 Task: Look for space in La Esperanza, Guatemala from 14th June, 2023 to 30th June, 2023 for 5 adults in price range Rs.8000 to Rs.12000. Place can be entire place or private room with 5 bedrooms having 5 beds and 5 bathrooms. Property type can be house, flat, guest house. Amenities needed are: wifi, TV, free parkinig on premises, gym, breakfast. Booking option can be shelf check-in. Required host language is English.
Action: Mouse pressed left at (494, 127)
Screenshot: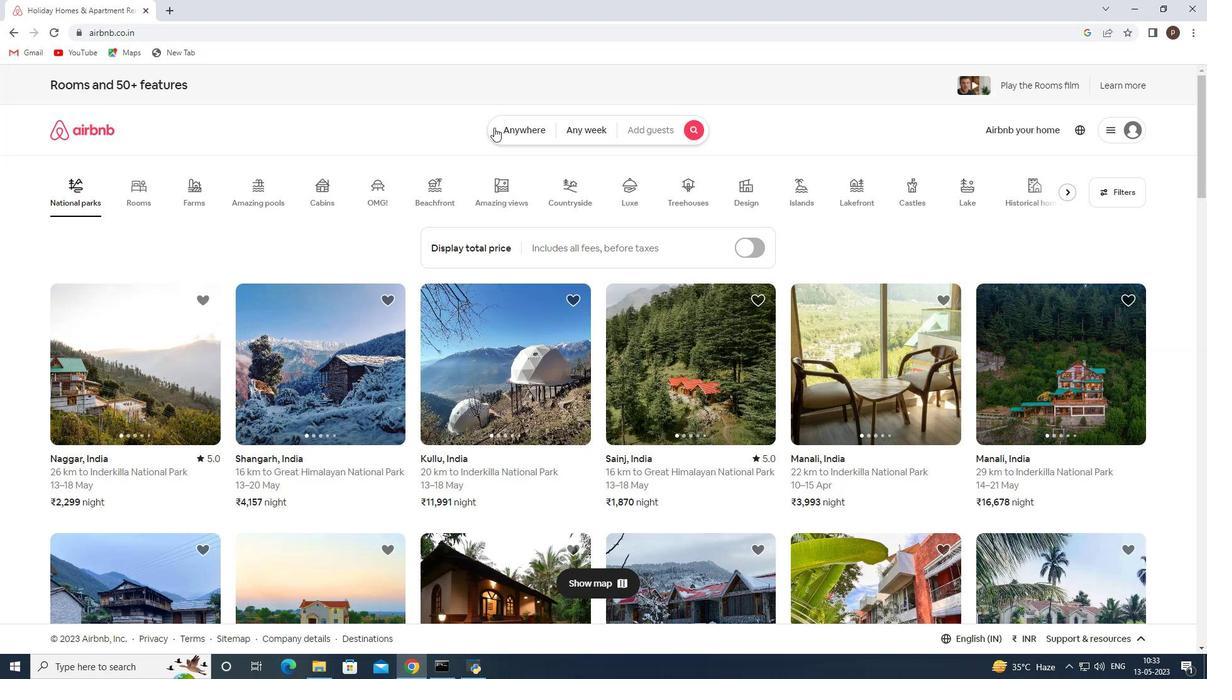 
Action: Mouse moved to (418, 181)
Screenshot: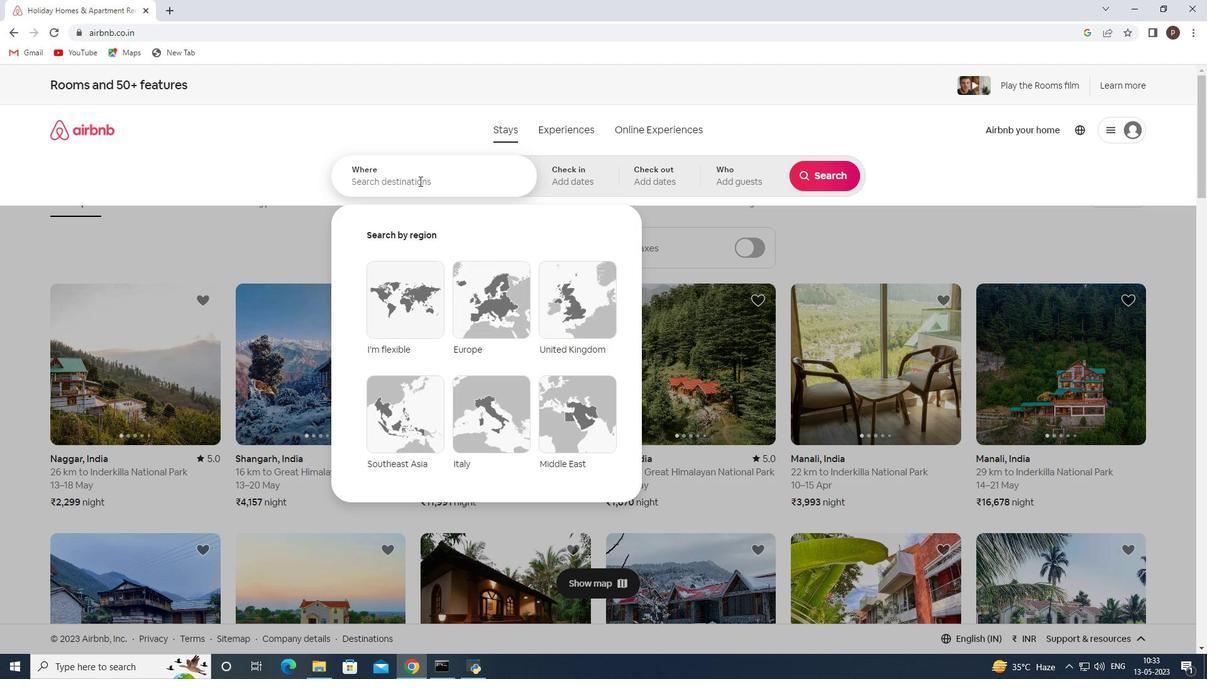 
Action: Mouse pressed left at (418, 181)
Screenshot: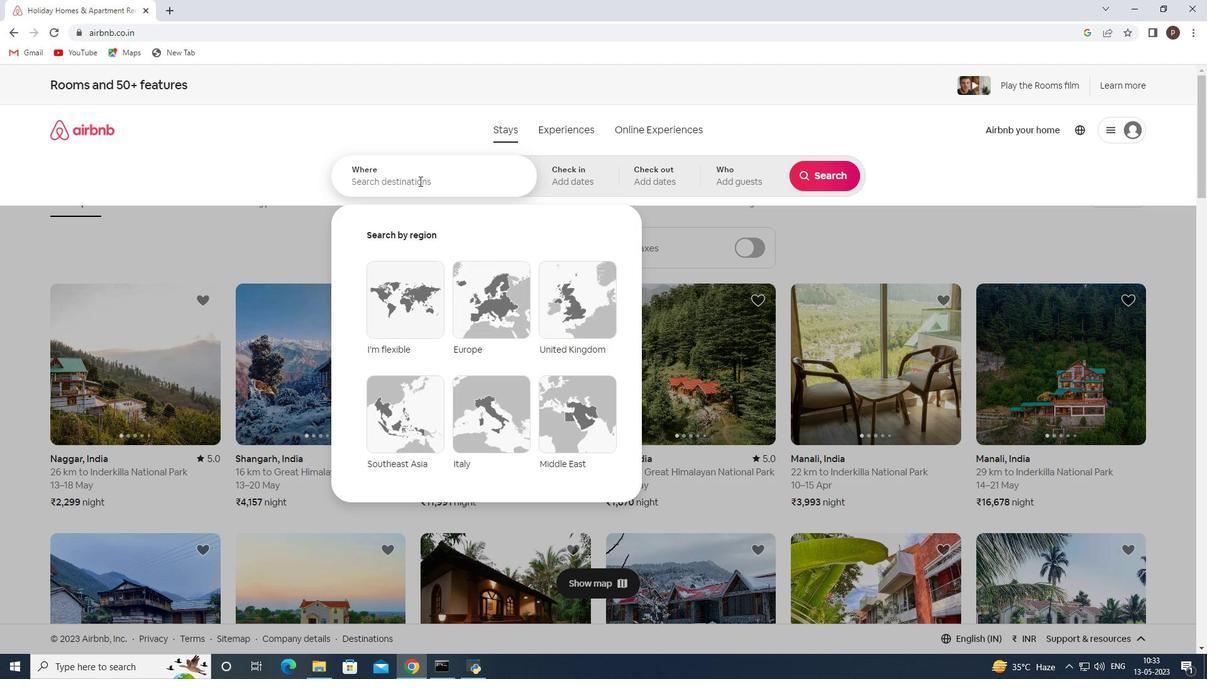 
Action: Key pressed <Key.caps_lock>L<Key.caps_lock>a<Key.space><Key.caps_lock>E<Key.caps_lock>speranza,<Key.space><Key.caps_lock>G<Key.caps_lock>uatemalaa
Screenshot: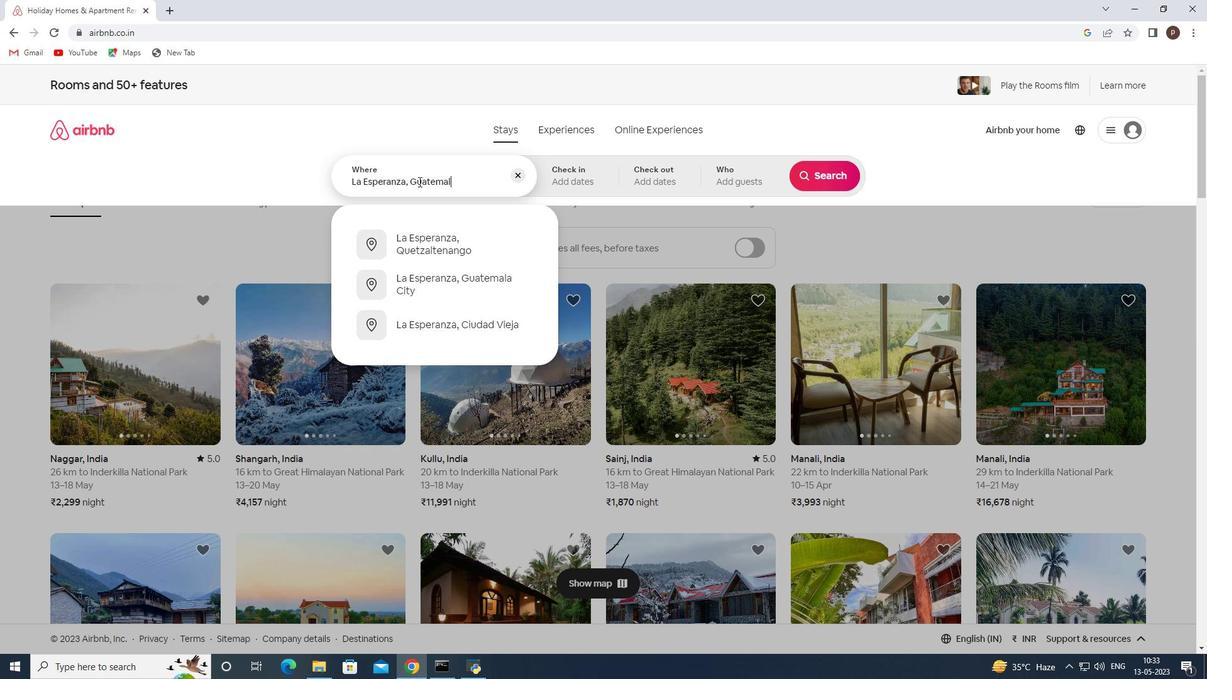 
Action: Mouse moved to (414, 284)
Screenshot: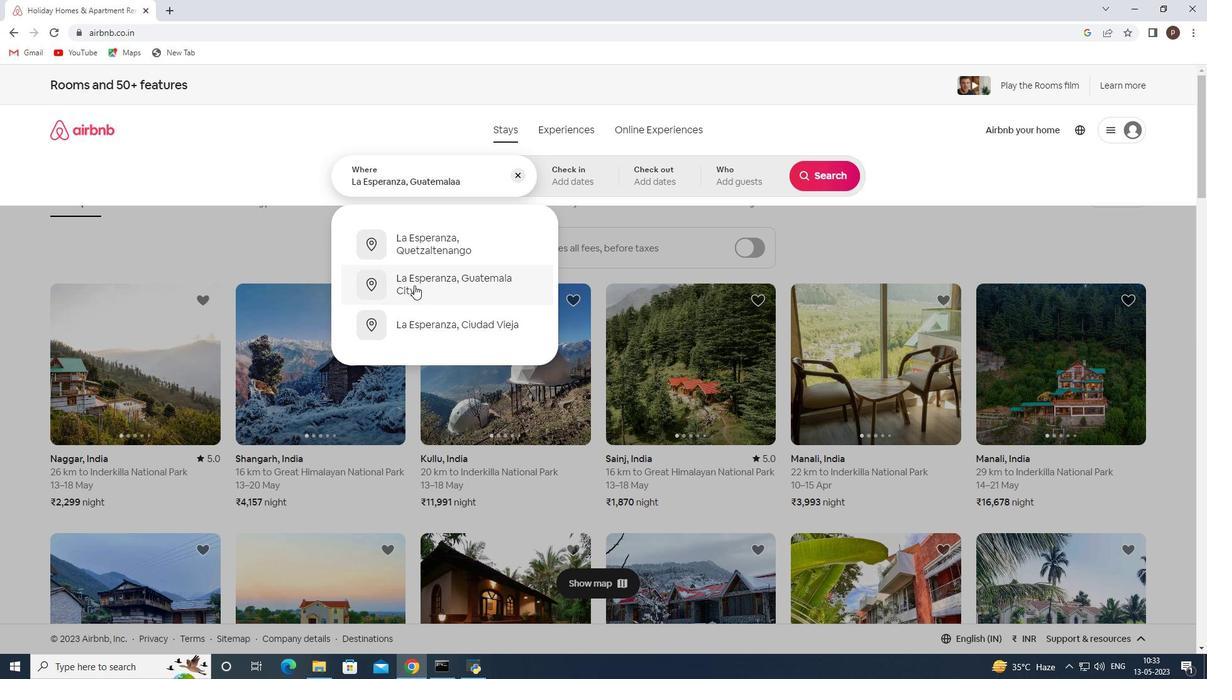 
Action: Mouse pressed left at (414, 284)
Screenshot: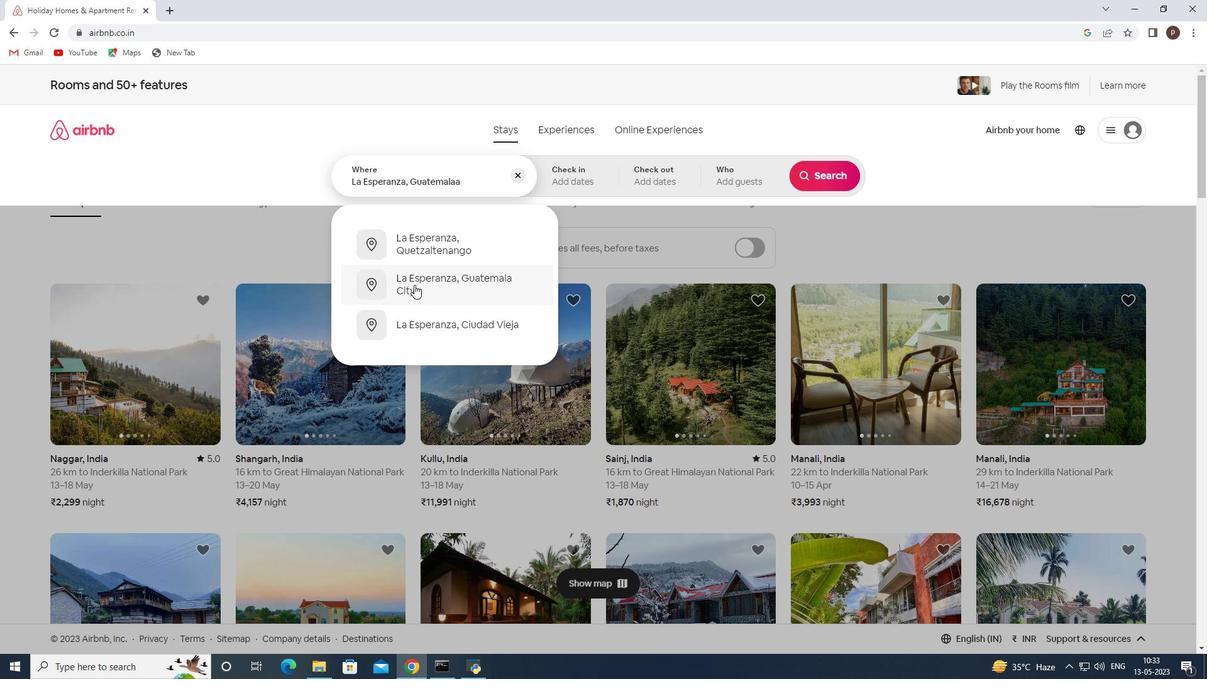 
Action: Mouse moved to (717, 389)
Screenshot: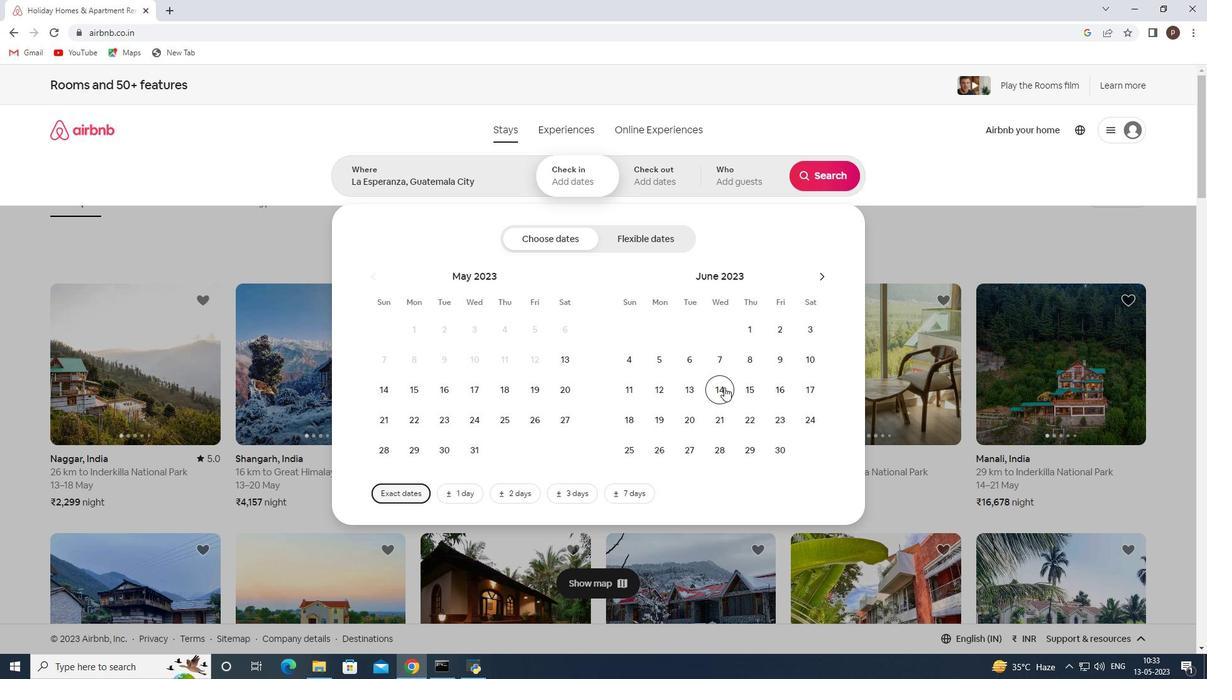 
Action: Mouse pressed left at (717, 389)
Screenshot: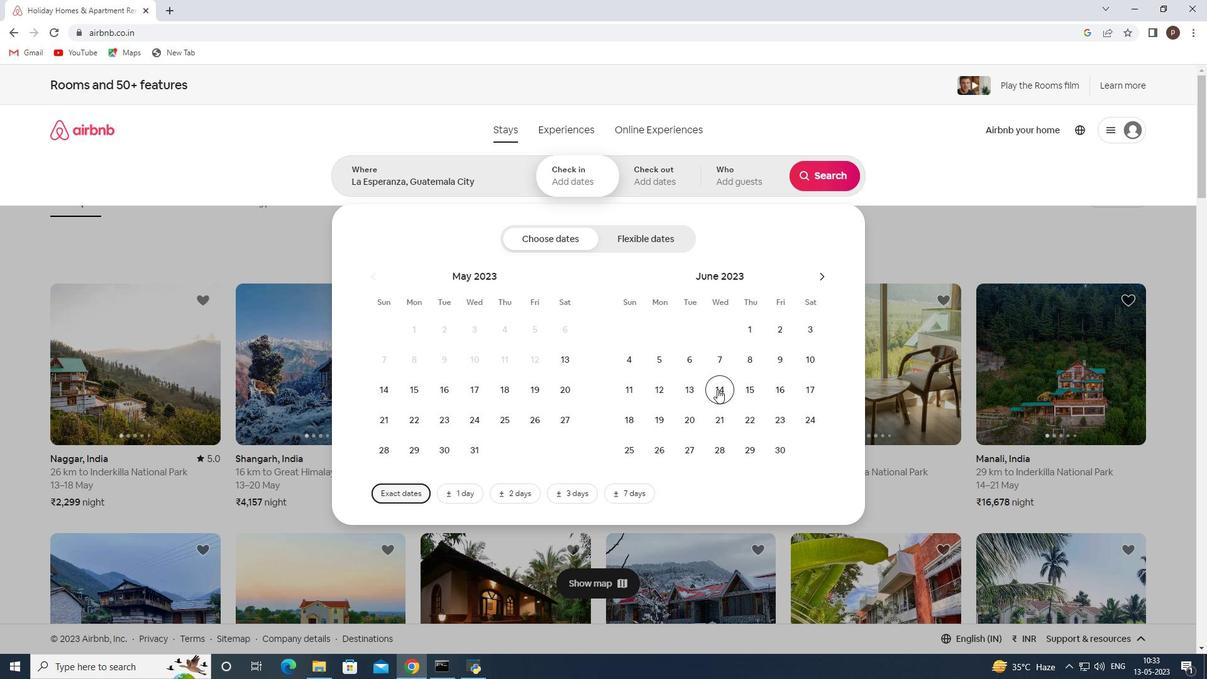 
Action: Mouse moved to (782, 451)
Screenshot: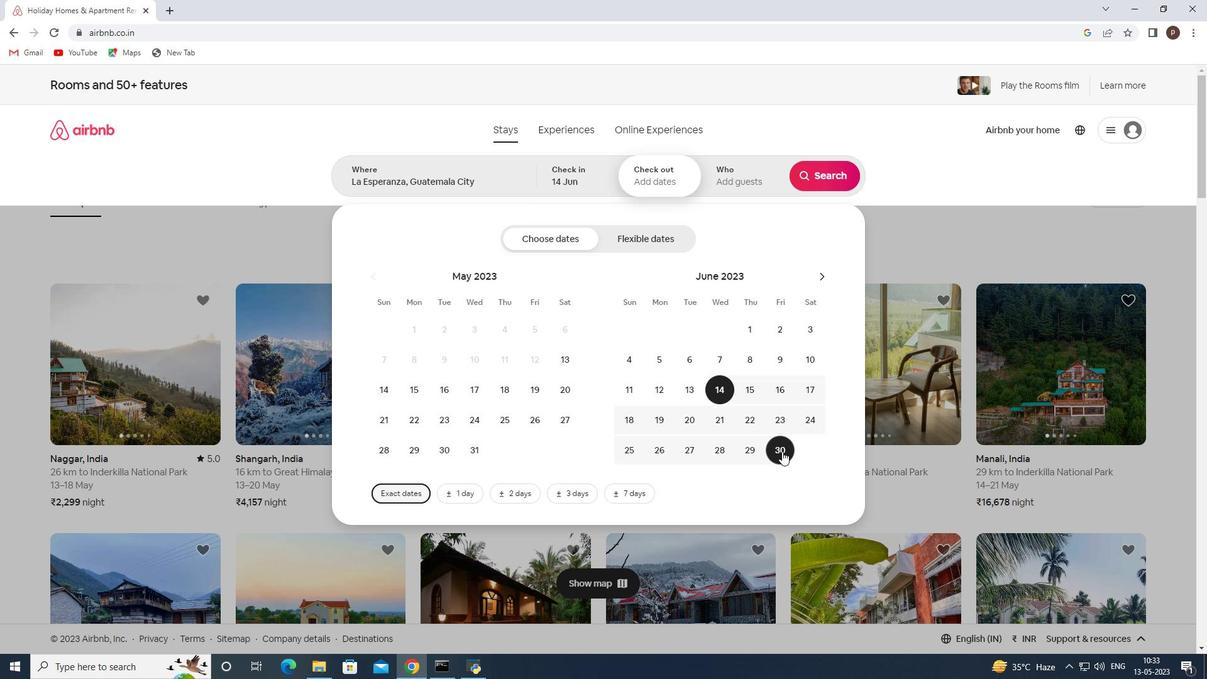 
Action: Mouse pressed left at (782, 451)
Screenshot: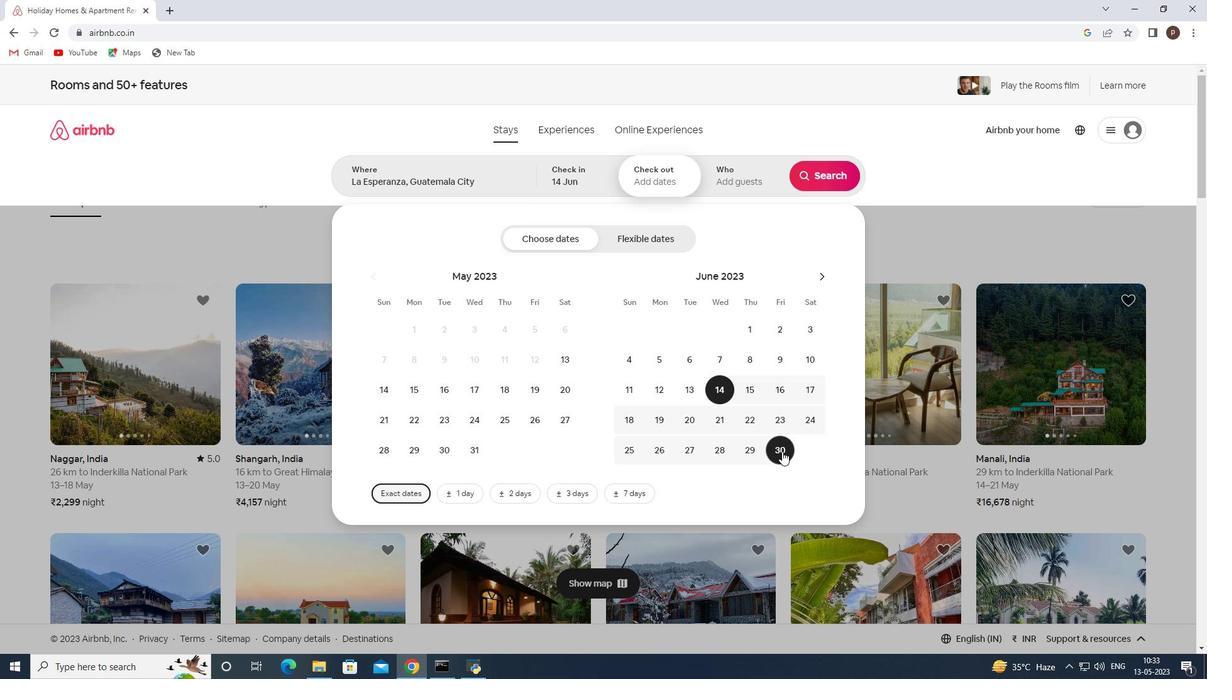 
Action: Mouse moved to (736, 174)
Screenshot: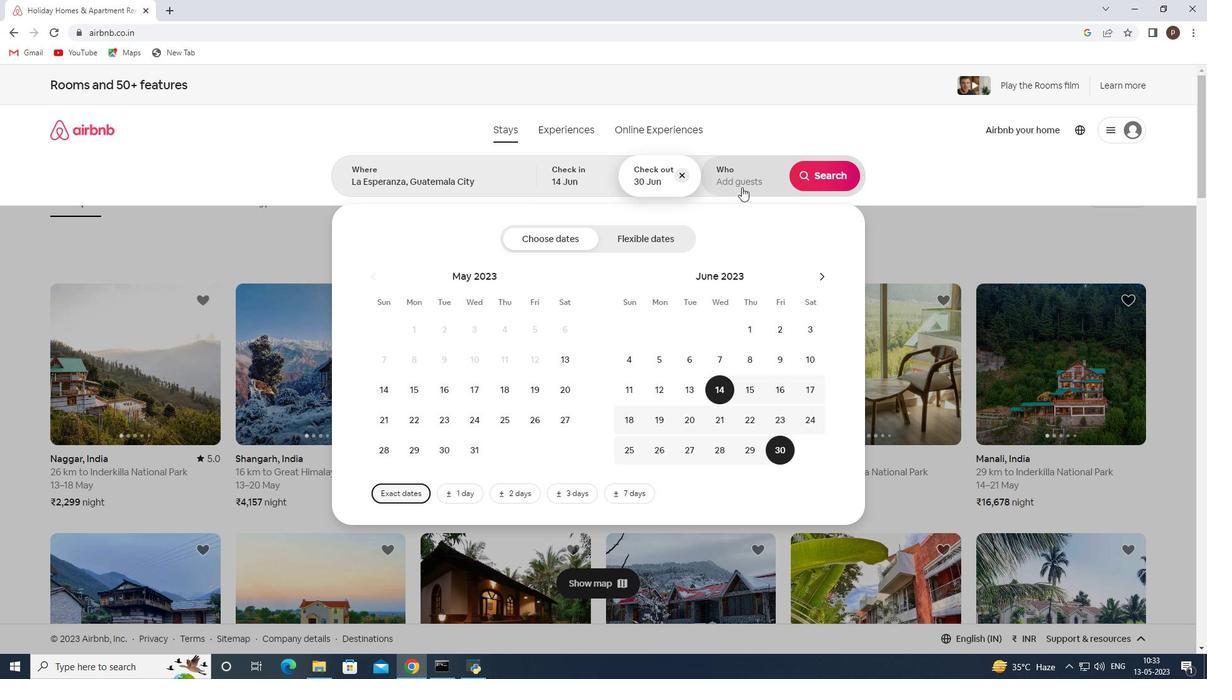 
Action: Mouse pressed left at (736, 174)
Screenshot: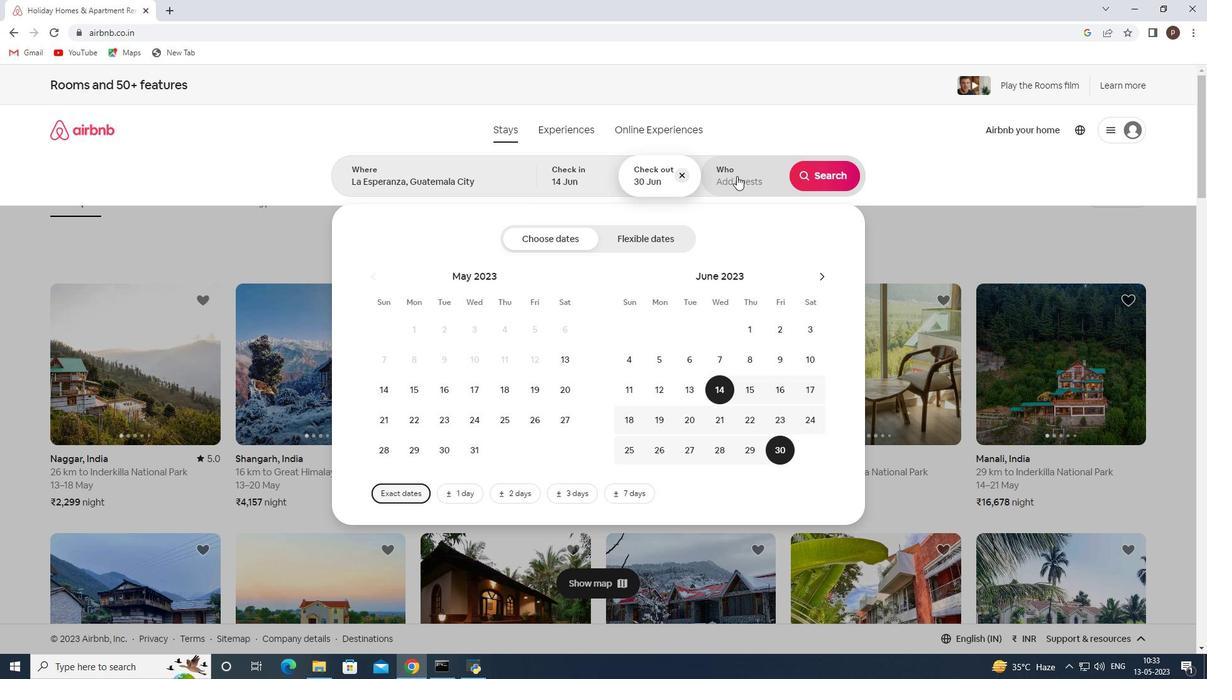 
Action: Mouse moved to (823, 242)
Screenshot: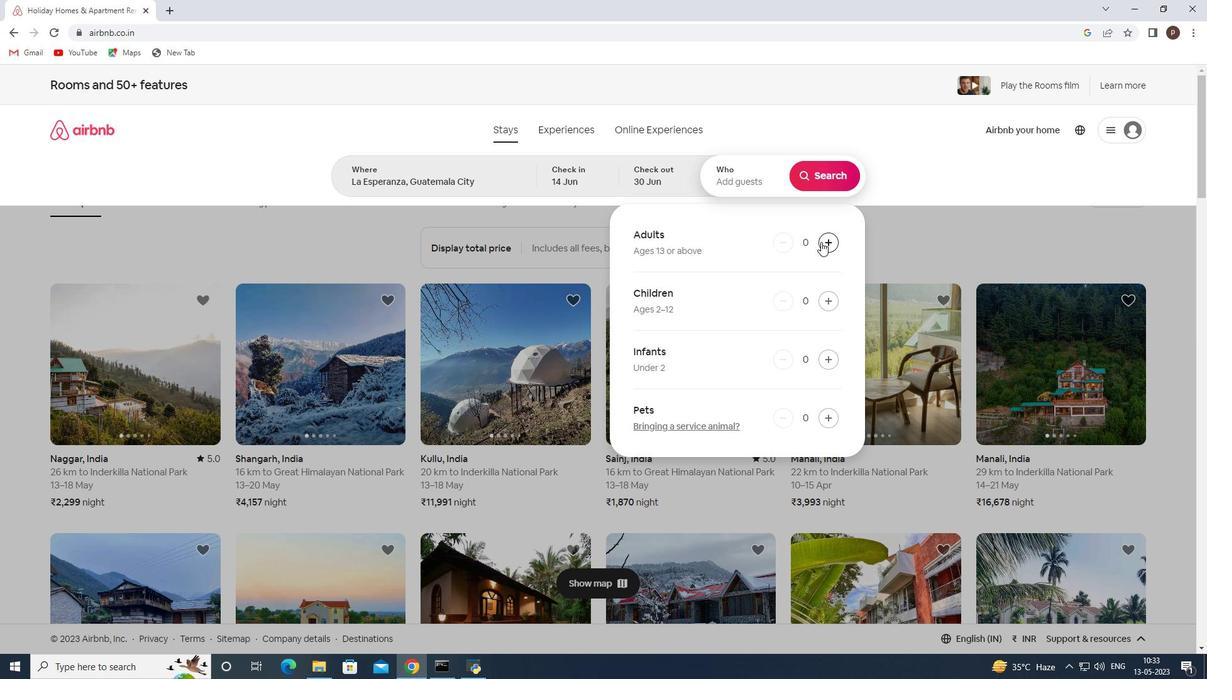 
Action: Mouse pressed left at (823, 242)
Screenshot: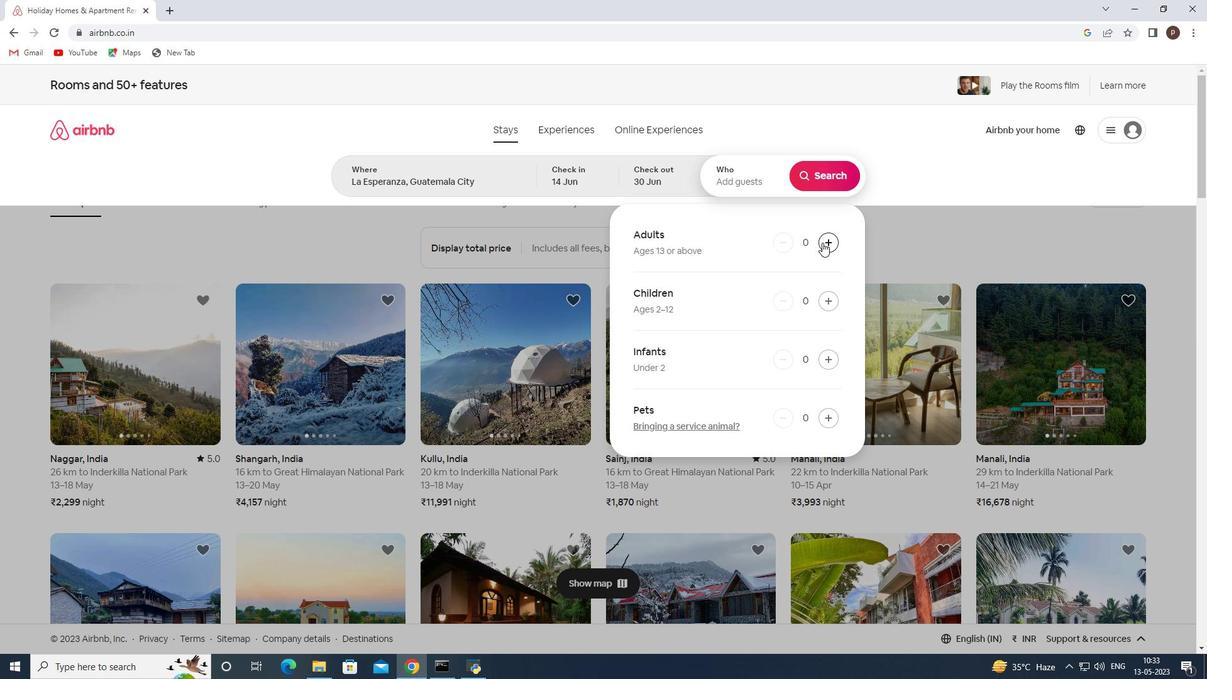 
Action: Mouse pressed left at (823, 242)
Screenshot: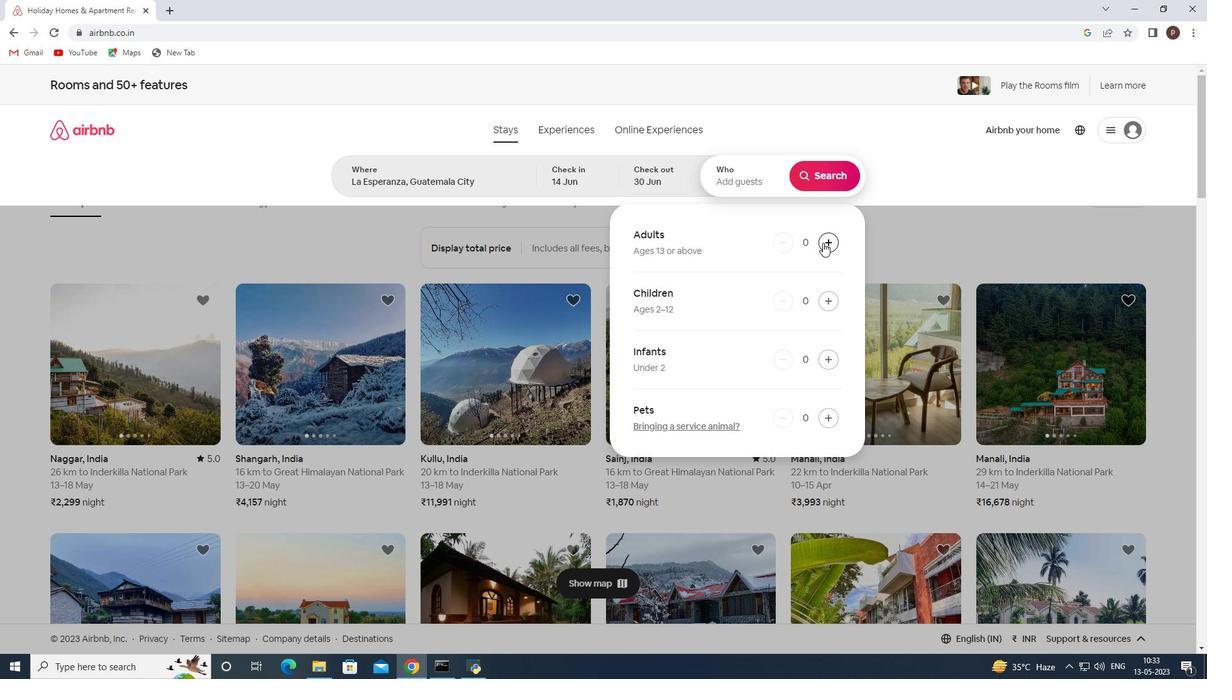 
Action: Mouse pressed left at (823, 242)
Screenshot: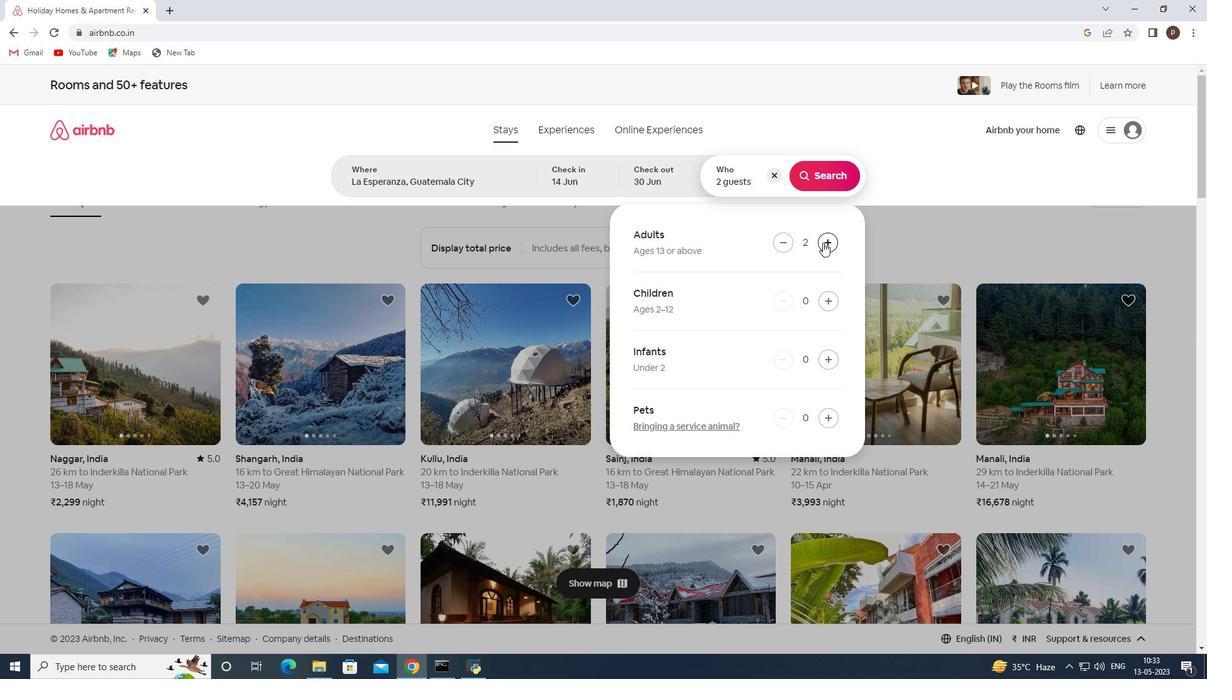 
Action: Mouse pressed left at (823, 242)
Screenshot: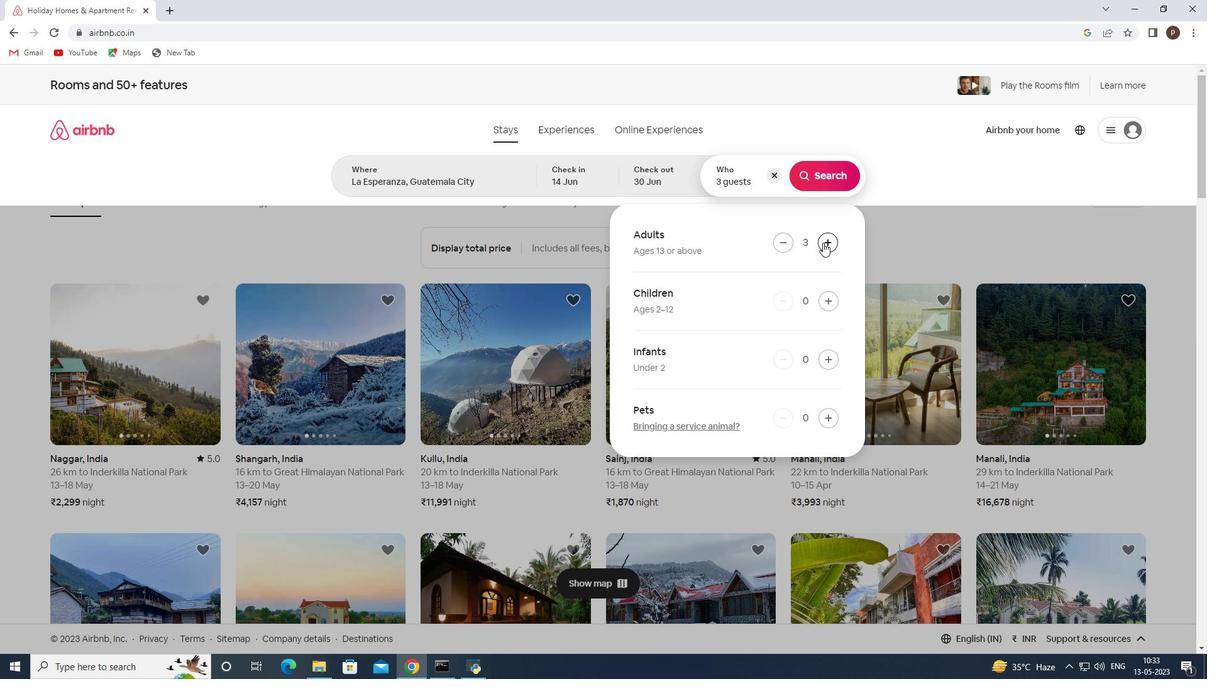 
Action: Mouse pressed left at (823, 242)
Screenshot: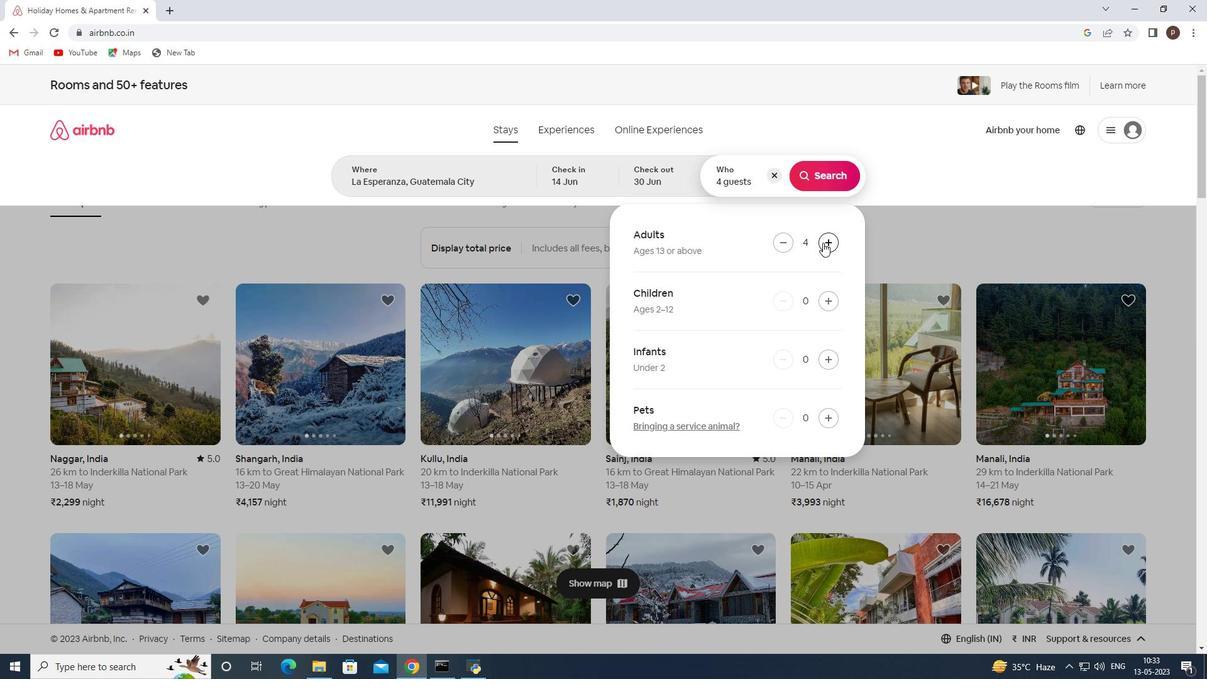 
Action: Mouse moved to (839, 175)
Screenshot: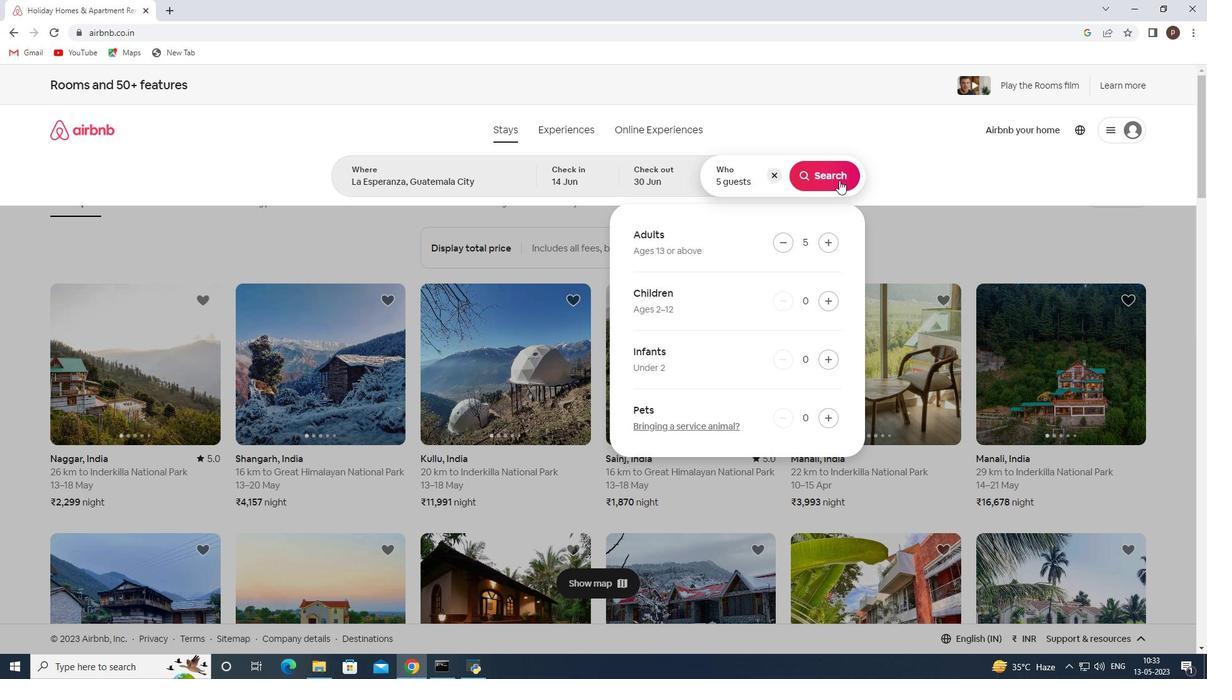 
Action: Mouse pressed left at (839, 175)
Screenshot: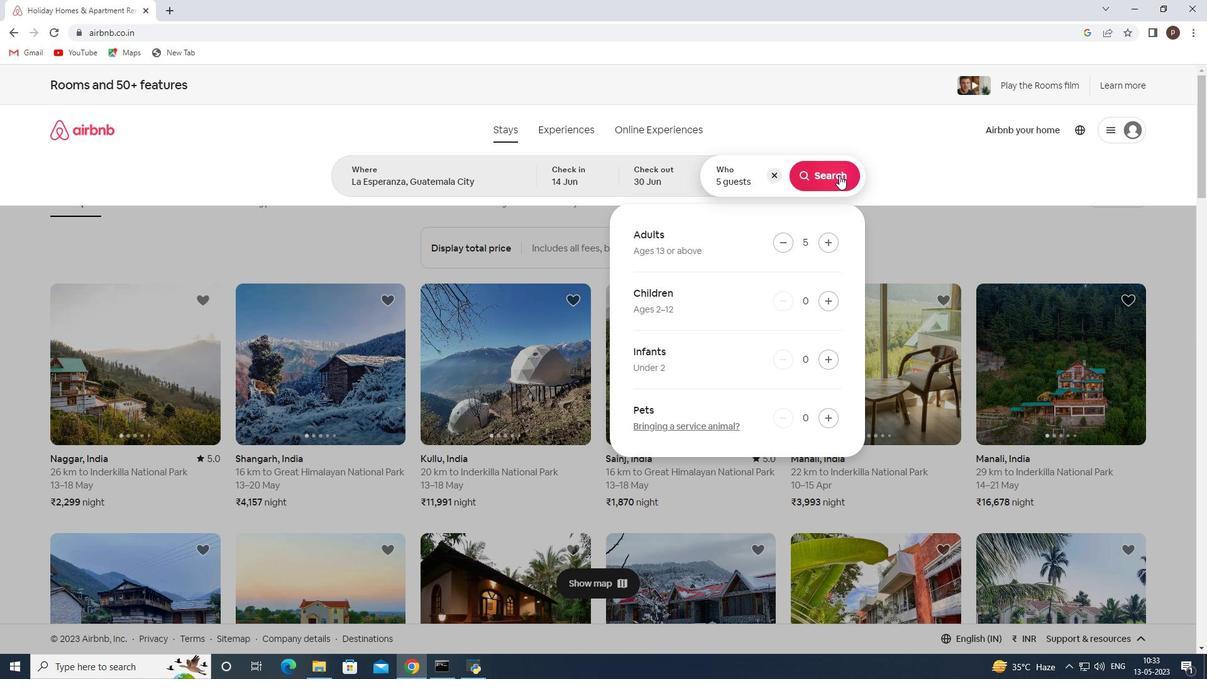 
Action: Mouse moved to (1137, 135)
Screenshot: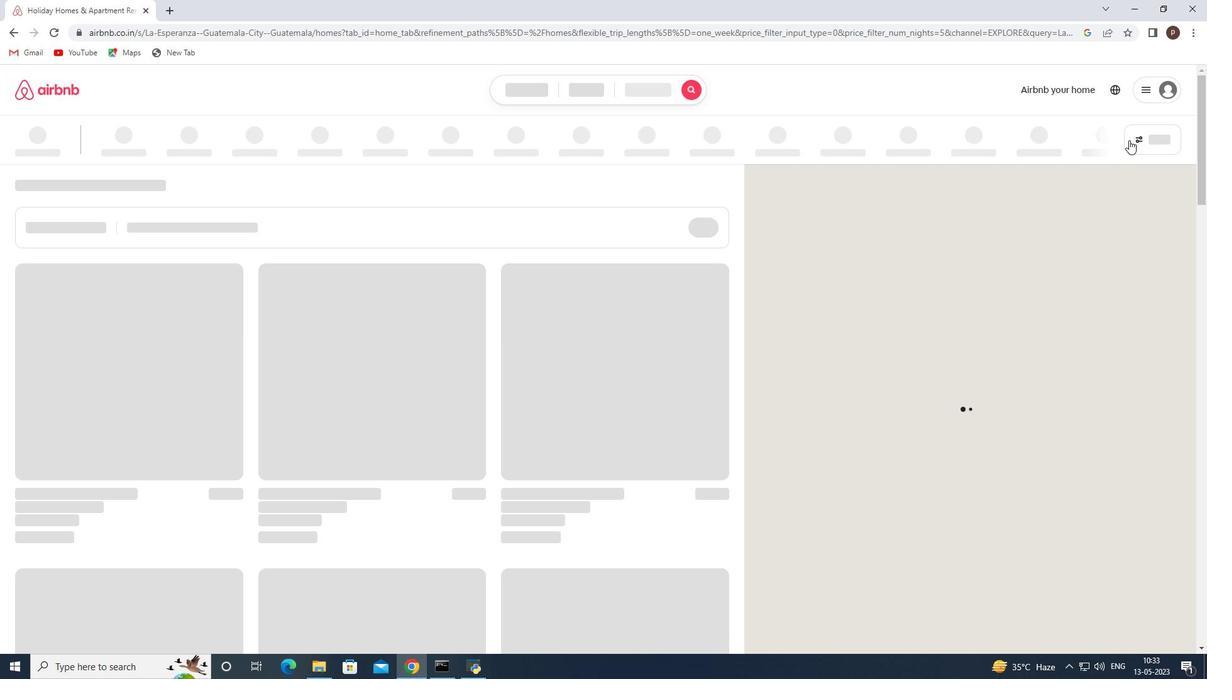 
Action: Mouse pressed left at (1137, 135)
Screenshot: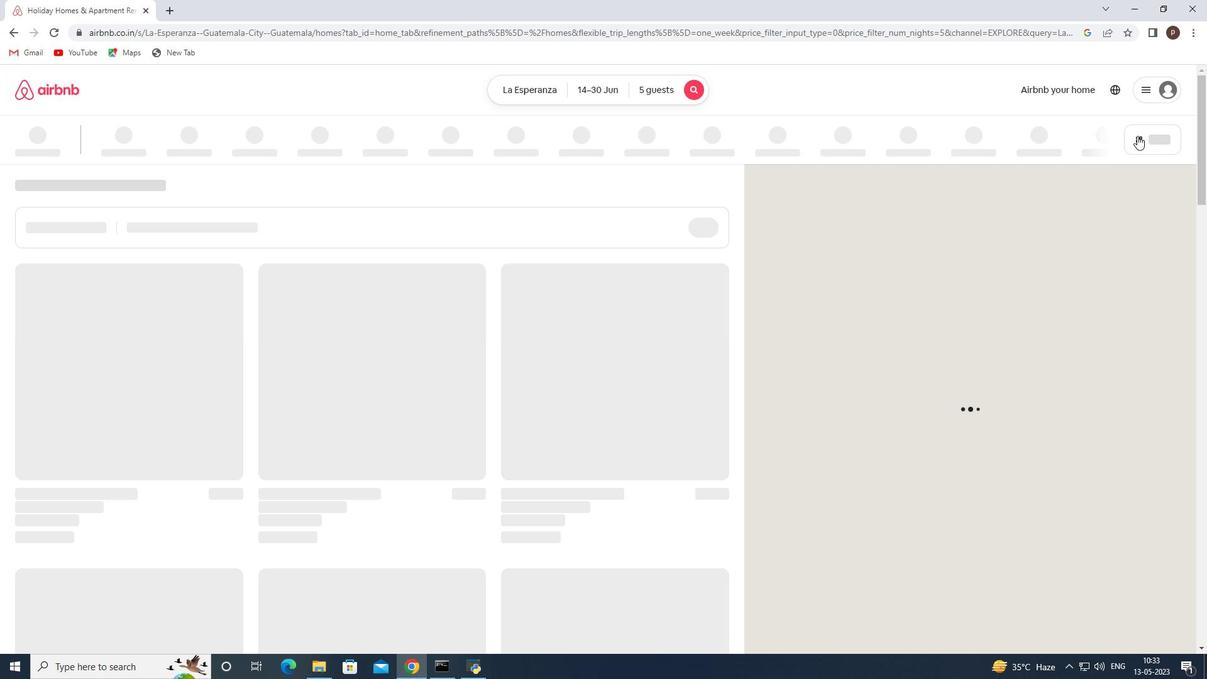 
Action: Mouse moved to (424, 440)
Screenshot: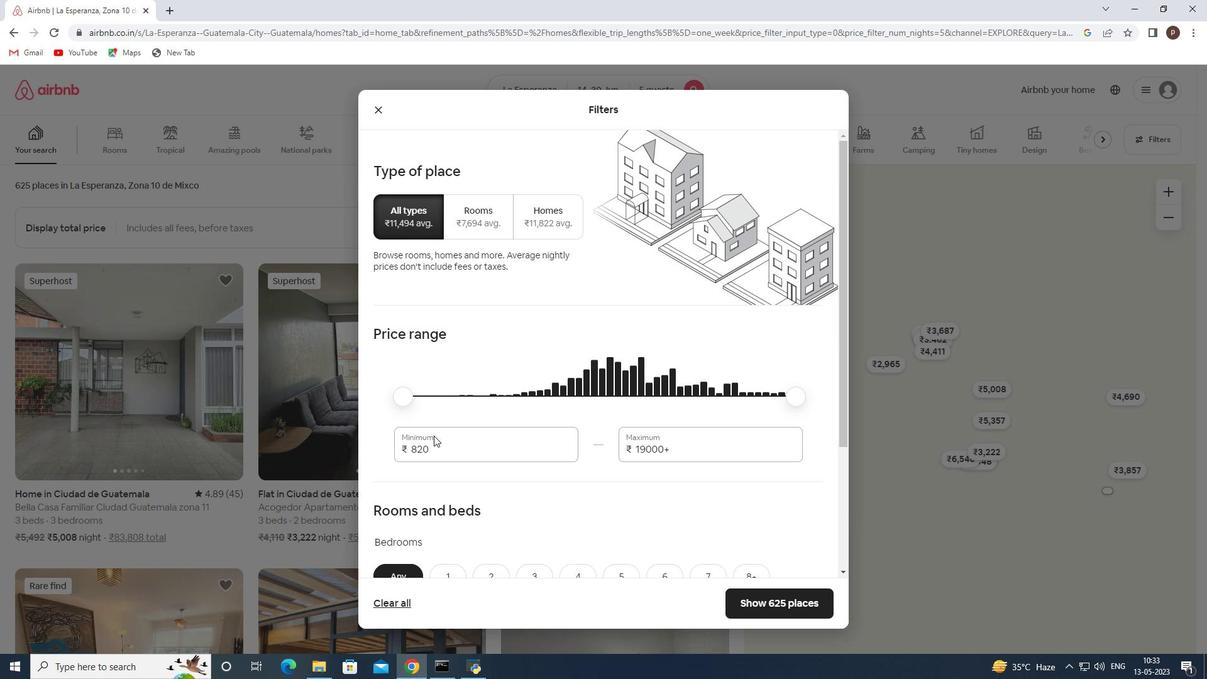 
Action: Mouse pressed left at (424, 440)
Screenshot: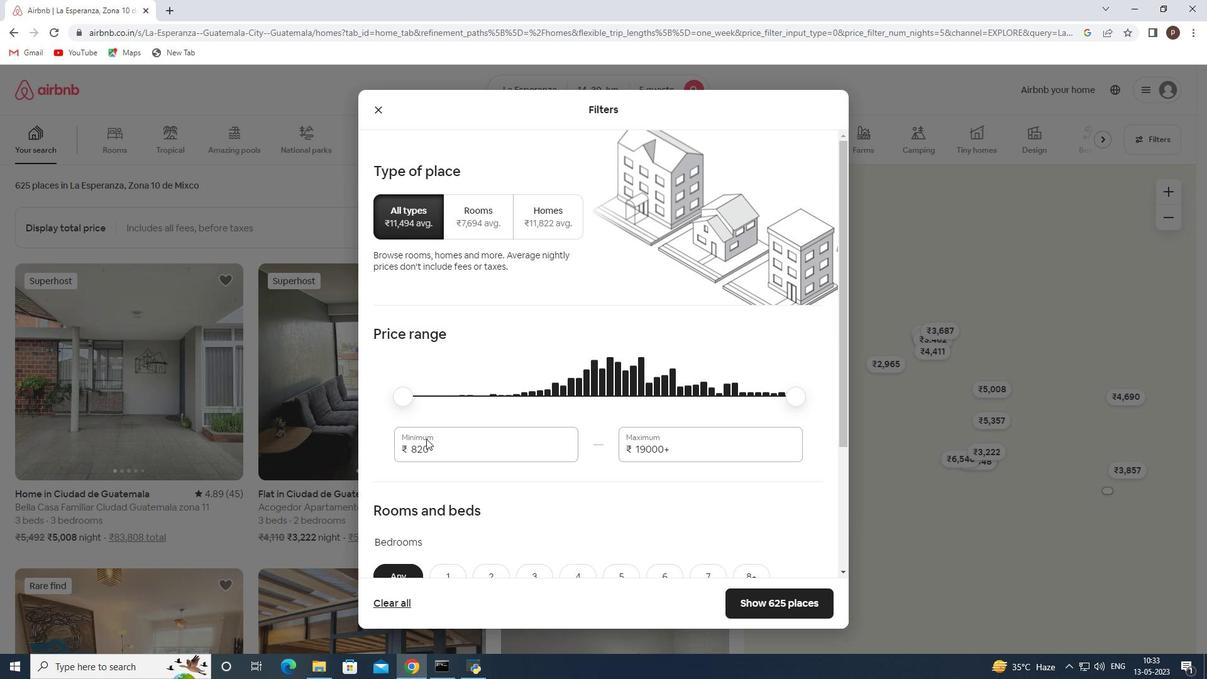 
Action: Mouse pressed left at (424, 440)
Screenshot: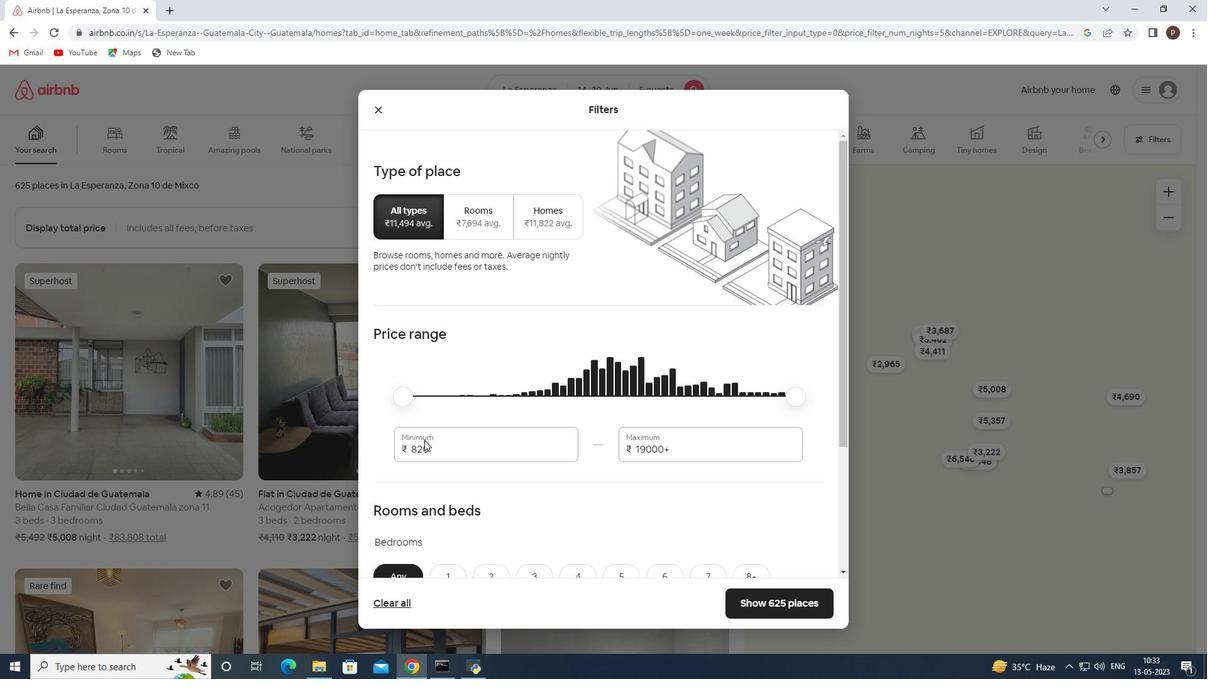 
Action: Mouse moved to (420, 454)
Screenshot: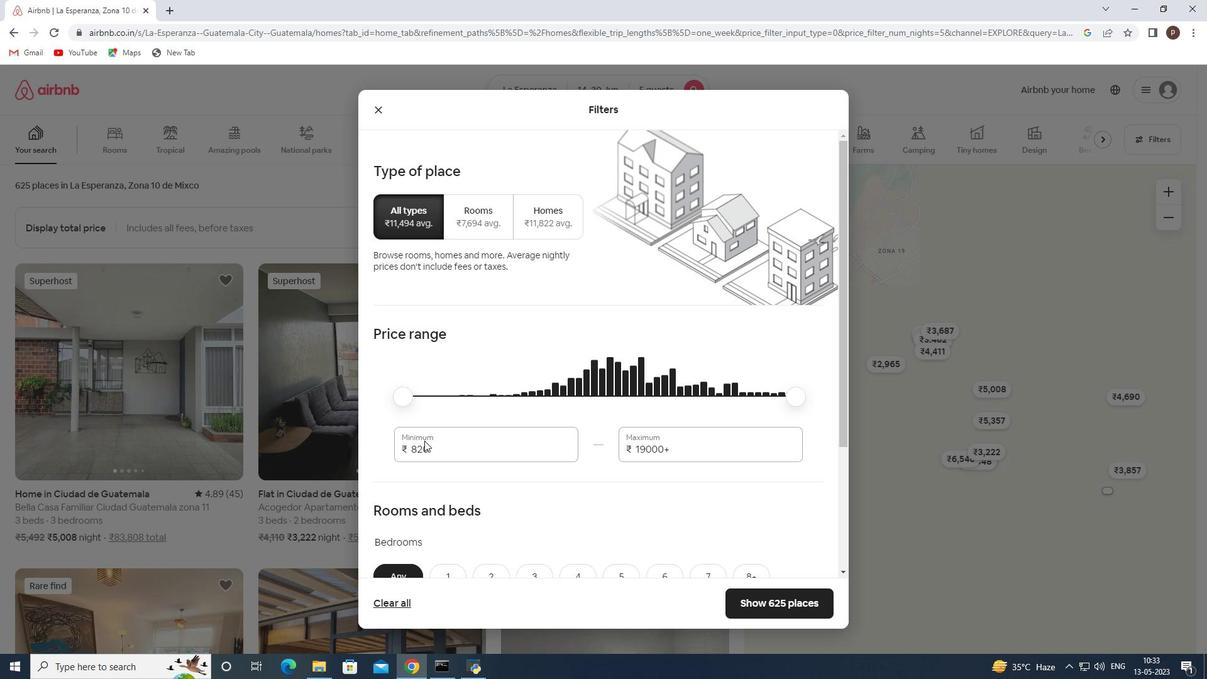 
Action: Mouse pressed left at (420, 454)
Screenshot: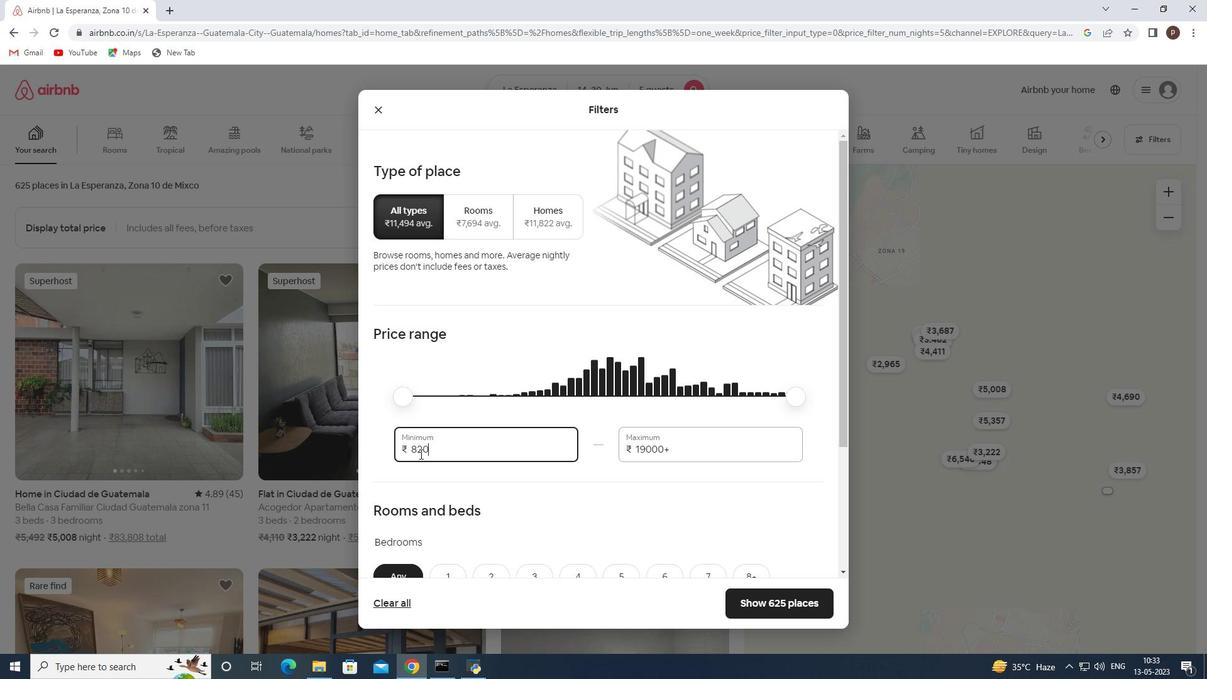 
Action: Mouse pressed left at (420, 454)
Screenshot: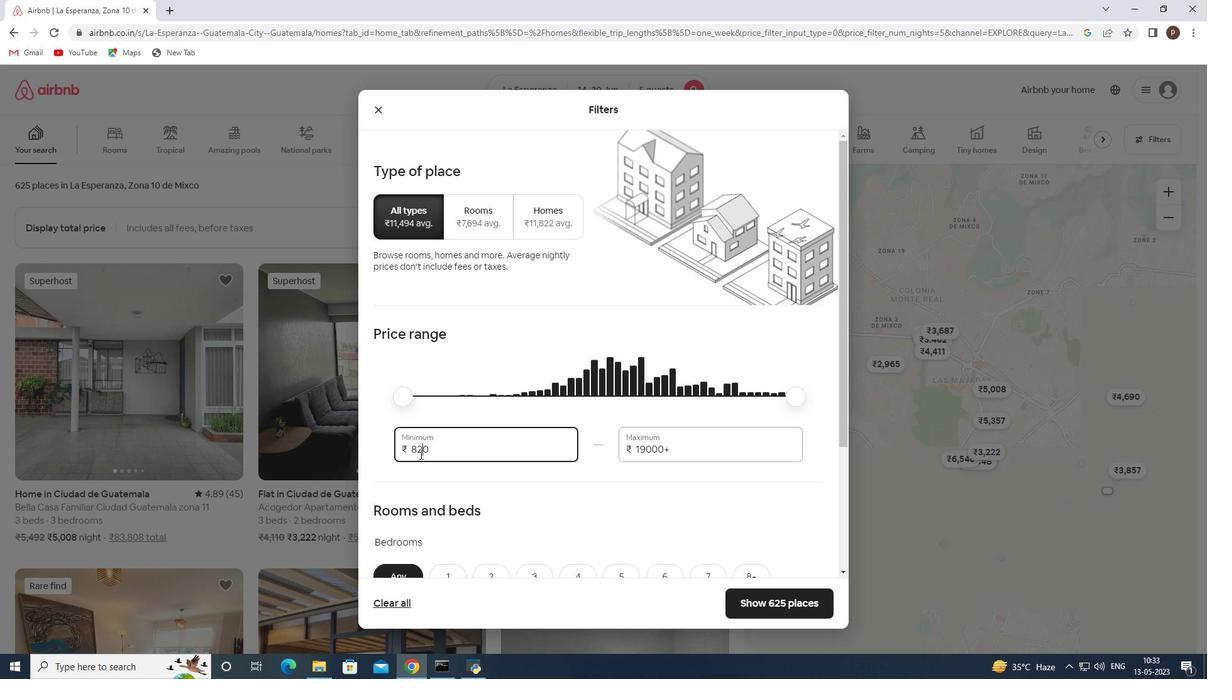 
Action: Mouse moved to (420, 454)
Screenshot: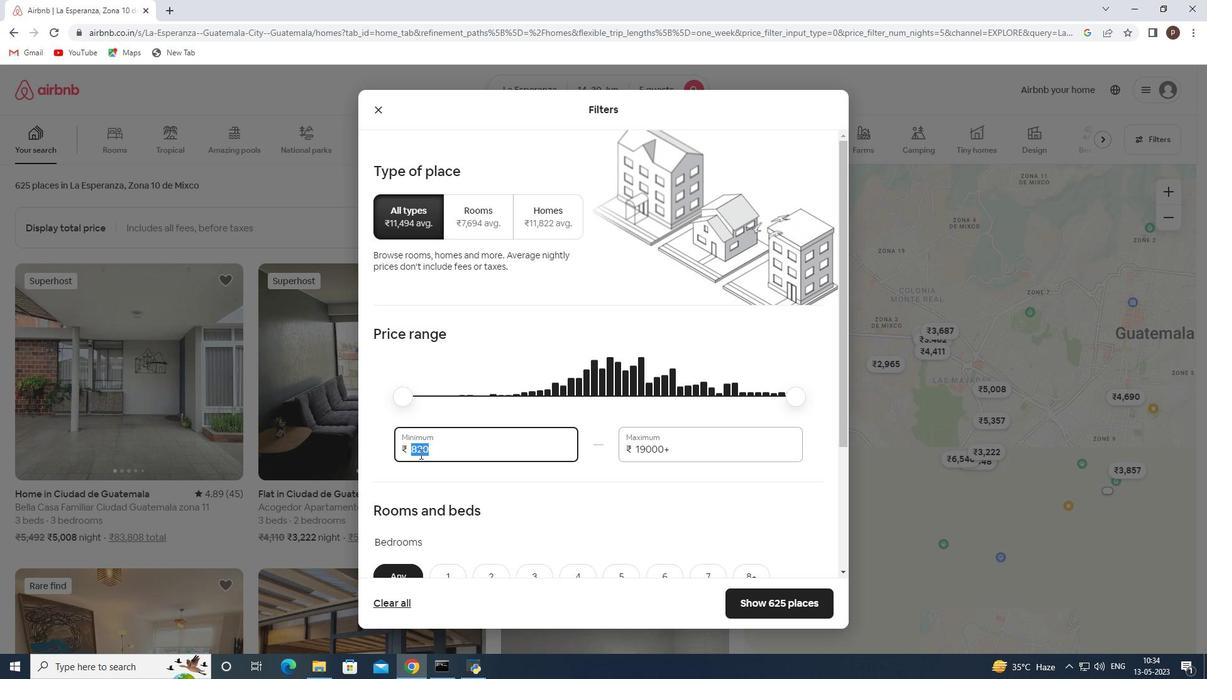
Action: Key pressed 8000<Key.tab>12000
Screenshot: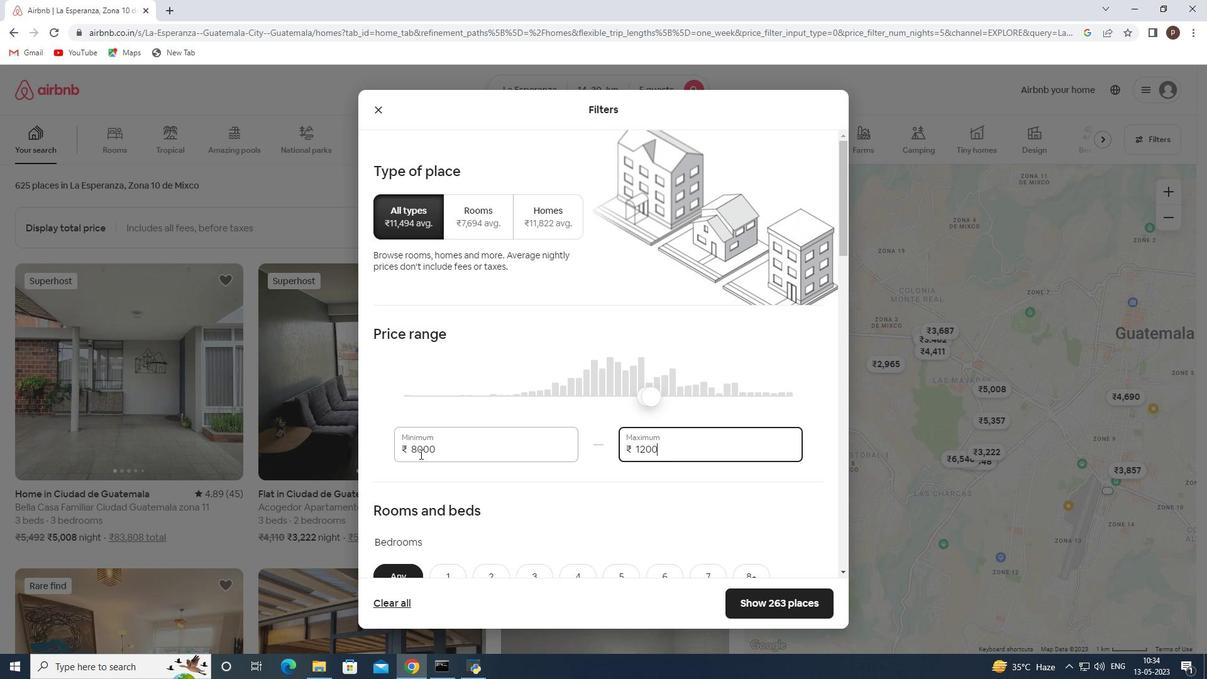 
Action: Mouse moved to (420, 454)
Screenshot: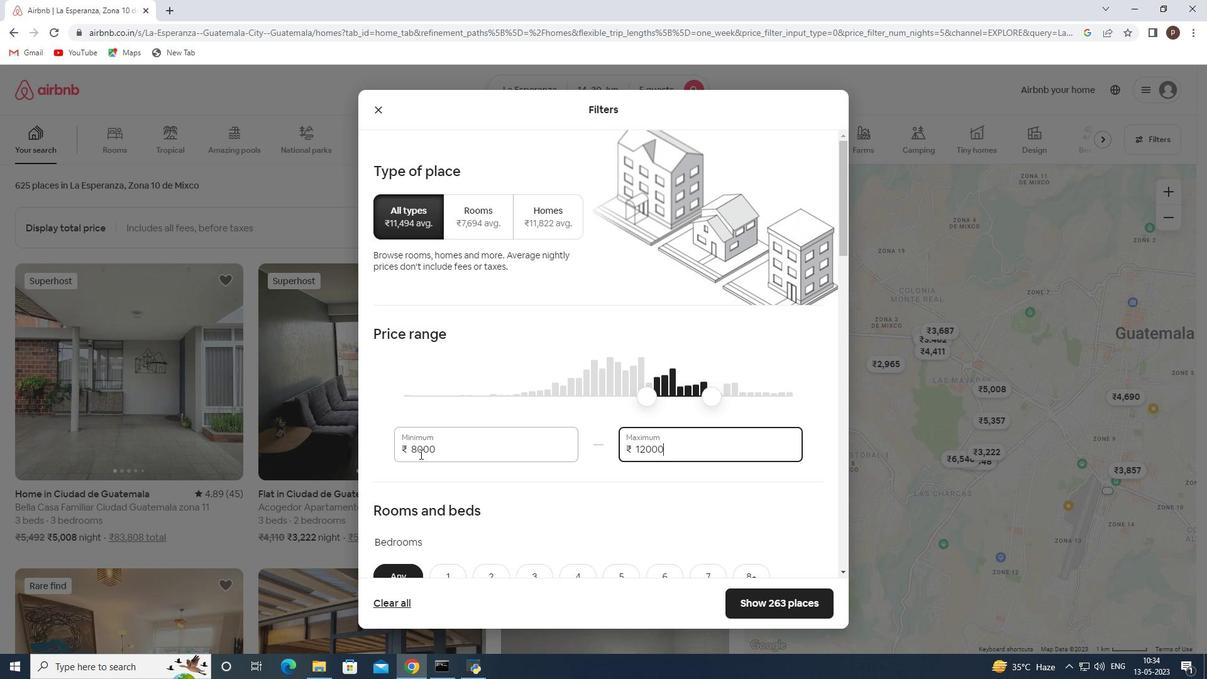 
Action: Mouse scrolled (420, 453) with delta (0, 0)
Screenshot: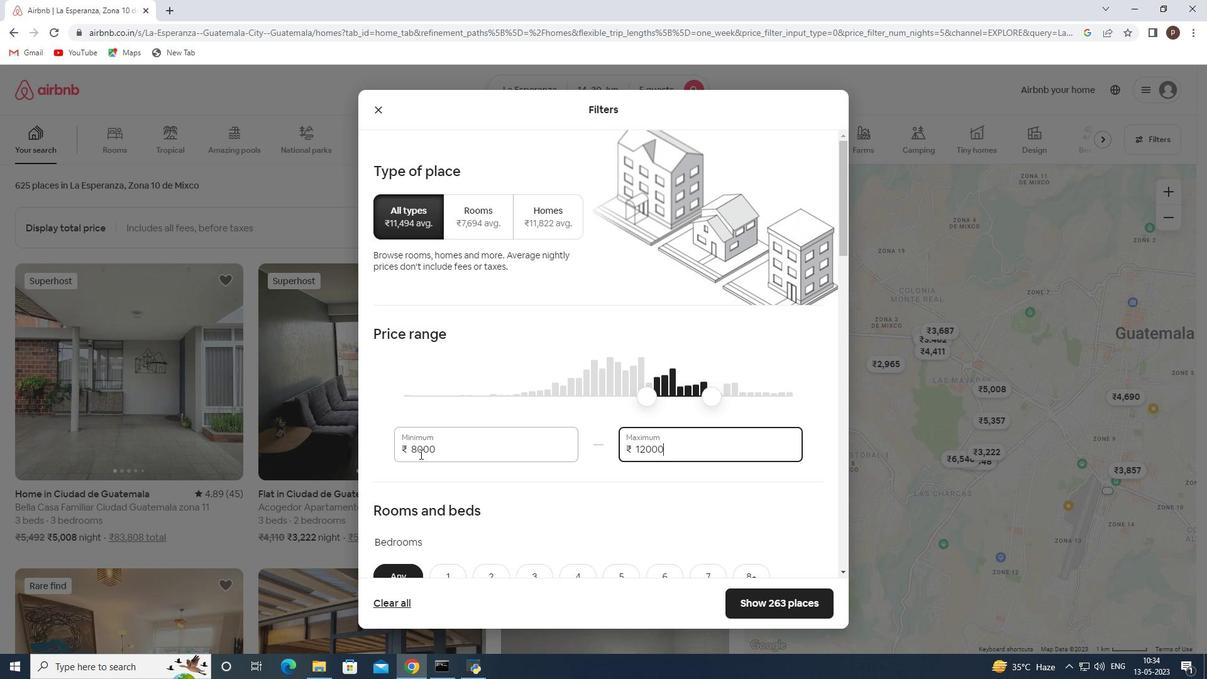 
Action: Mouse moved to (420, 454)
Screenshot: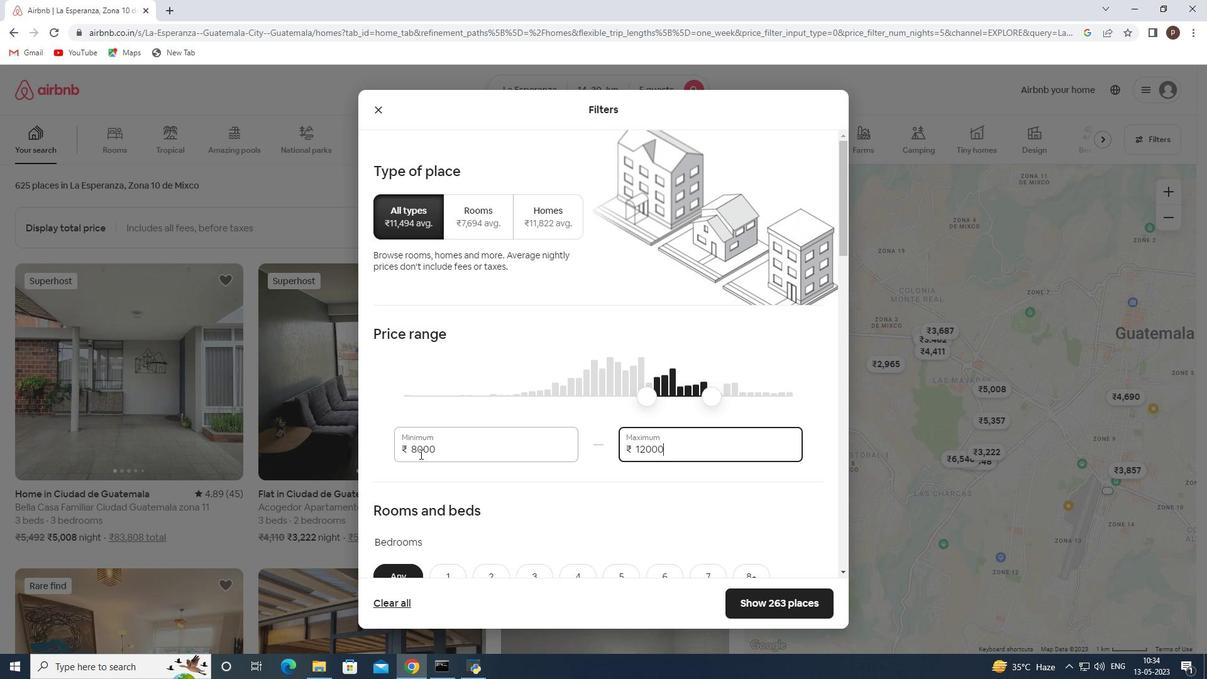 
Action: Mouse scrolled (420, 453) with delta (0, 0)
Screenshot: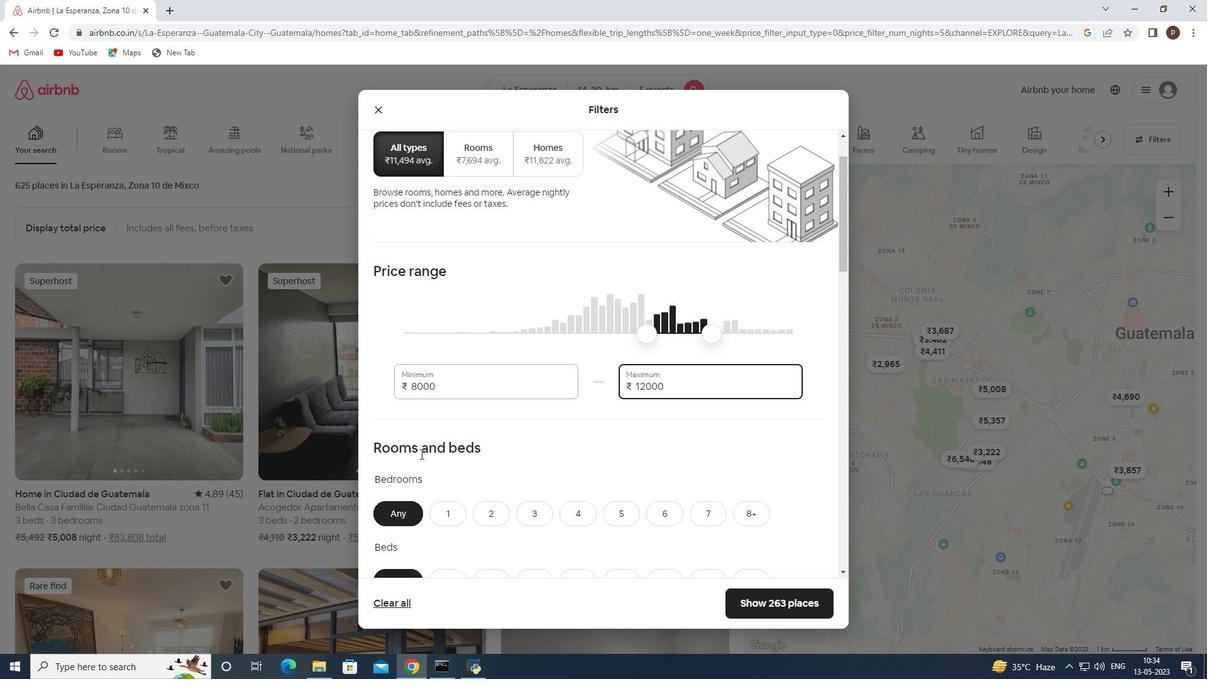 
Action: Mouse moved to (611, 444)
Screenshot: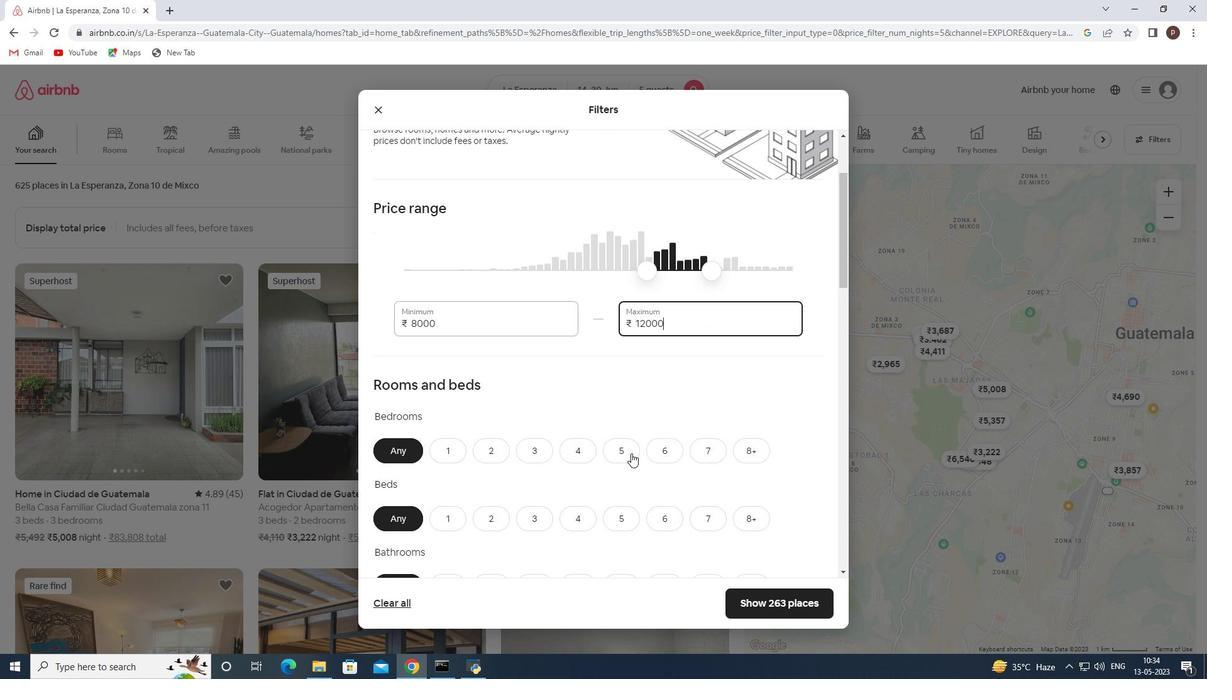 
Action: Mouse pressed left at (611, 444)
Screenshot: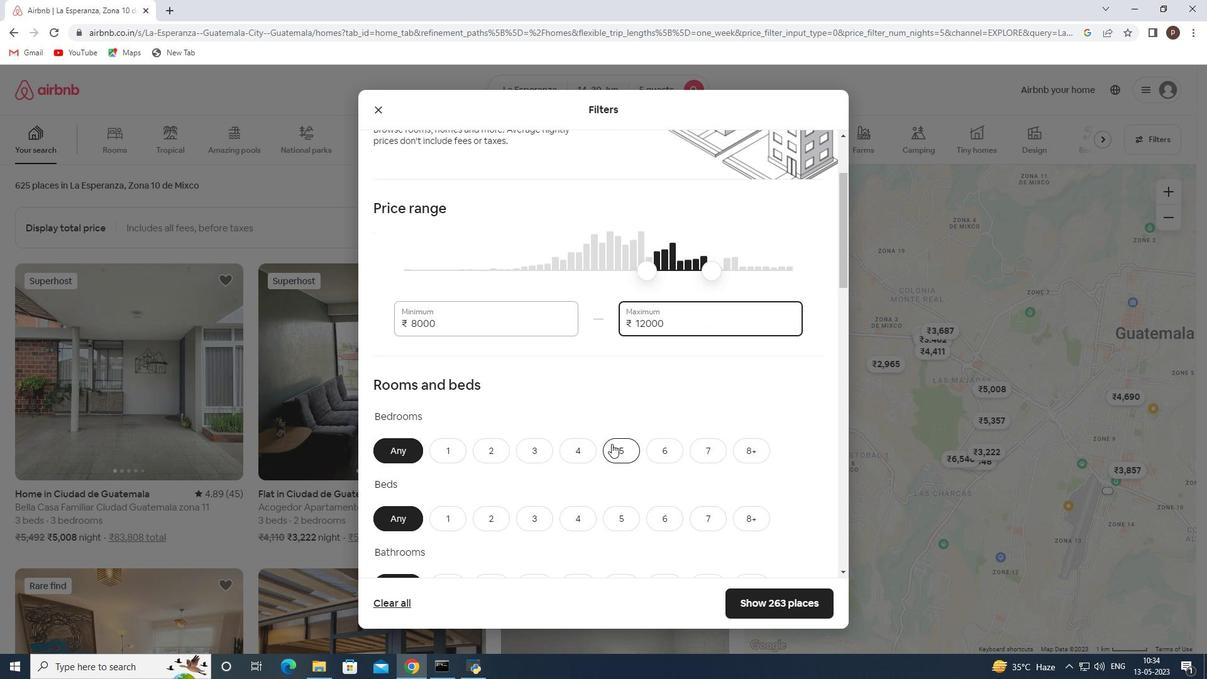 
Action: Mouse scrolled (611, 443) with delta (0, 0)
Screenshot: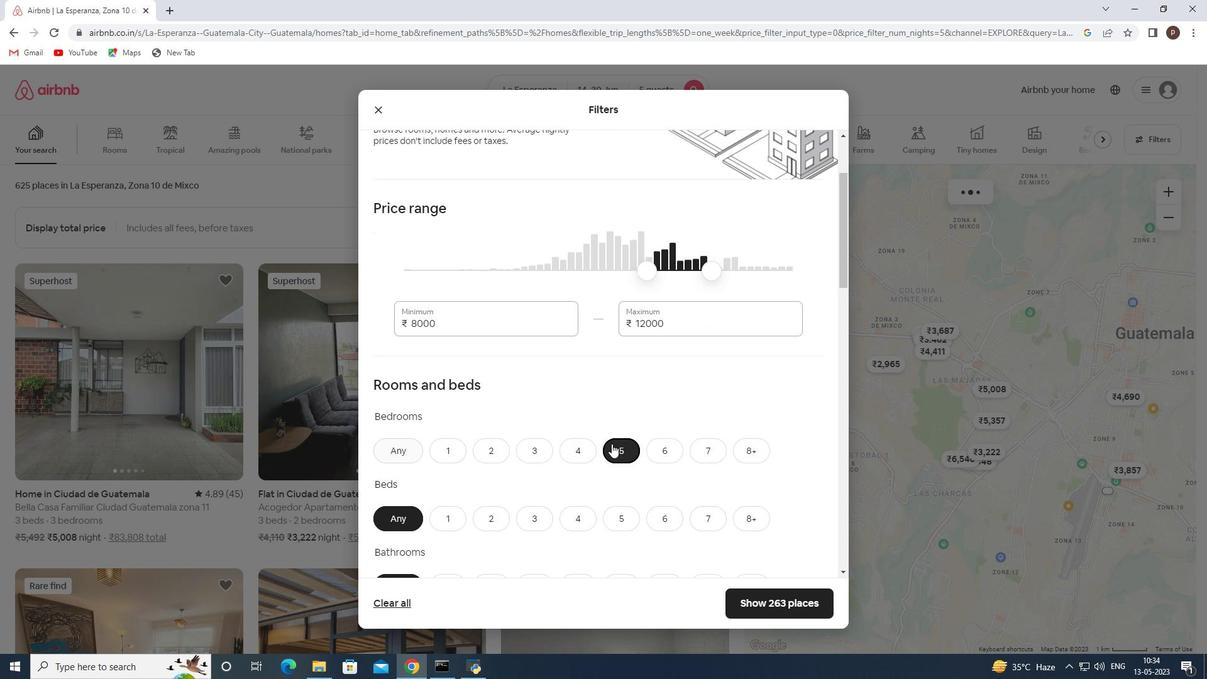 
Action: Mouse scrolled (611, 443) with delta (0, 0)
Screenshot: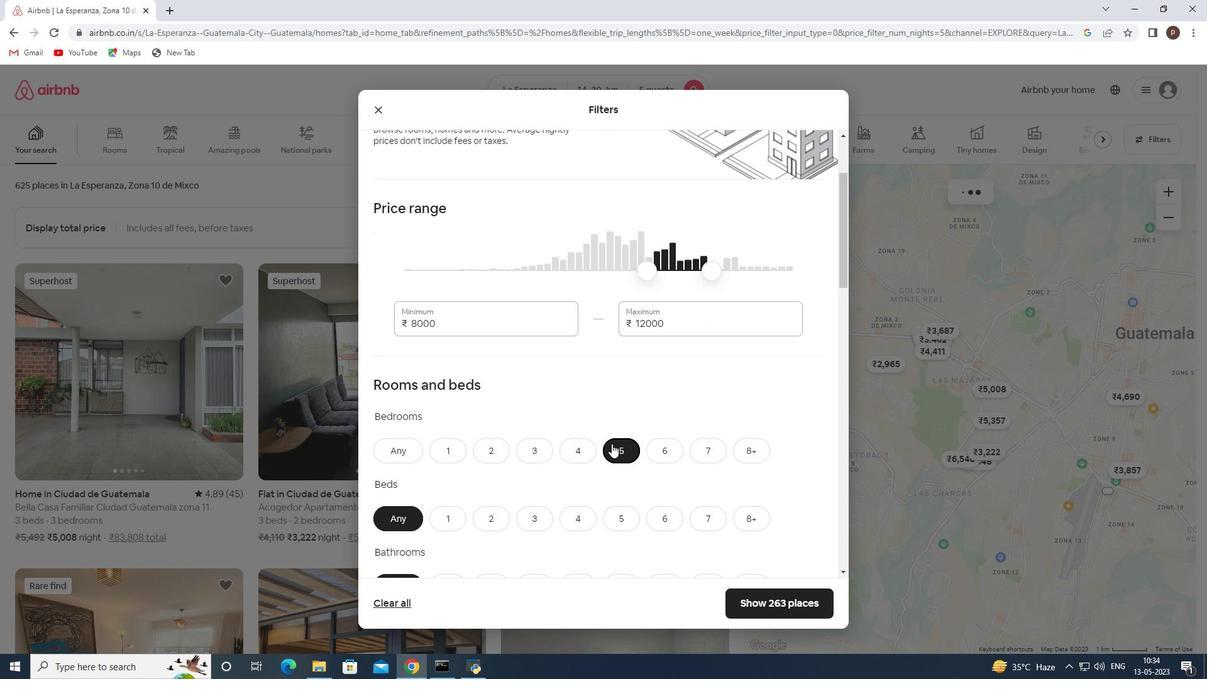 
Action: Mouse moved to (620, 398)
Screenshot: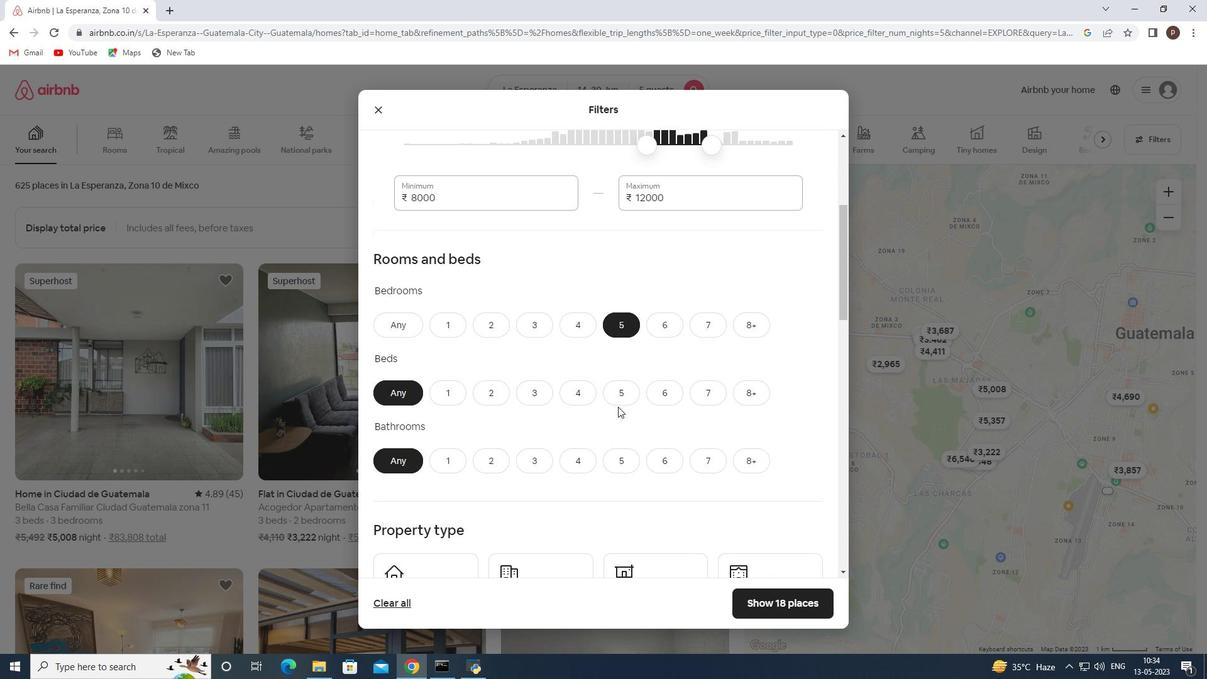 
Action: Mouse pressed left at (620, 398)
Screenshot: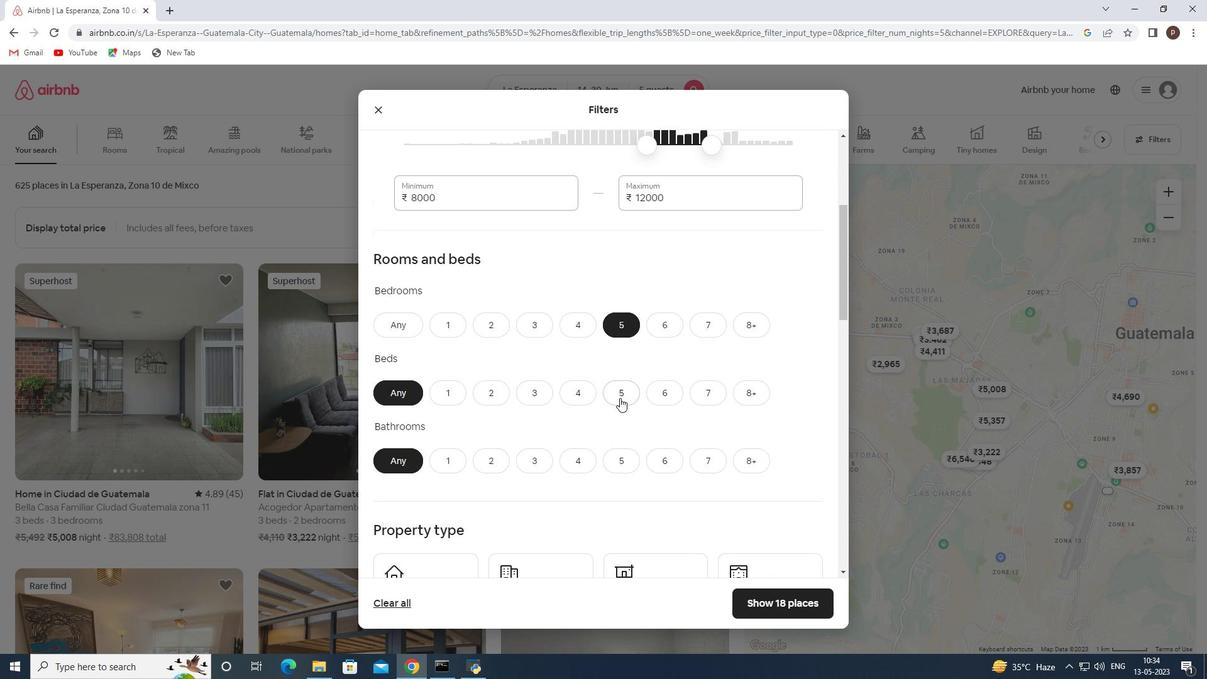 
Action: Mouse moved to (611, 461)
Screenshot: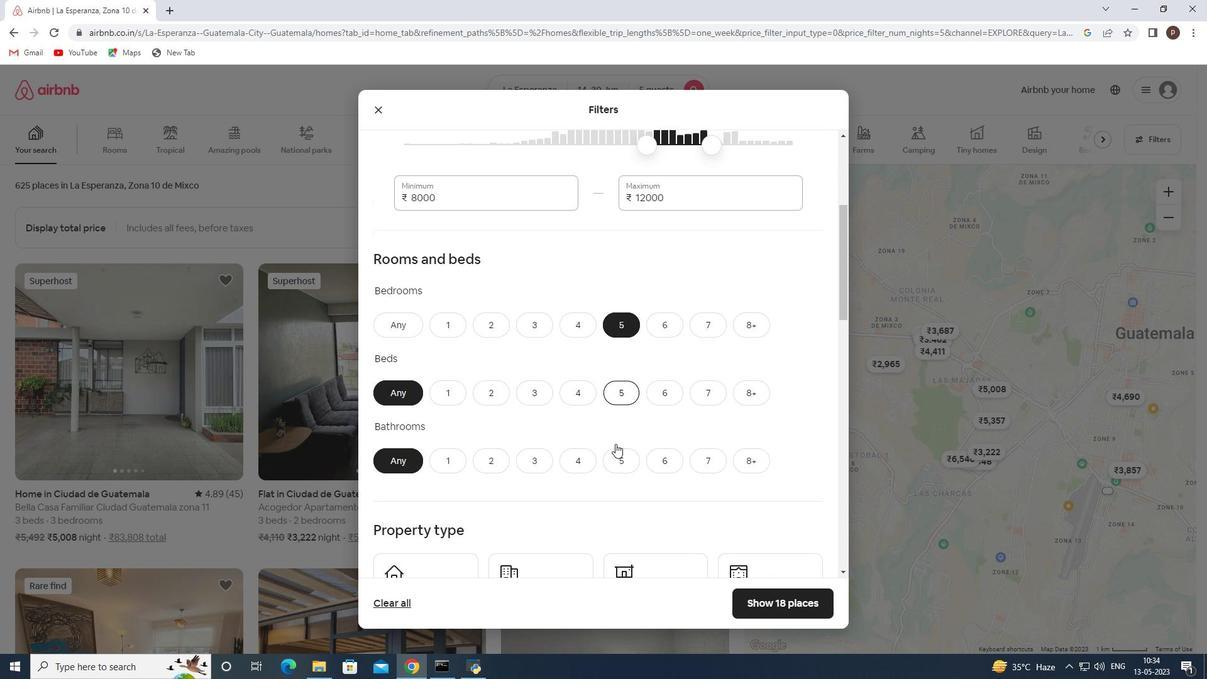 
Action: Mouse pressed left at (611, 461)
Screenshot: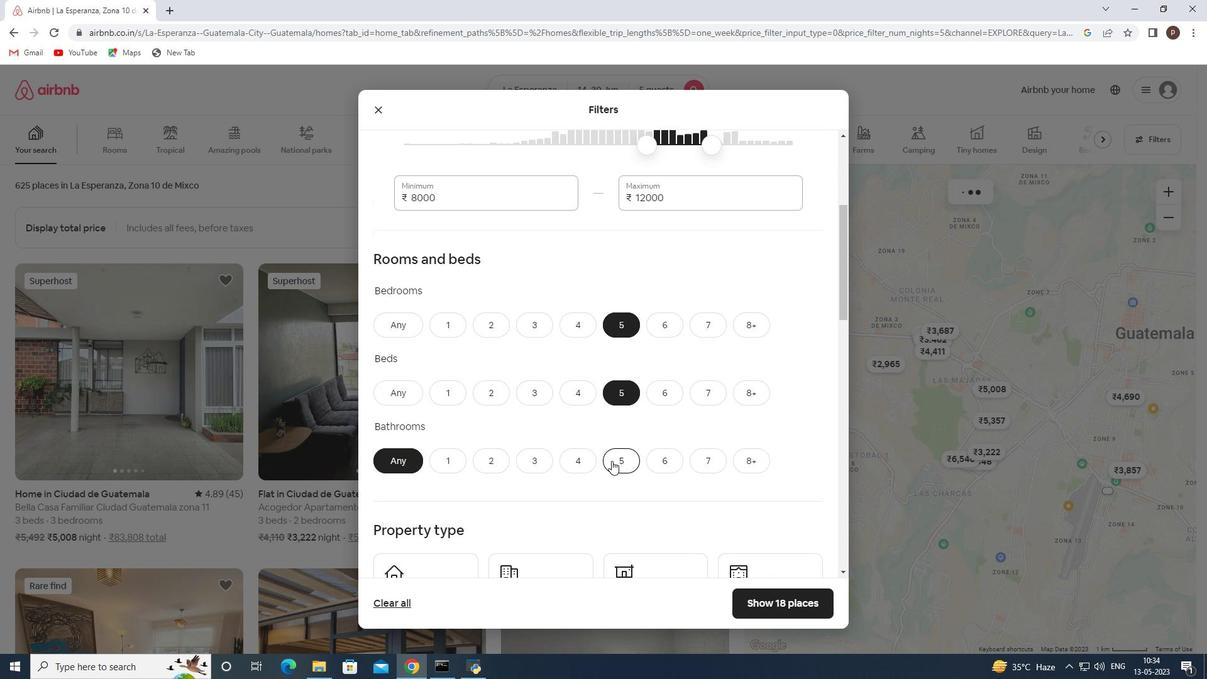
Action: Mouse scrolled (611, 460) with delta (0, 0)
Screenshot: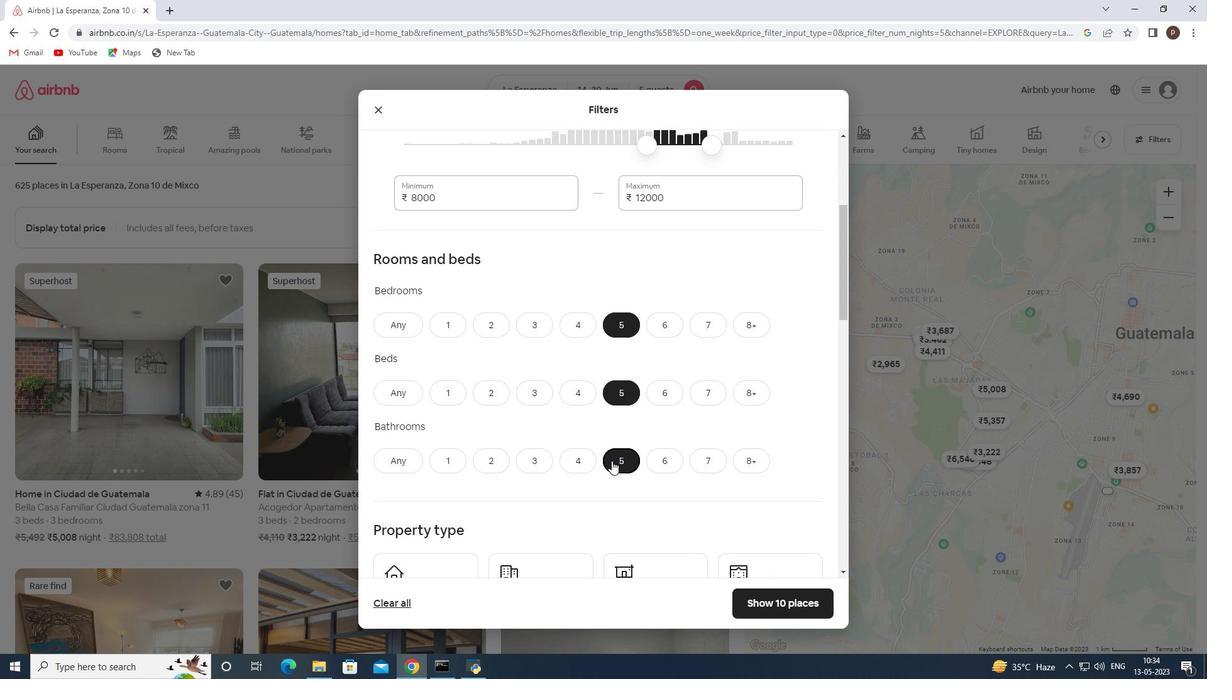 
Action: Mouse moved to (606, 449)
Screenshot: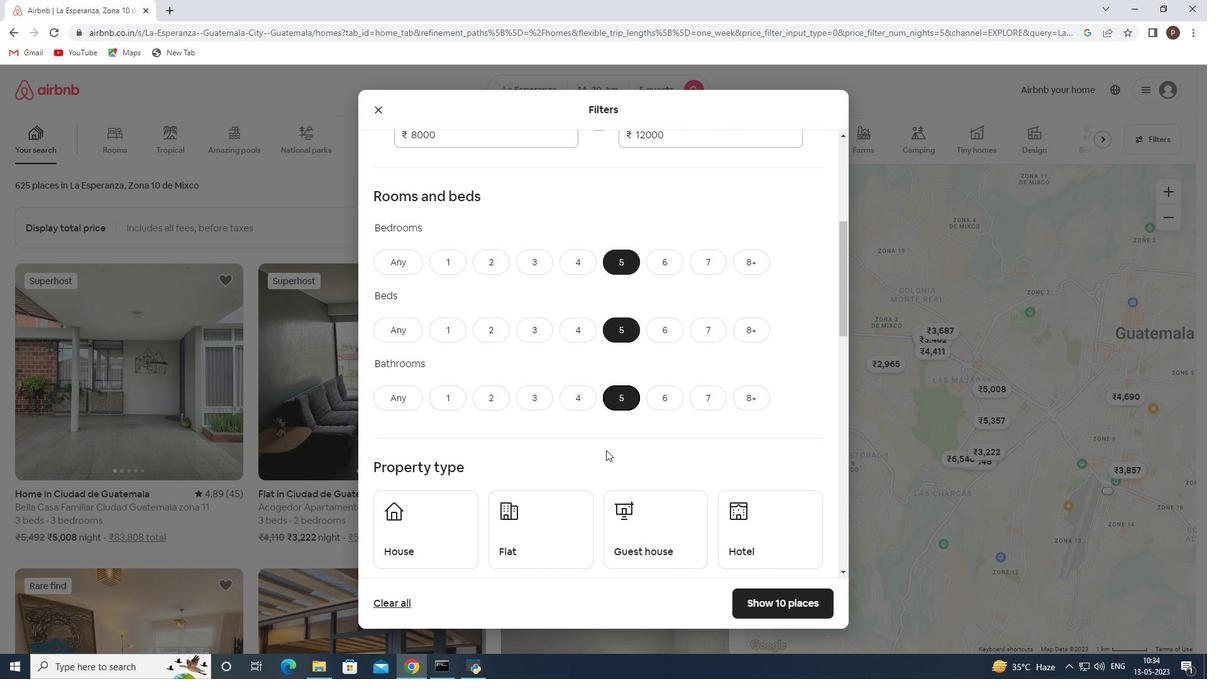 
Action: Mouse scrolled (606, 448) with delta (0, 0)
Screenshot: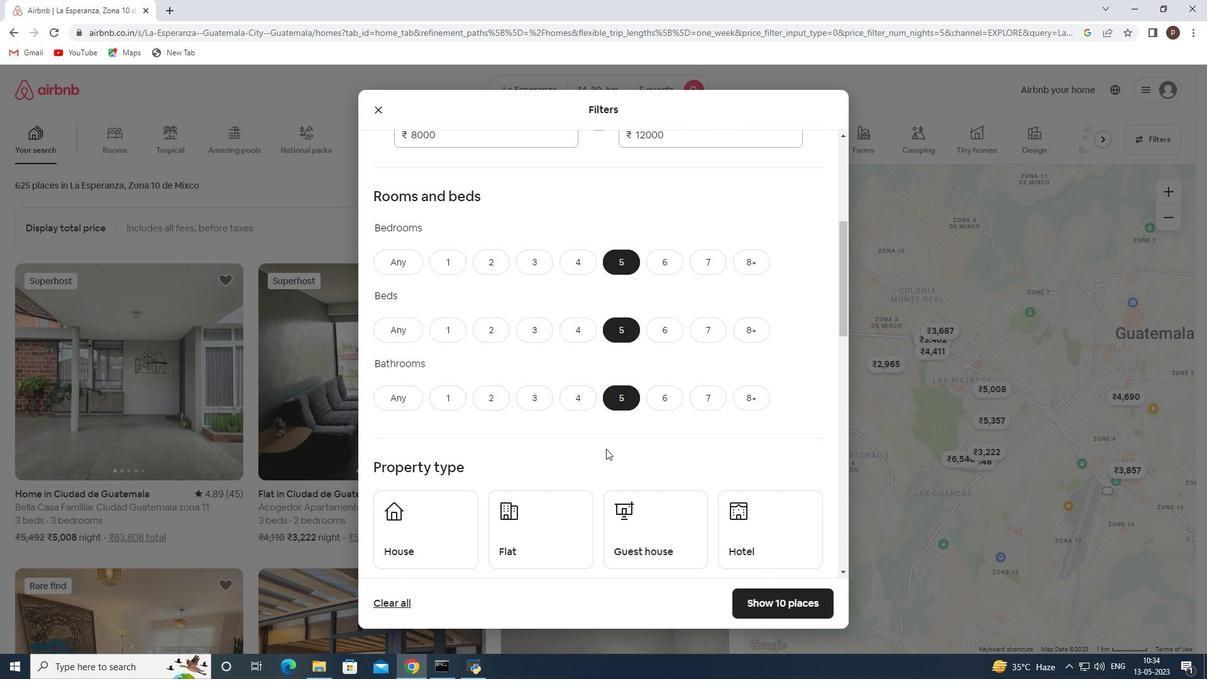 
Action: Mouse moved to (459, 467)
Screenshot: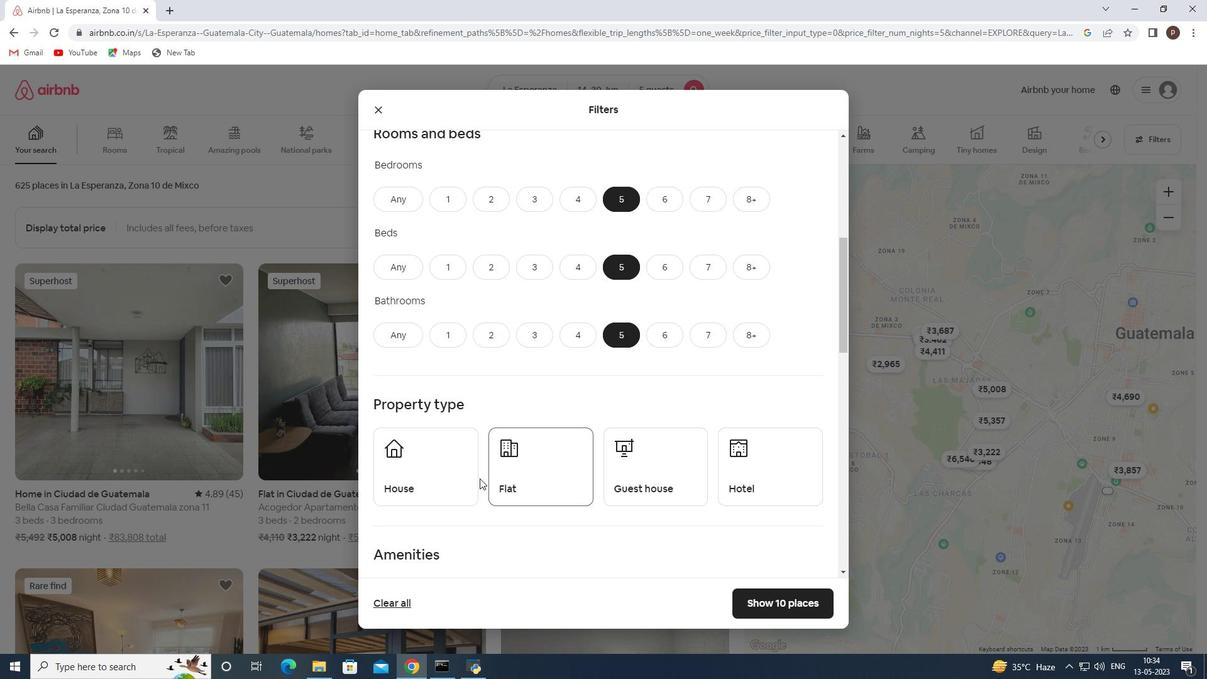 
Action: Mouse pressed left at (459, 467)
Screenshot: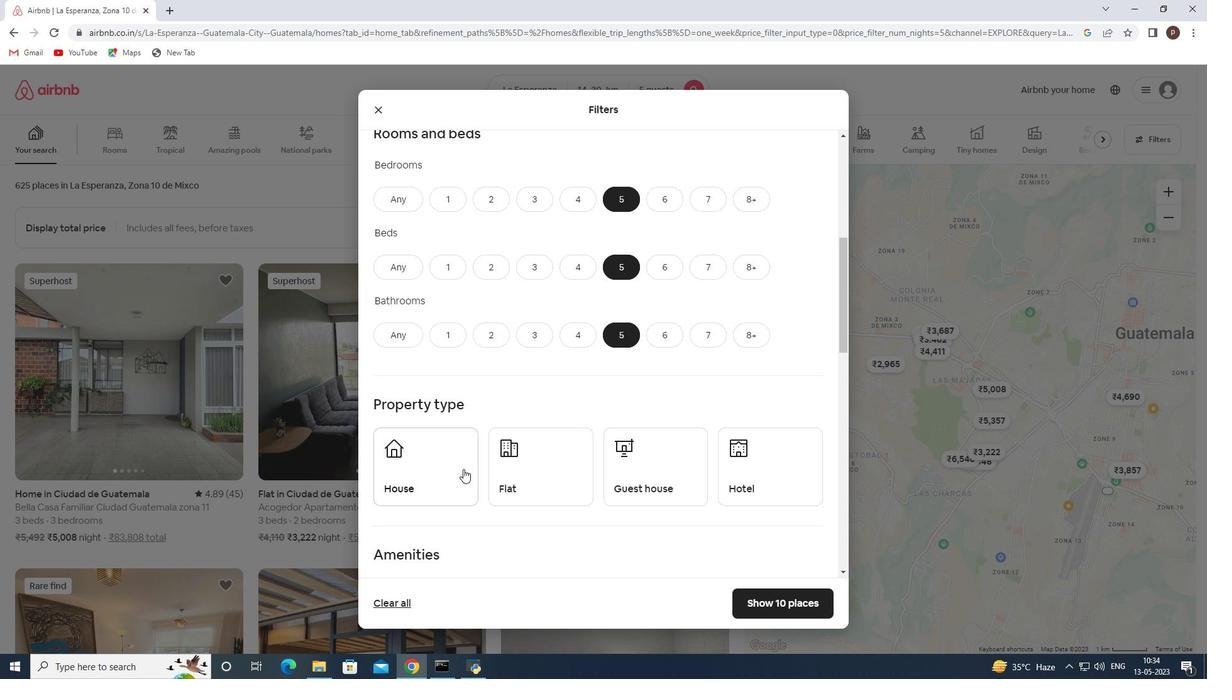 
Action: Mouse moved to (537, 469)
Screenshot: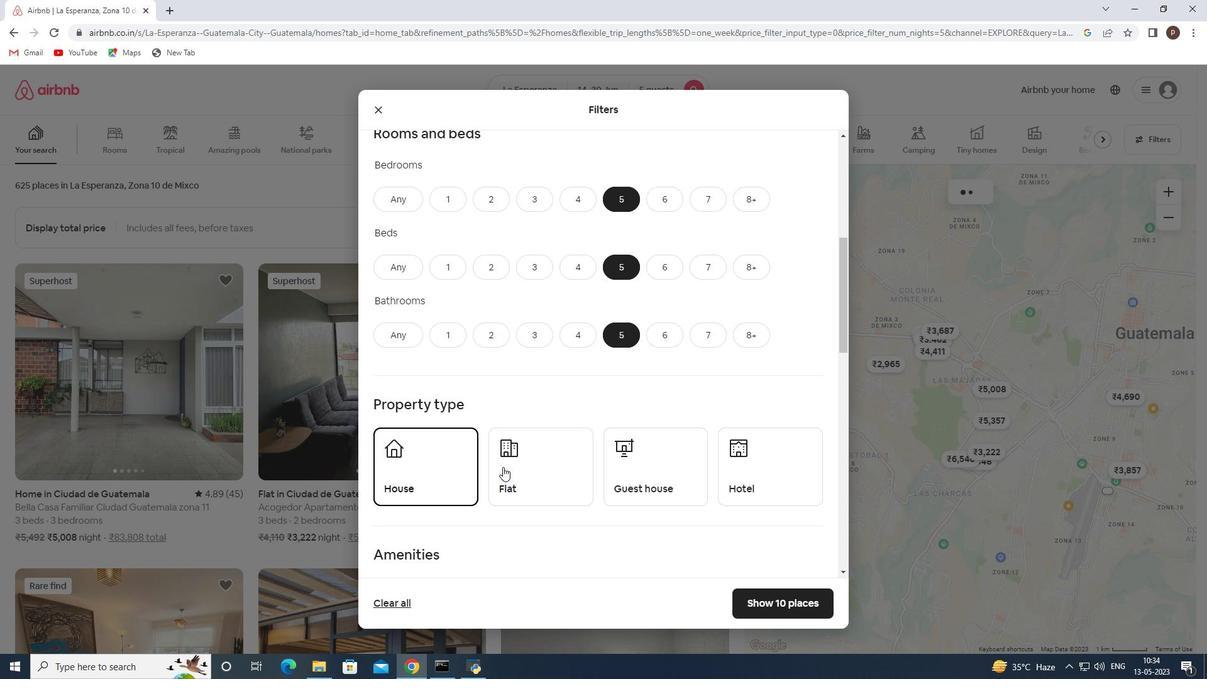 
Action: Mouse pressed left at (537, 469)
Screenshot: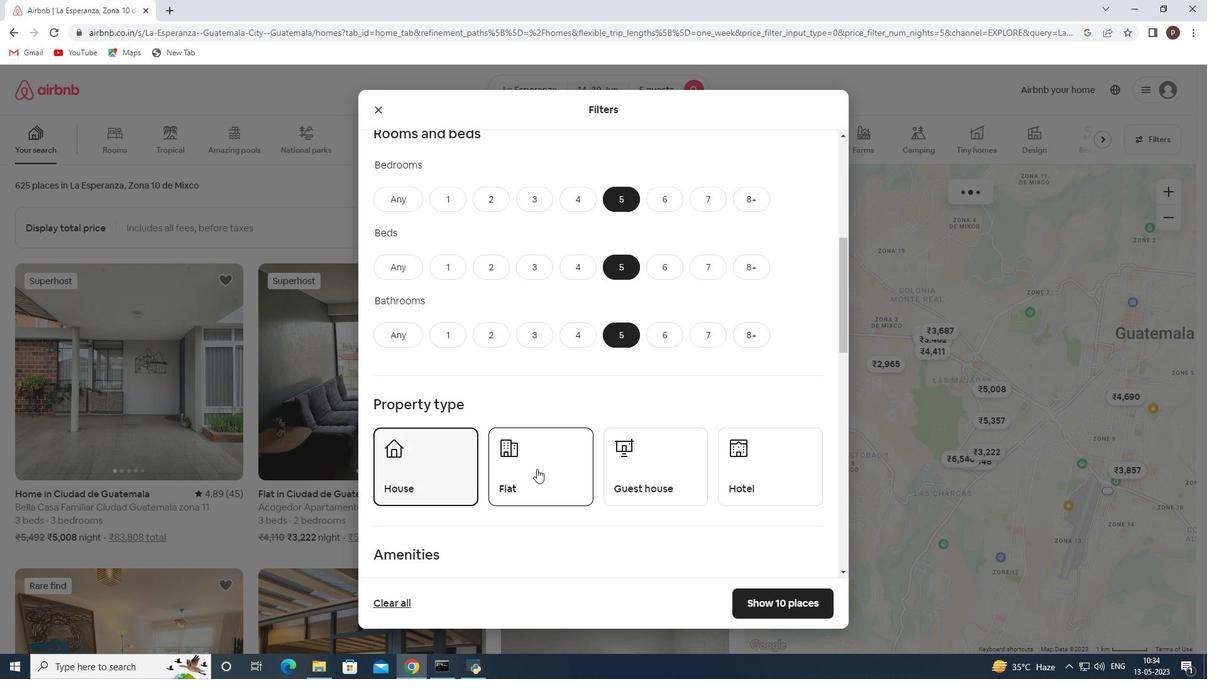 
Action: Mouse moved to (657, 472)
Screenshot: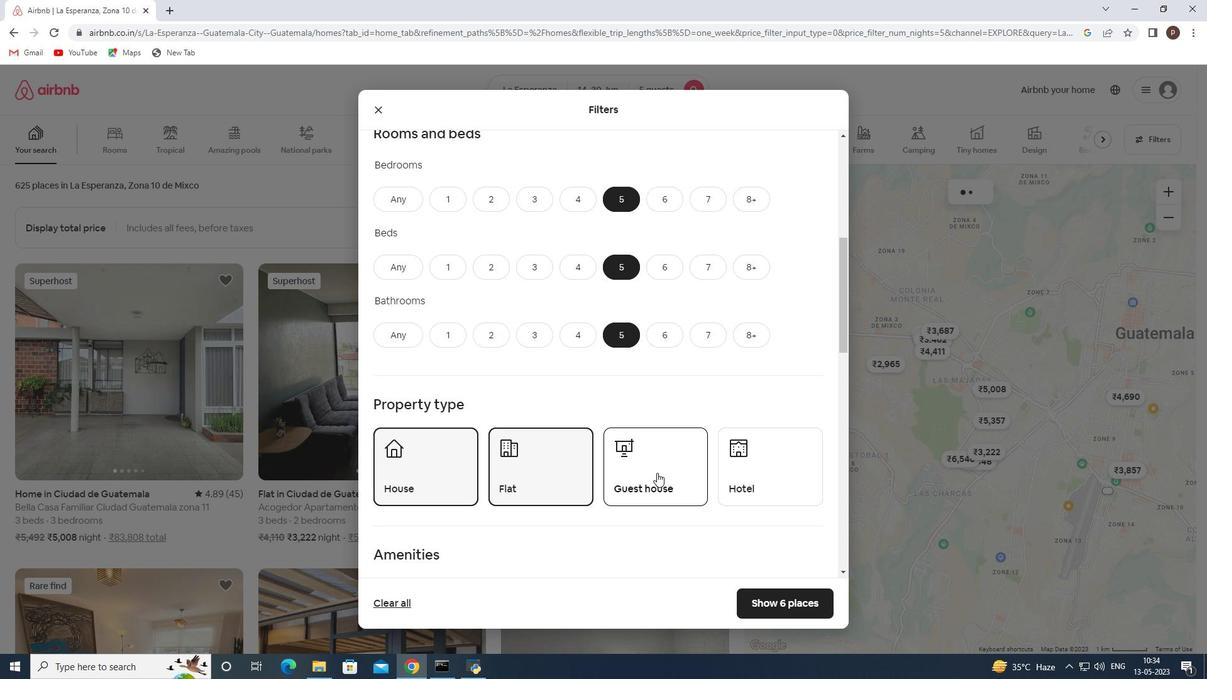 
Action: Mouse pressed left at (657, 472)
Screenshot: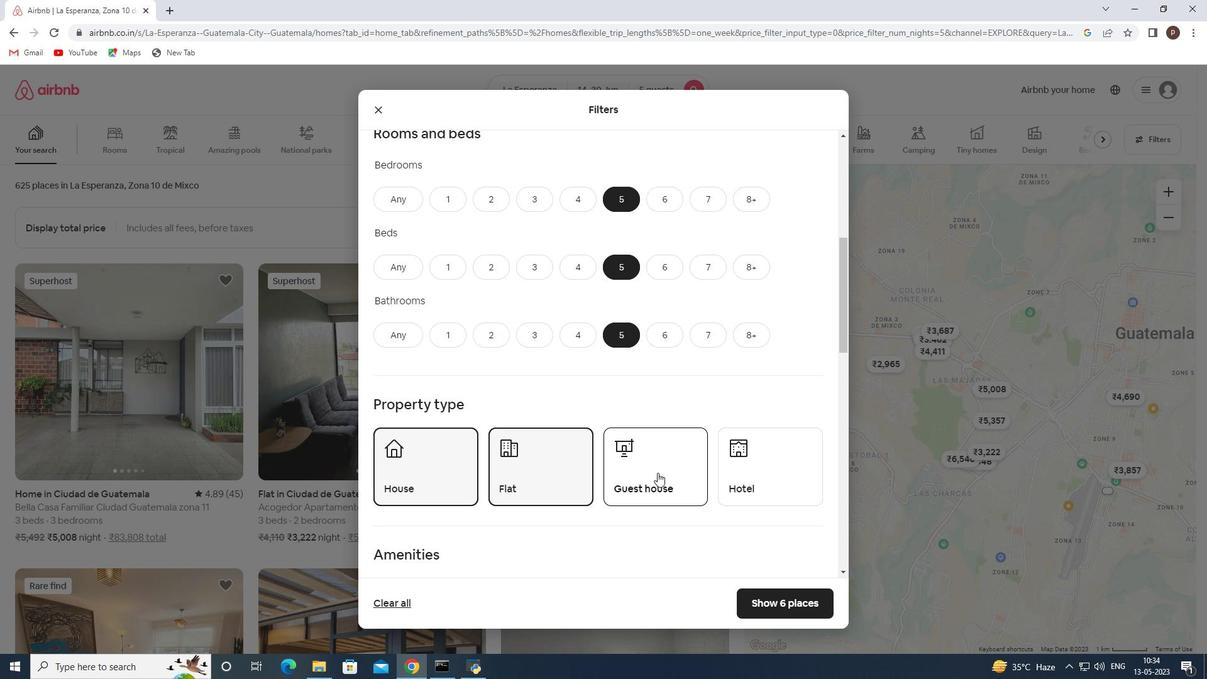 
Action: Mouse moved to (637, 469)
Screenshot: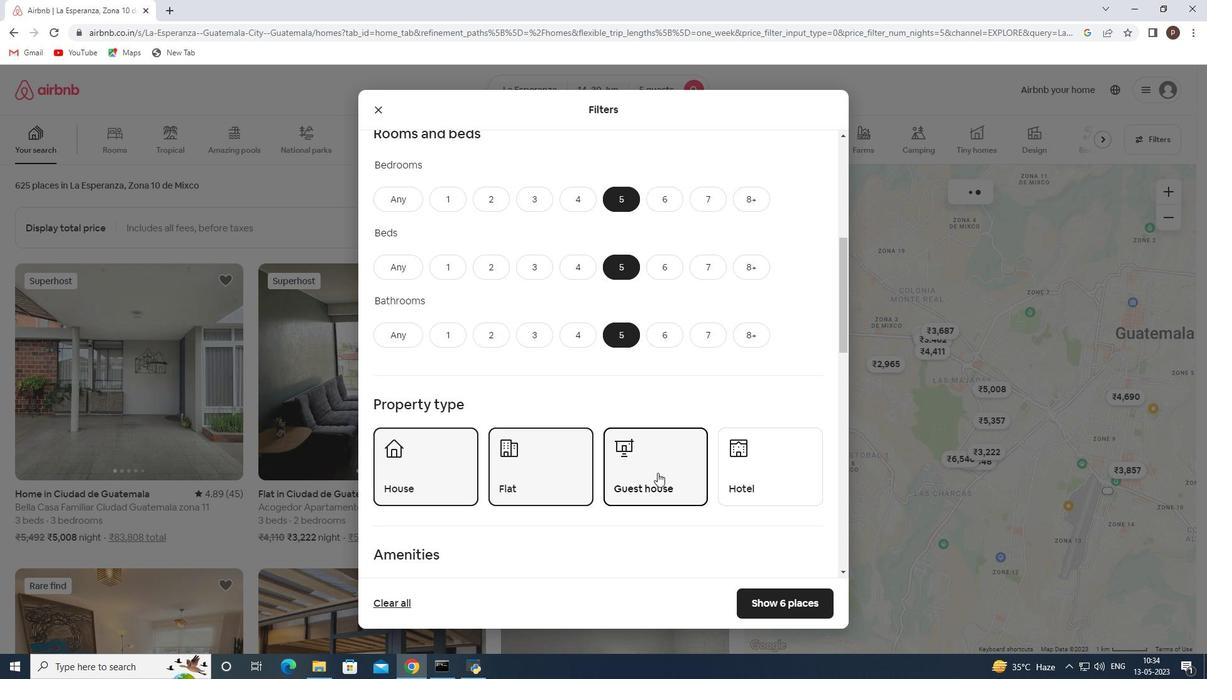 
Action: Mouse scrolled (637, 469) with delta (0, 0)
Screenshot: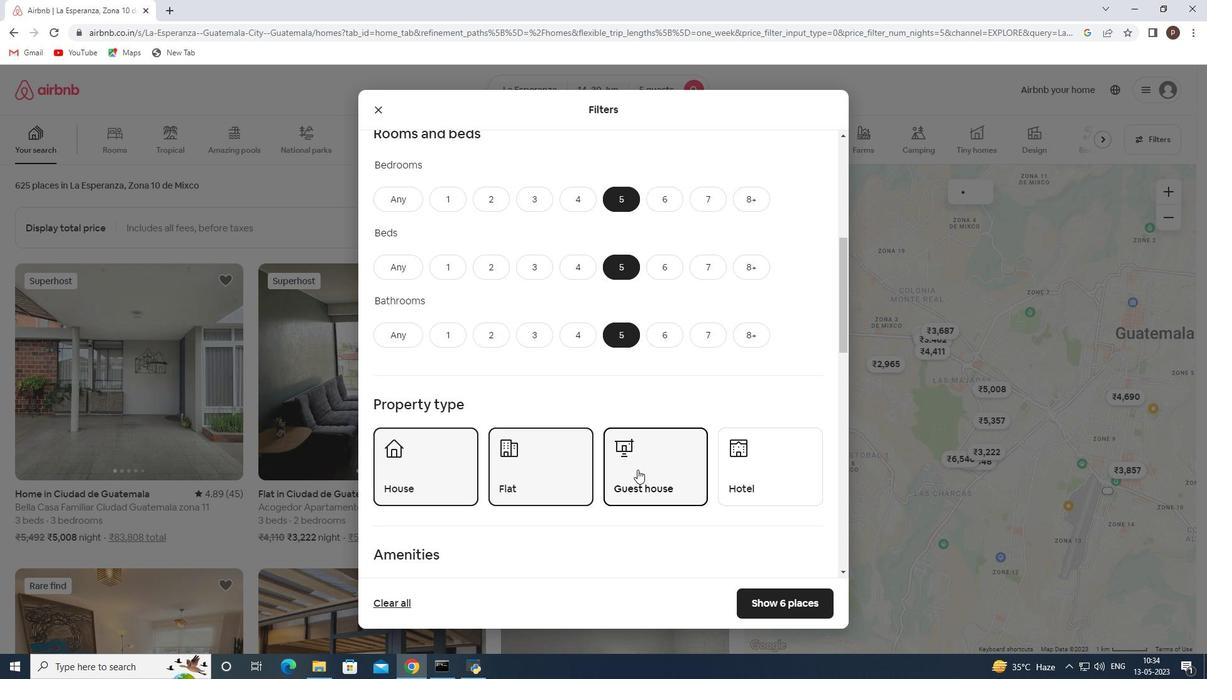 
Action: Mouse scrolled (637, 469) with delta (0, 0)
Screenshot: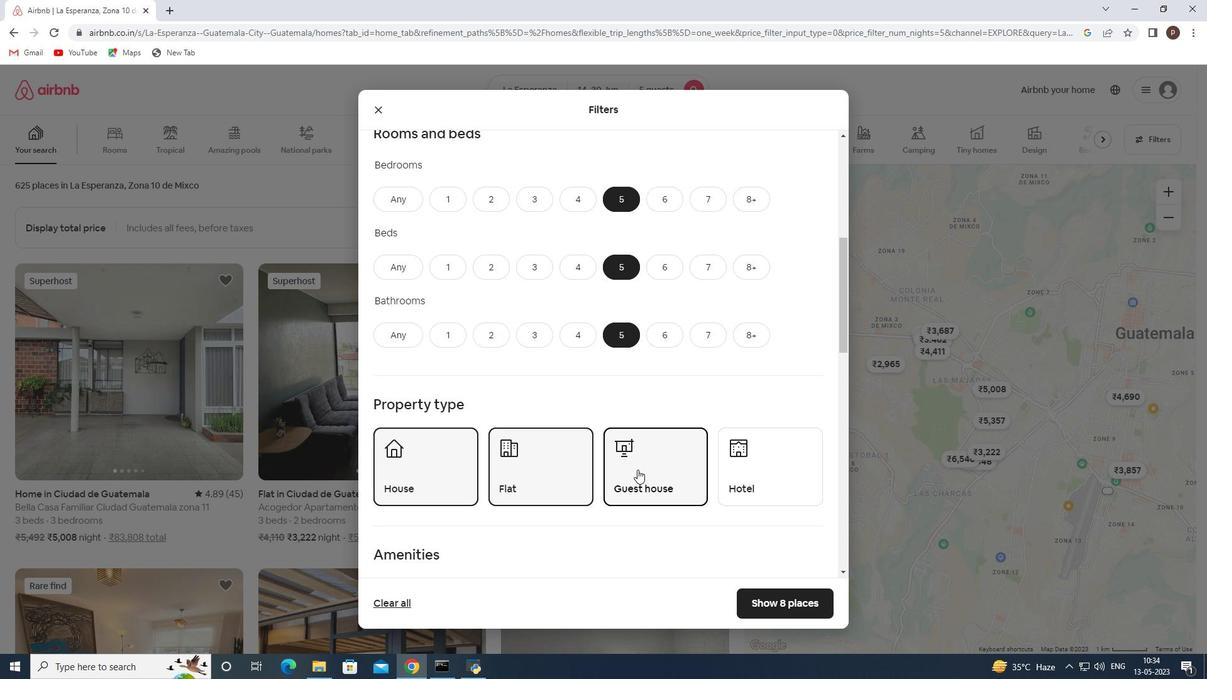 
Action: Mouse moved to (607, 459)
Screenshot: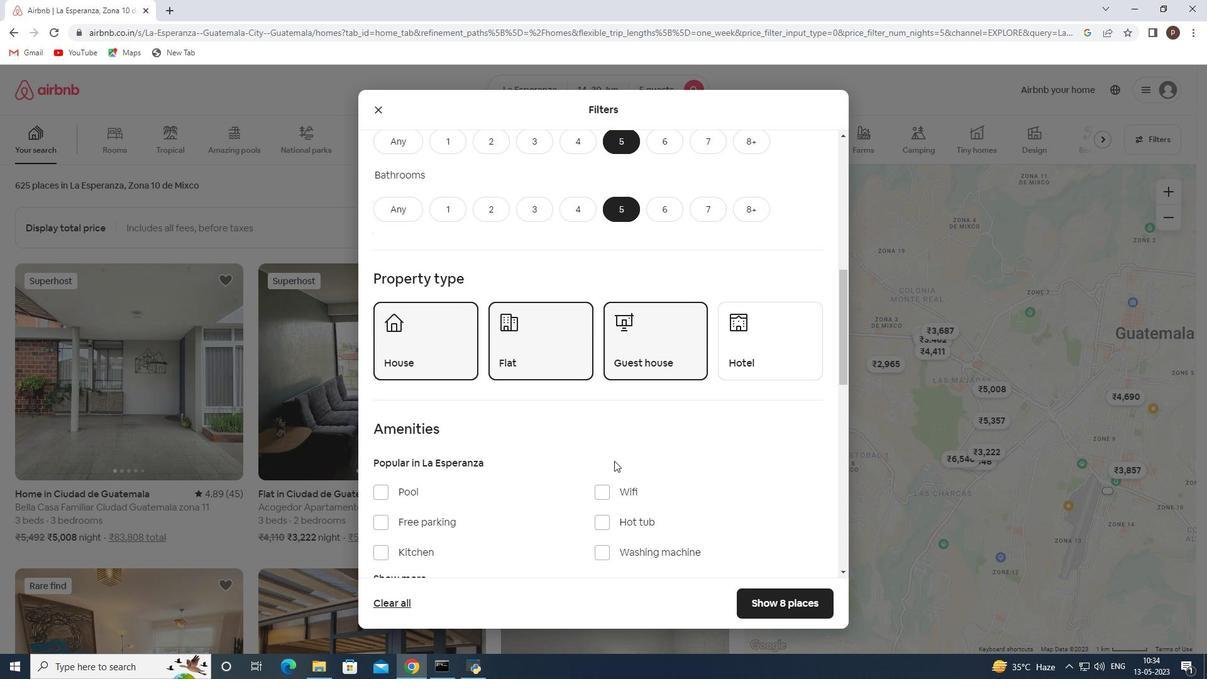 
Action: Mouse scrolled (607, 459) with delta (0, 0)
Screenshot: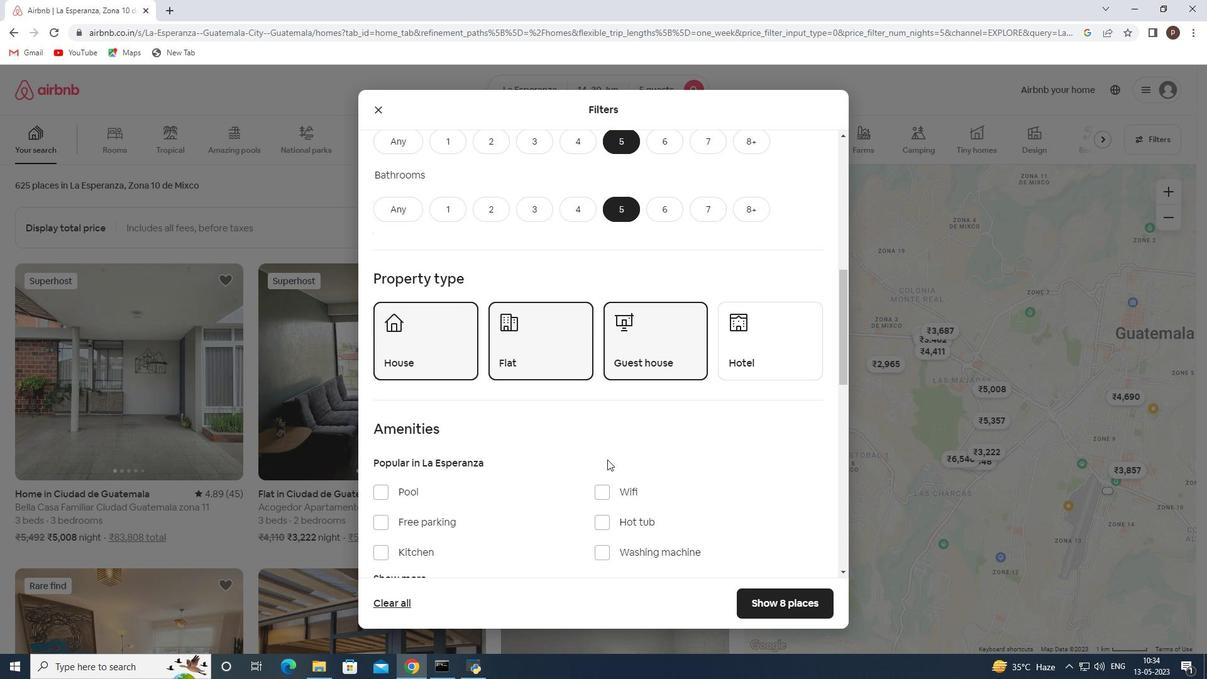 
Action: Mouse moved to (606, 430)
Screenshot: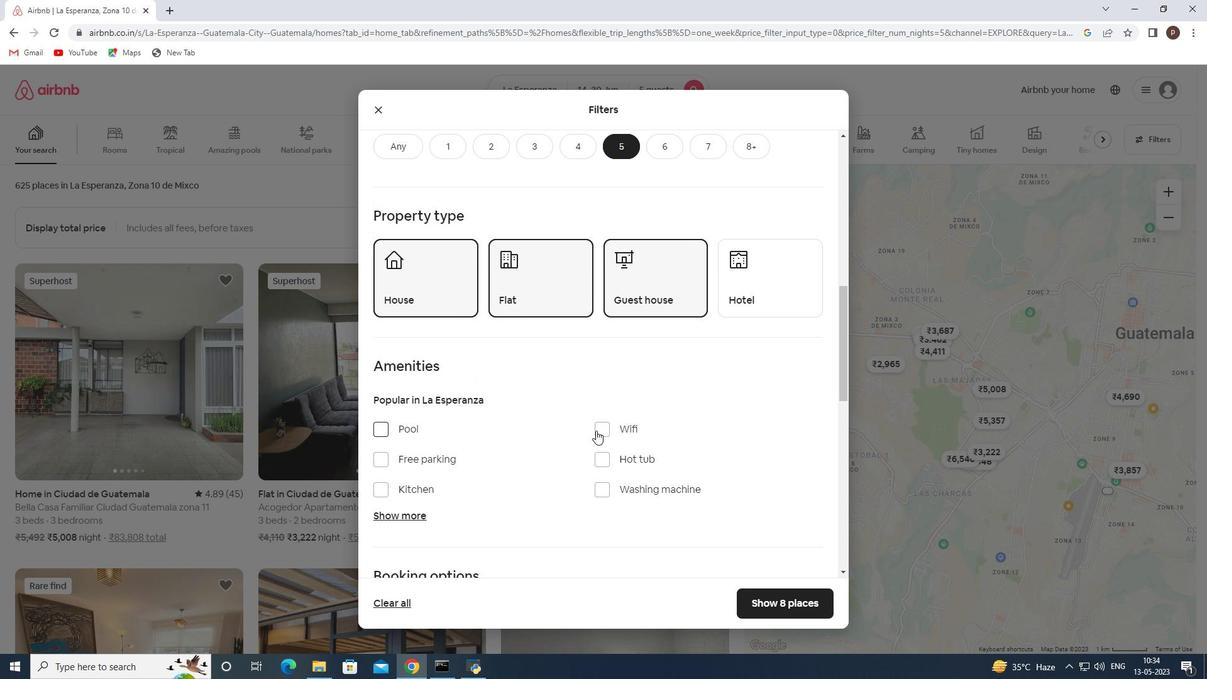 
Action: Mouse pressed left at (606, 430)
Screenshot: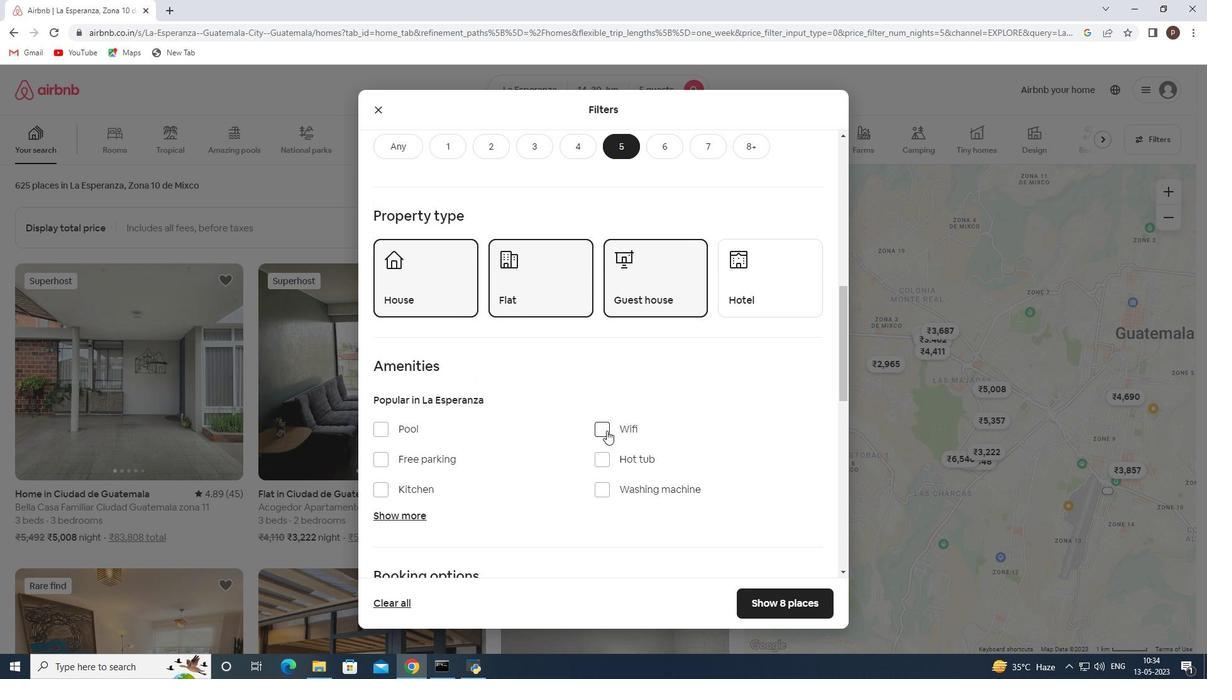 
Action: Mouse moved to (388, 460)
Screenshot: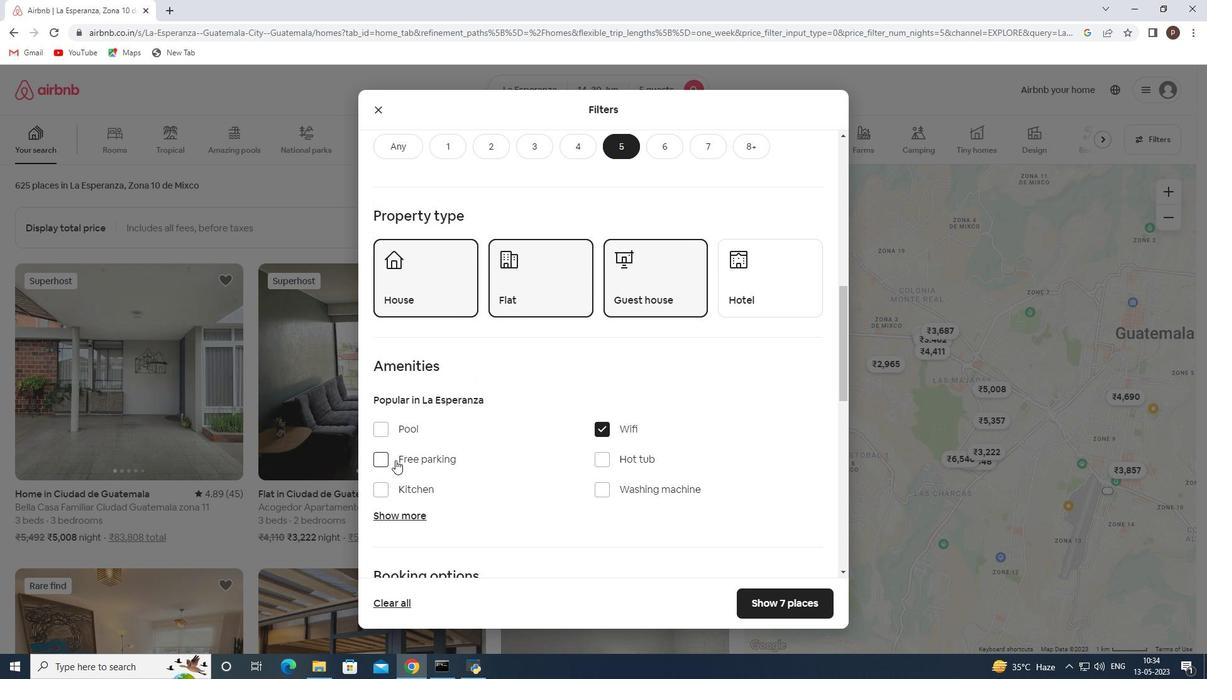 
Action: Mouse pressed left at (388, 460)
Screenshot: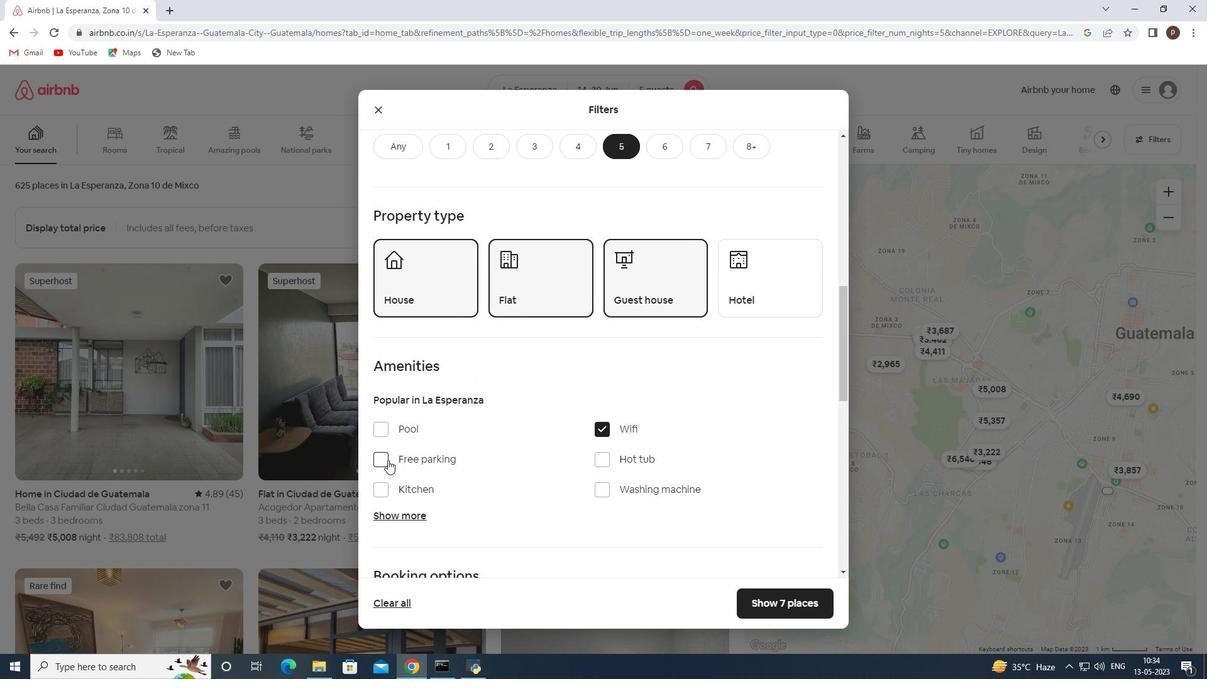 
Action: Mouse moved to (391, 513)
Screenshot: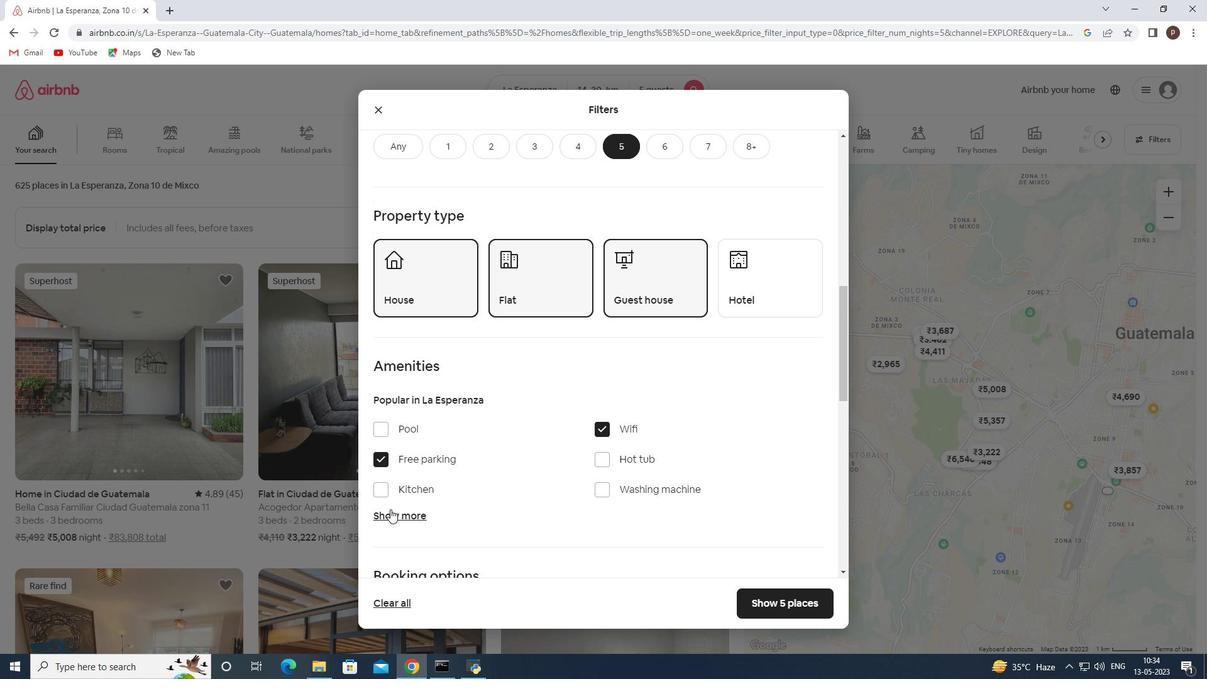 
Action: Mouse pressed left at (391, 513)
Screenshot: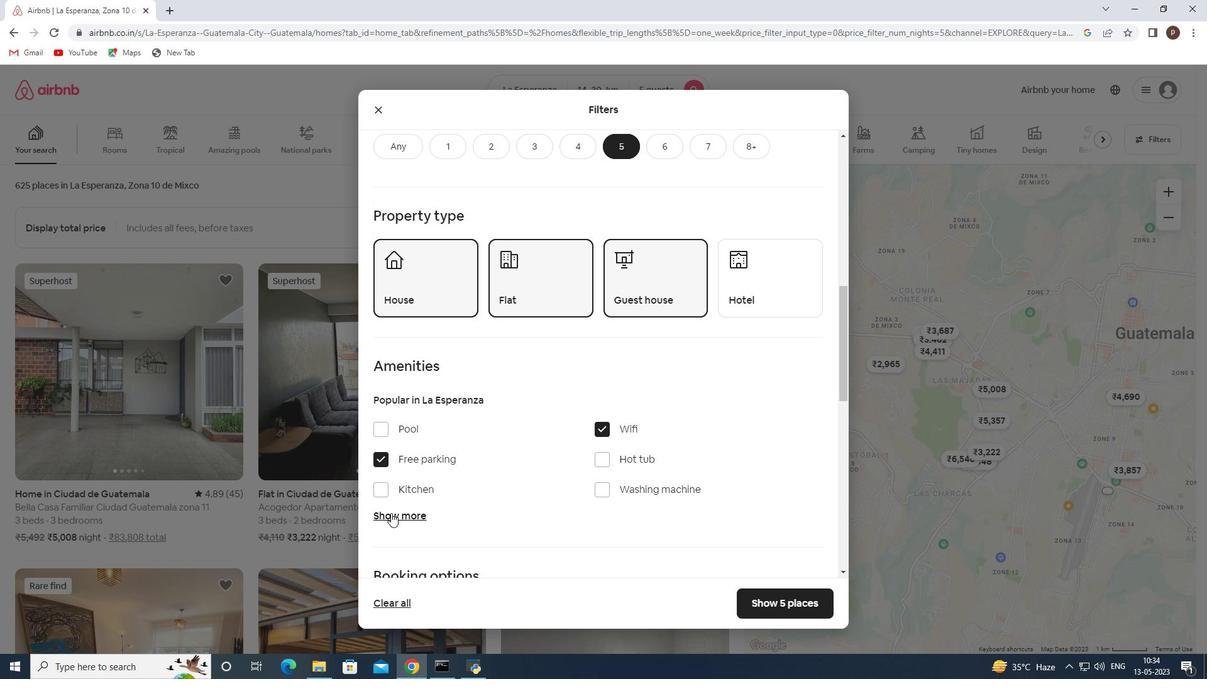 
Action: Mouse moved to (452, 510)
Screenshot: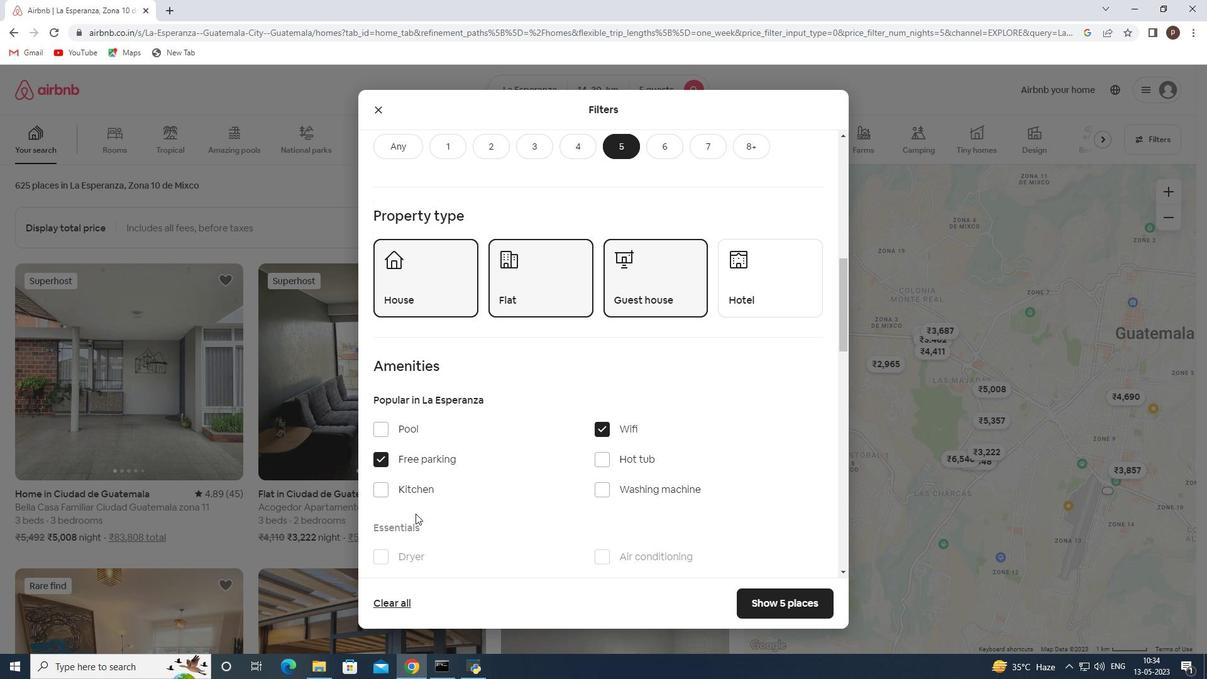 
Action: Mouse scrolled (452, 509) with delta (0, 0)
Screenshot: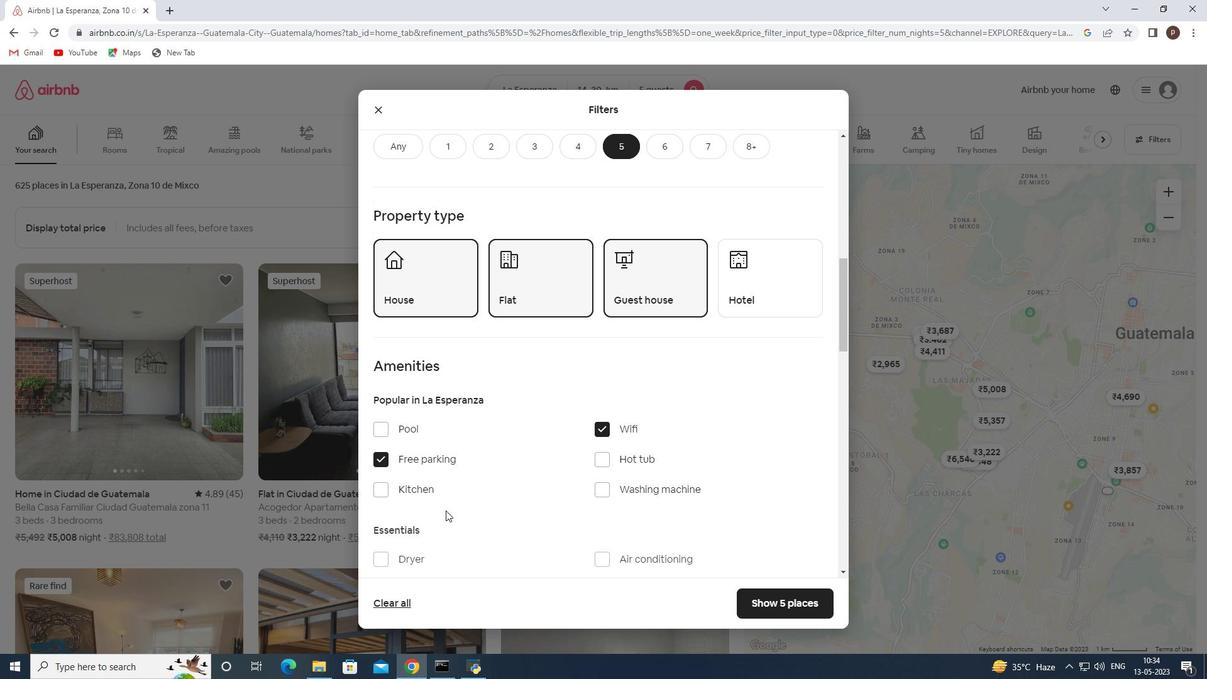 
Action: Mouse scrolled (452, 509) with delta (0, 0)
Screenshot: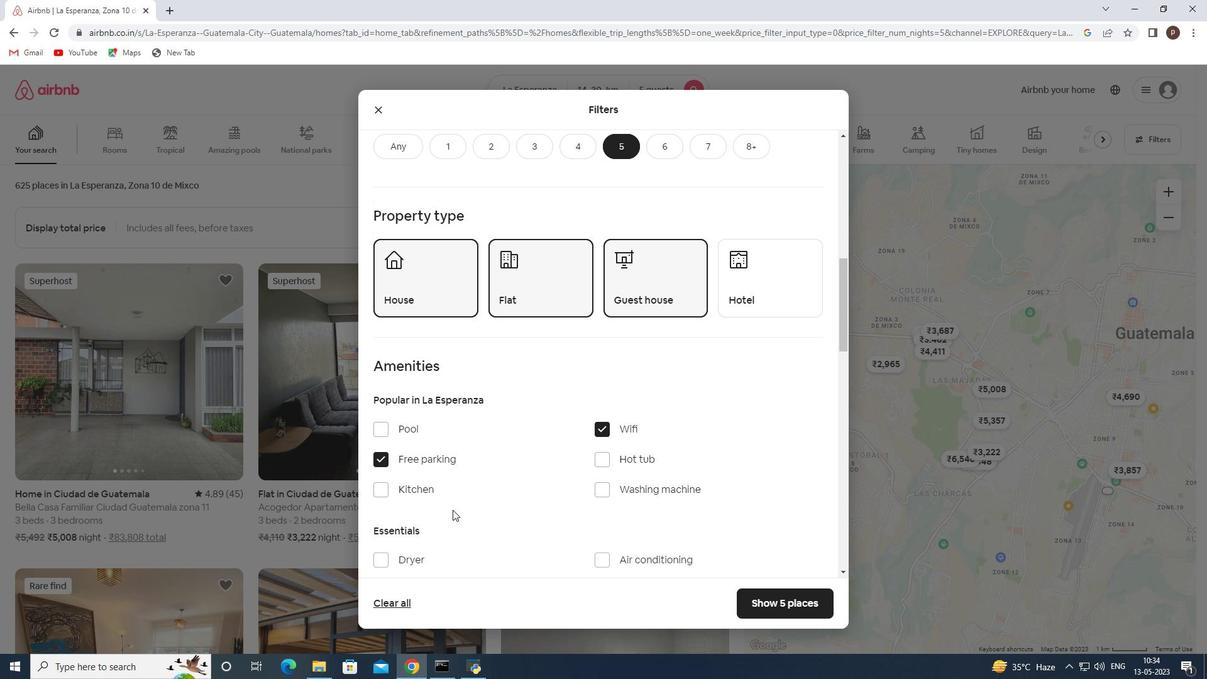 
Action: Mouse scrolled (452, 509) with delta (0, 0)
Screenshot: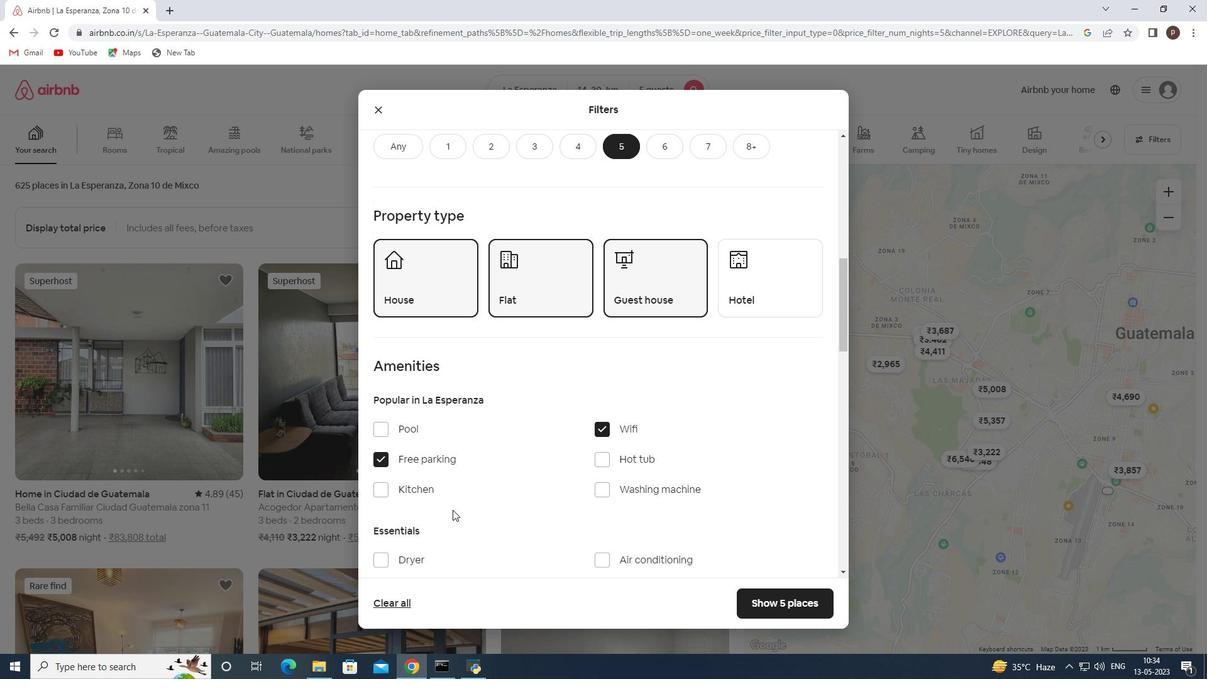 
Action: Mouse moved to (378, 430)
Screenshot: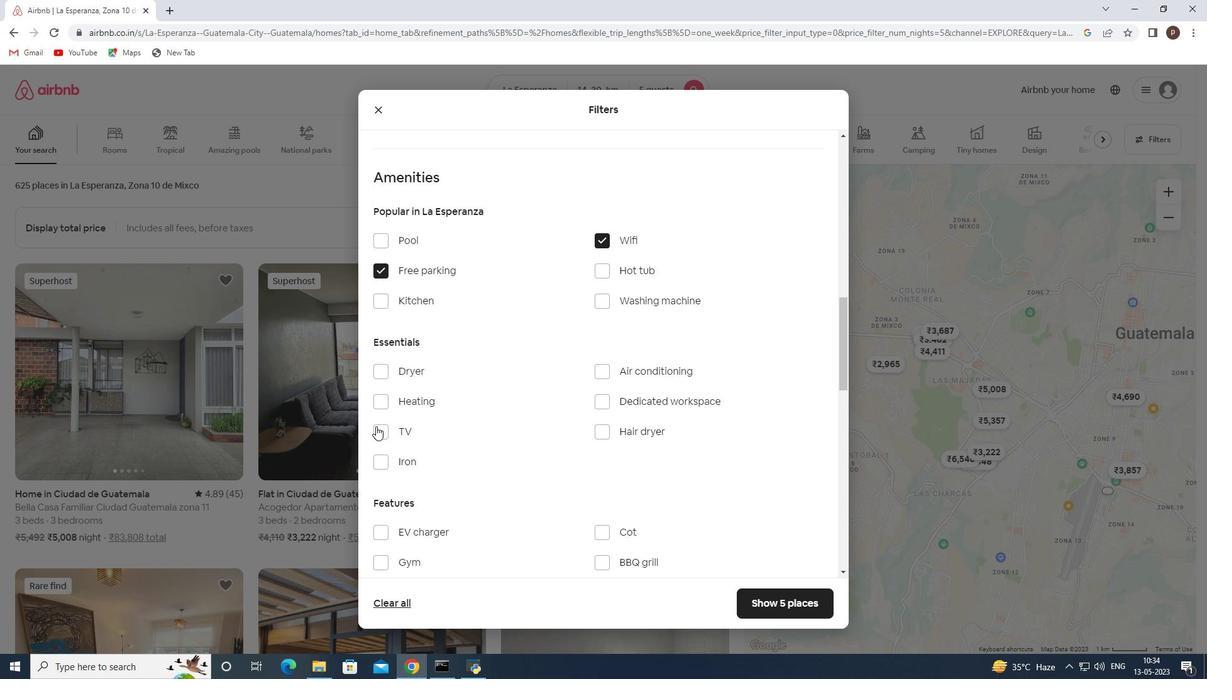 
Action: Mouse pressed left at (378, 430)
Screenshot: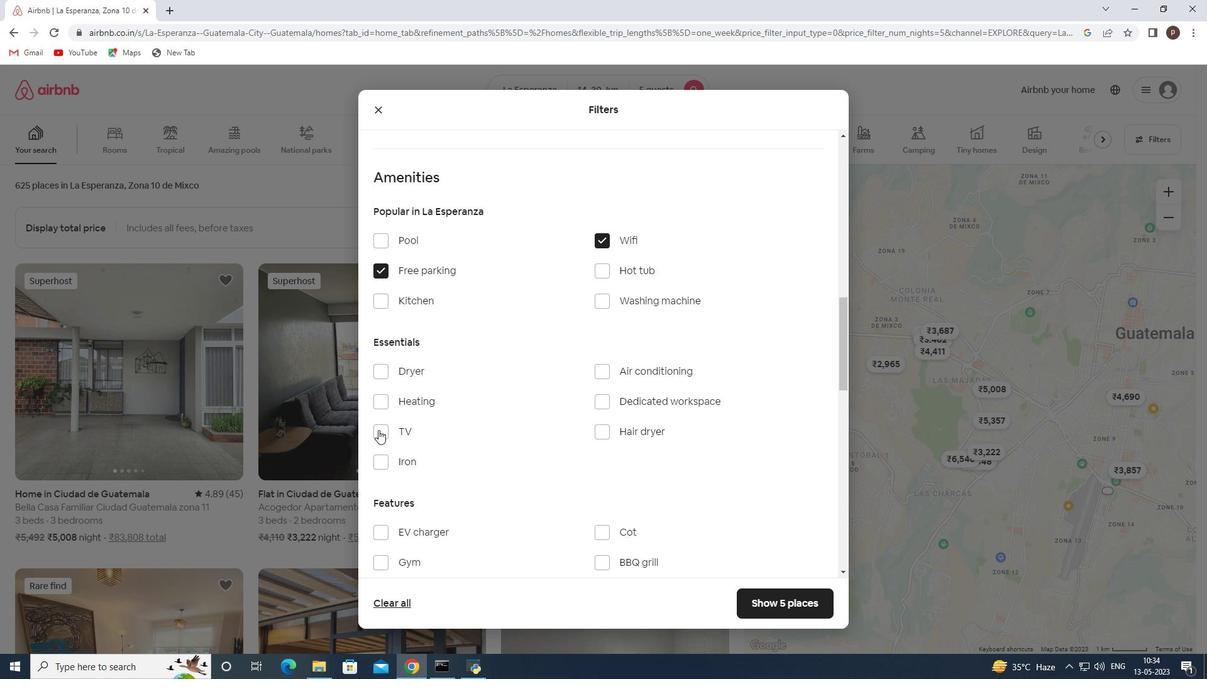 
Action: Mouse moved to (431, 440)
Screenshot: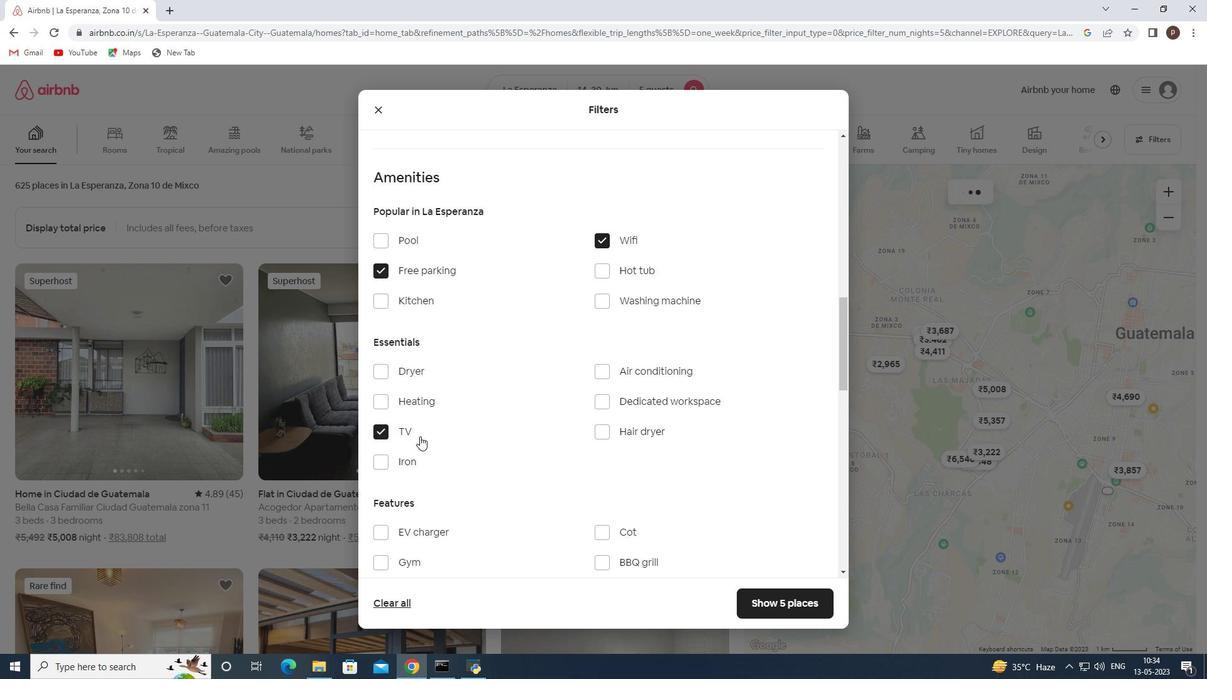 
Action: Mouse scrolled (431, 440) with delta (0, 0)
Screenshot: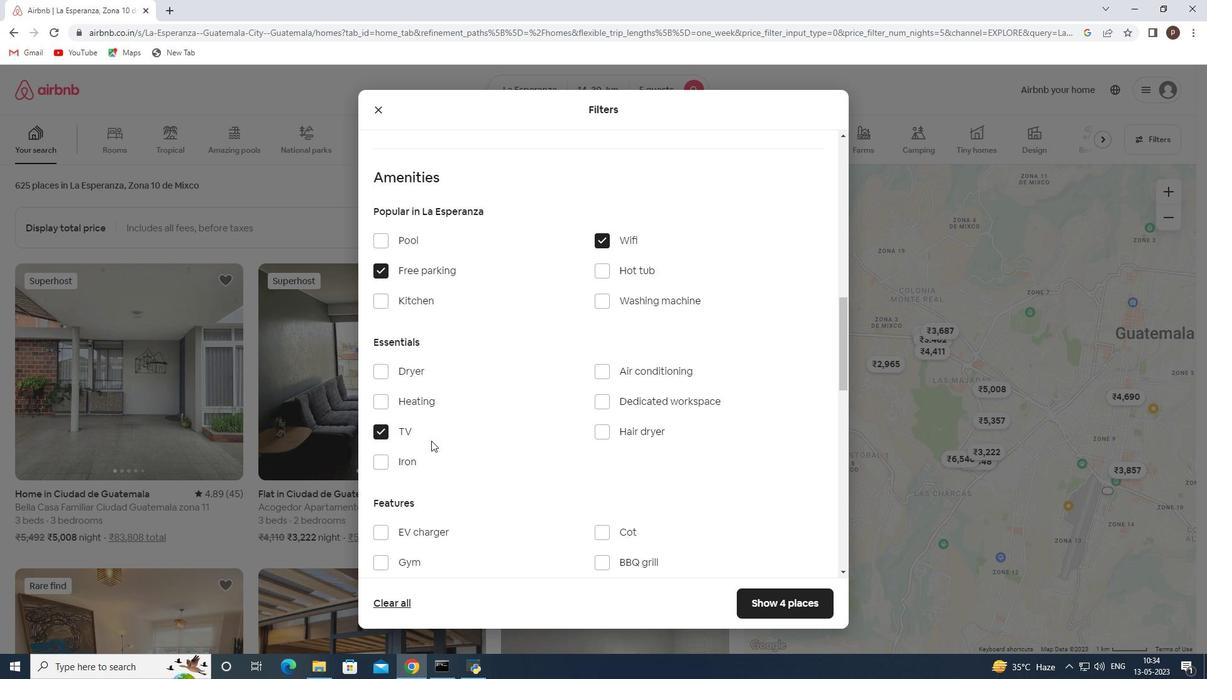 
Action: Mouse scrolled (431, 440) with delta (0, 0)
Screenshot: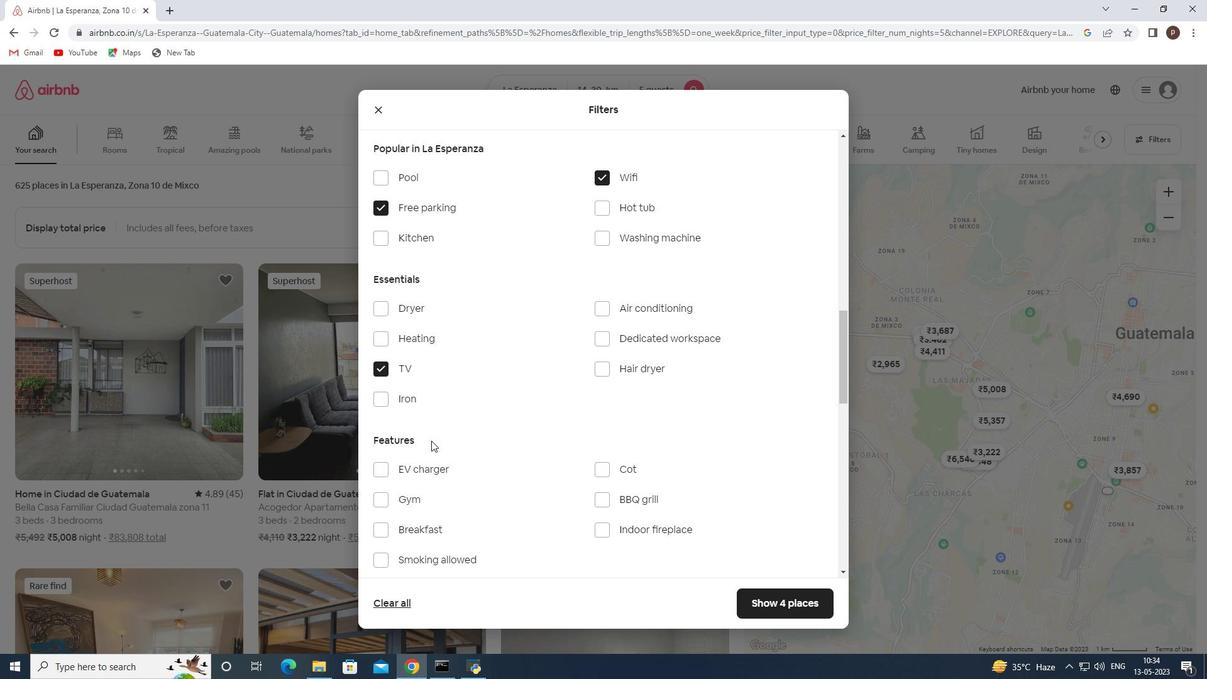 
Action: Mouse moved to (378, 438)
Screenshot: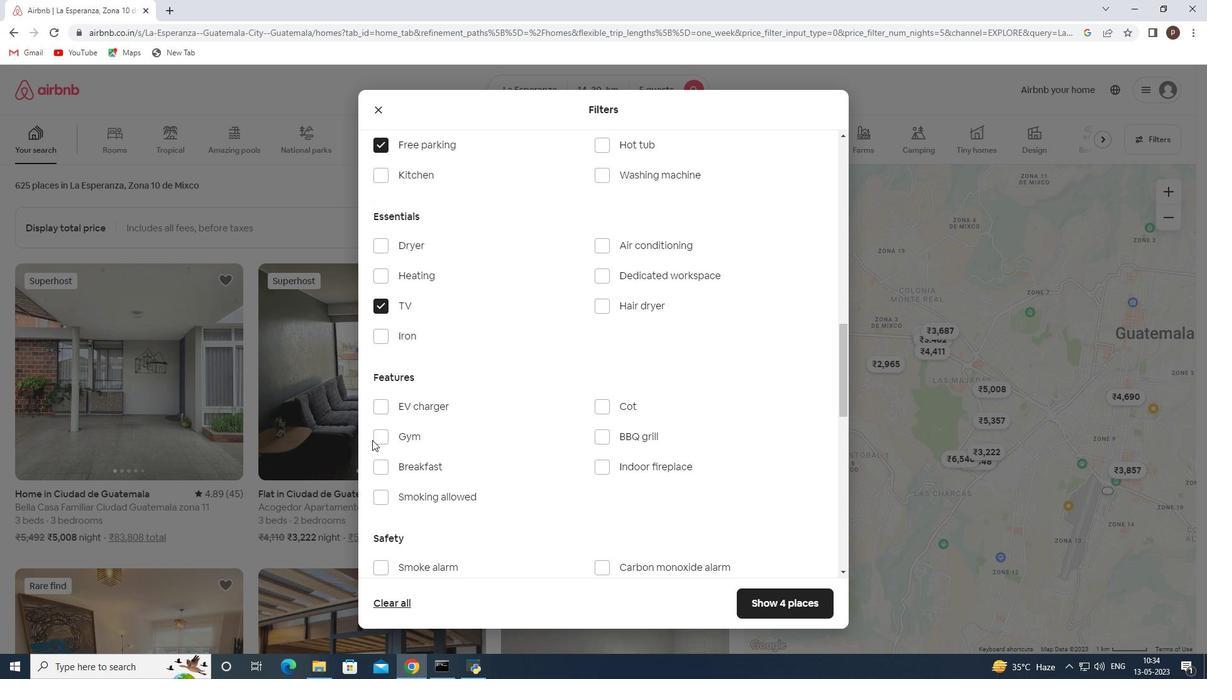 
Action: Mouse pressed left at (378, 438)
Screenshot: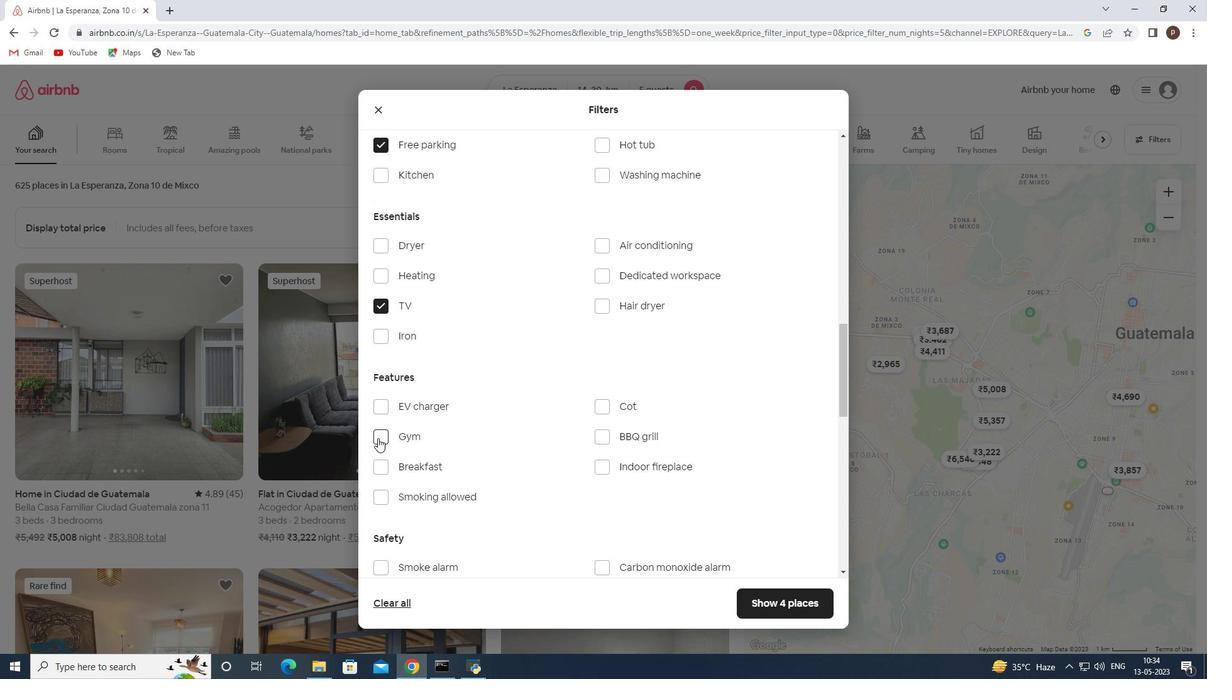 
Action: Mouse moved to (381, 467)
Screenshot: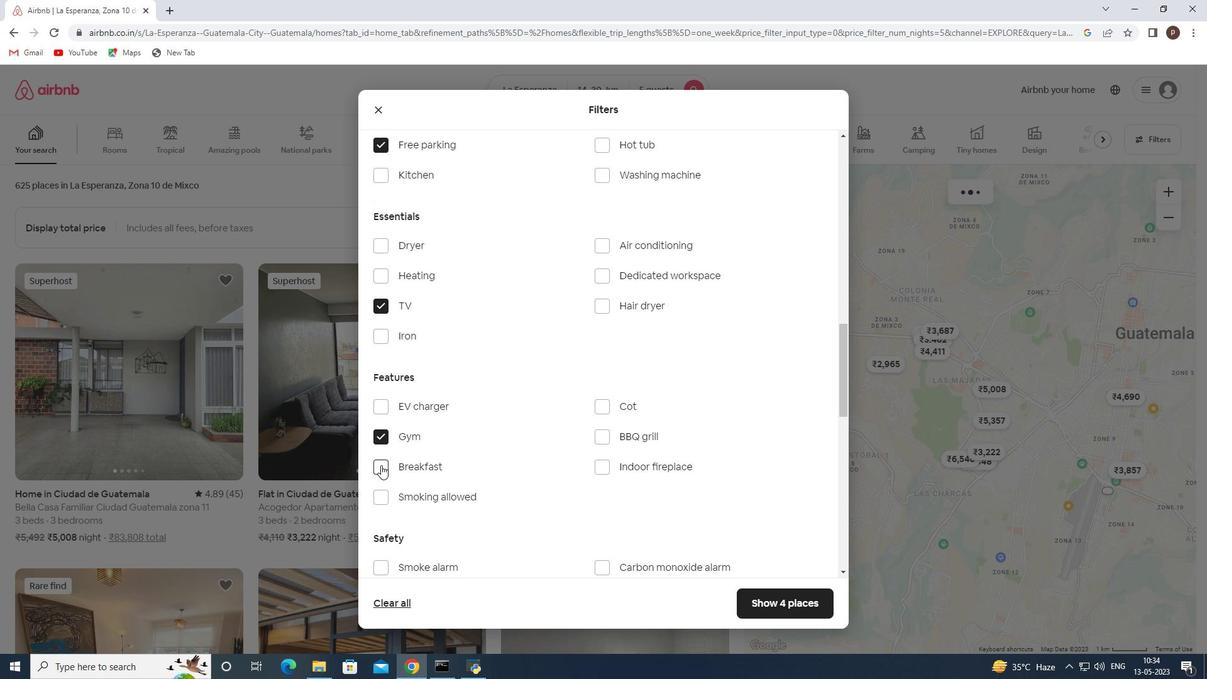 
Action: Mouse pressed left at (381, 467)
Screenshot: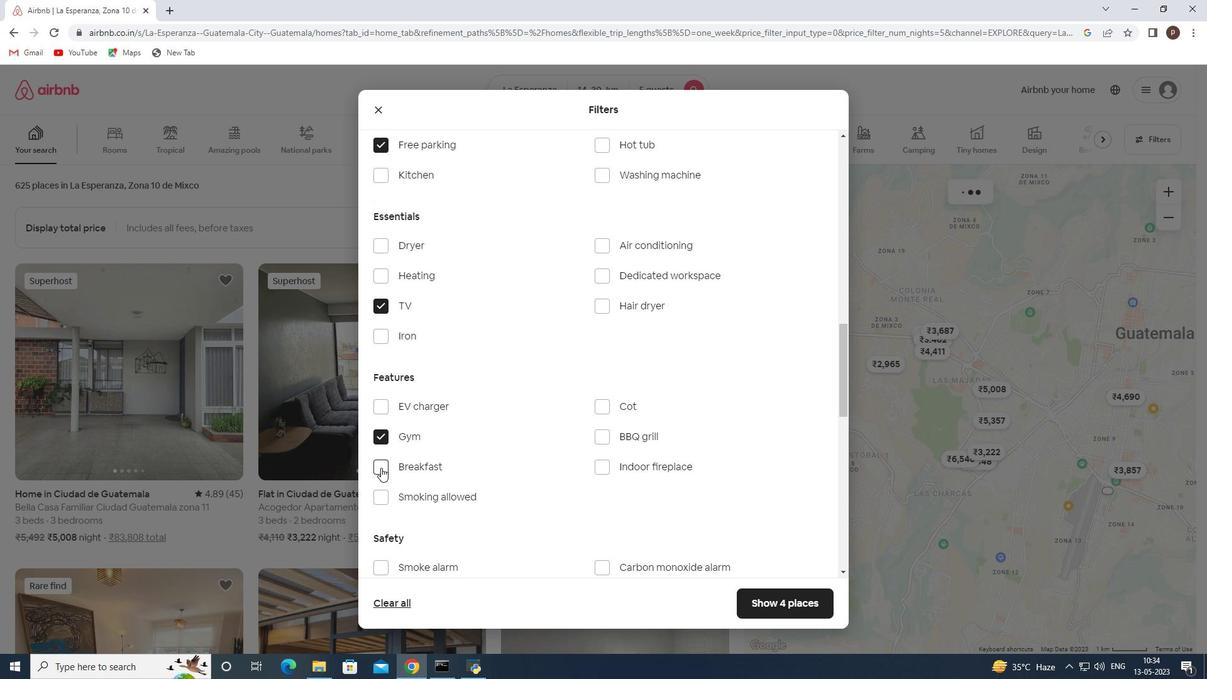 
Action: Mouse moved to (459, 468)
Screenshot: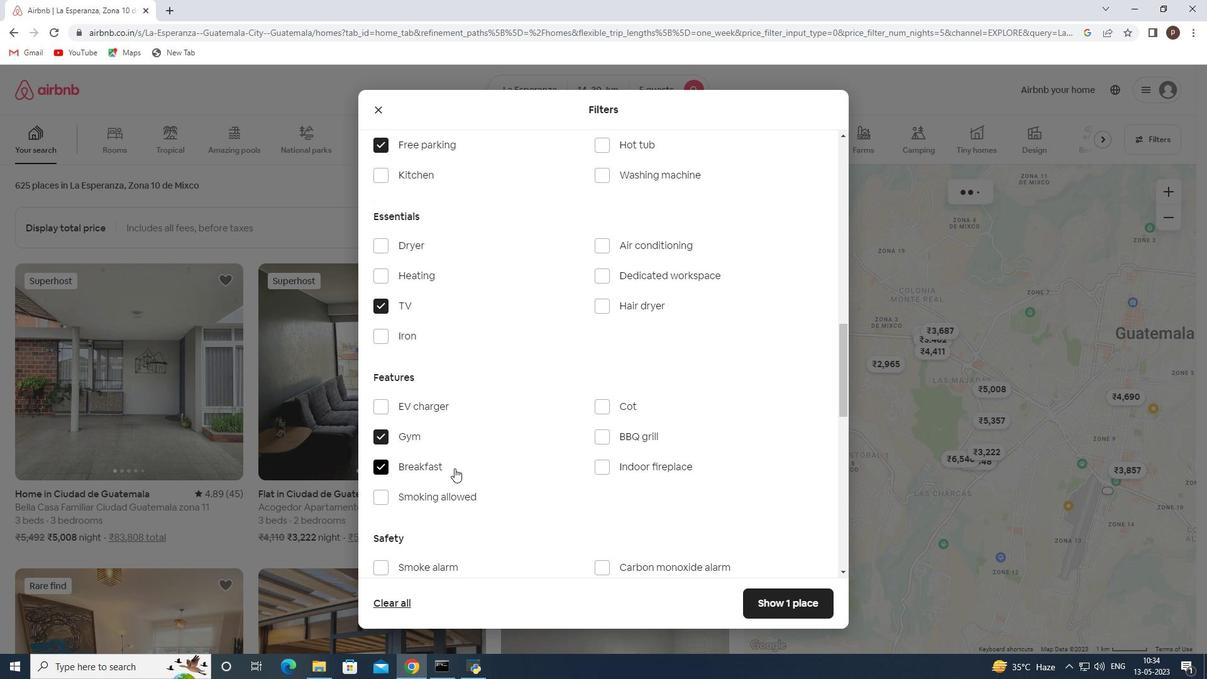 
Action: Mouse scrolled (459, 467) with delta (0, 0)
Screenshot: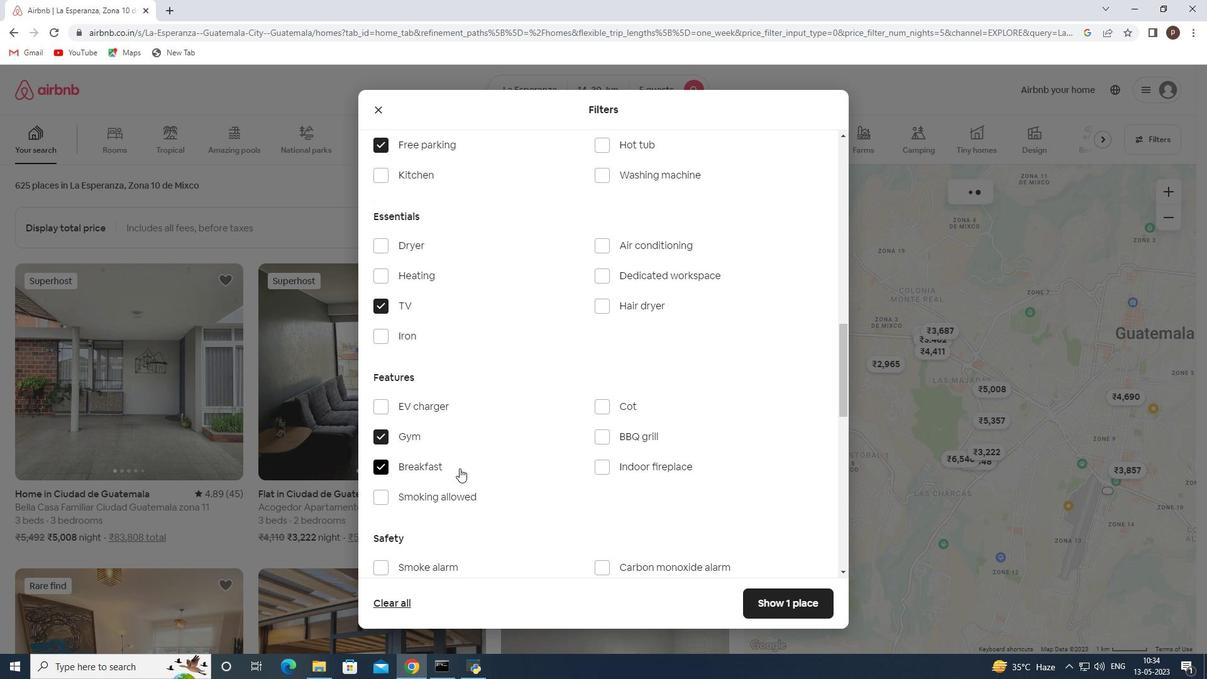 
Action: Mouse scrolled (459, 467) with delta (0, 0)
Screenshot: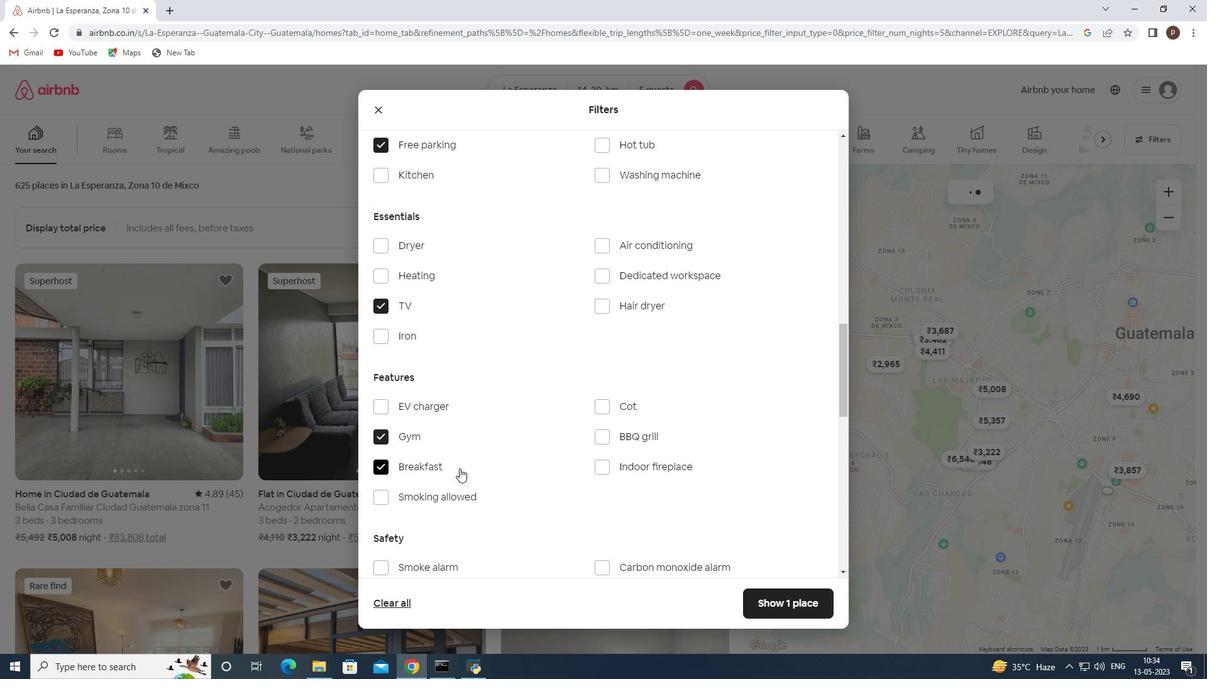 
Action: Mouse scrolled (459, 467) with delta (0, 0)
Screenshot: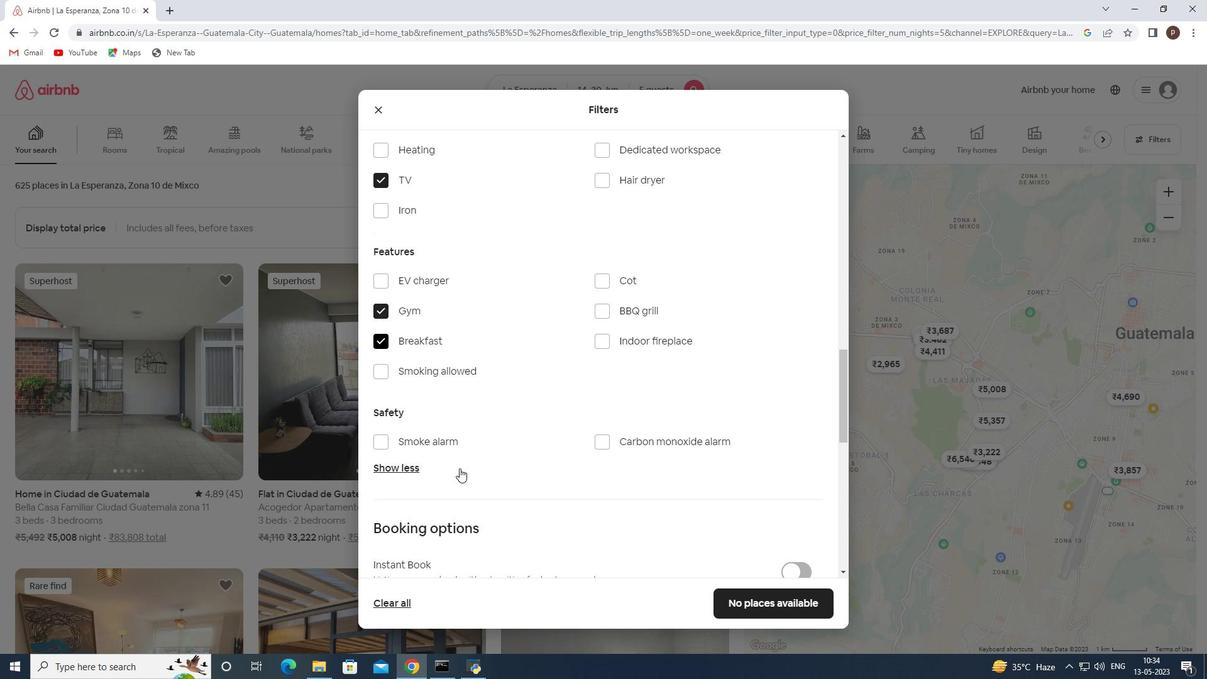 
Action: Mouse scrolled (459, 467) with delta (0, 0)
Screenshot: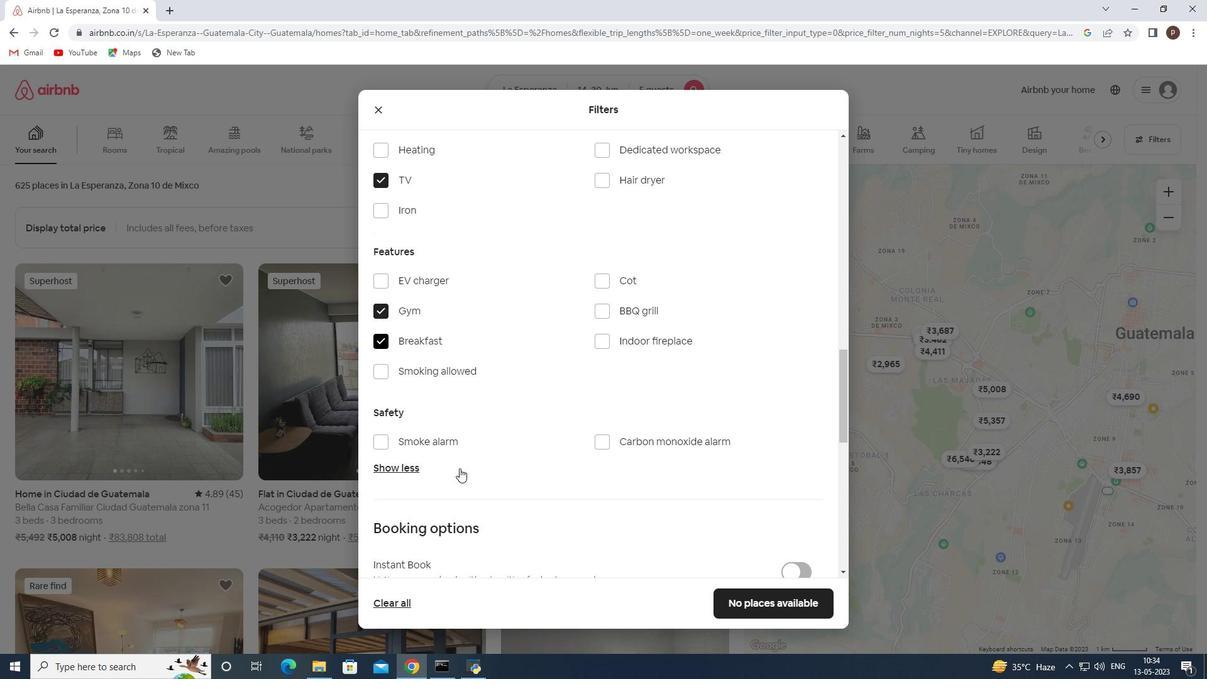 
Action: Mouse scrolled (459, 467) with delta (0, 0)
Screenshot: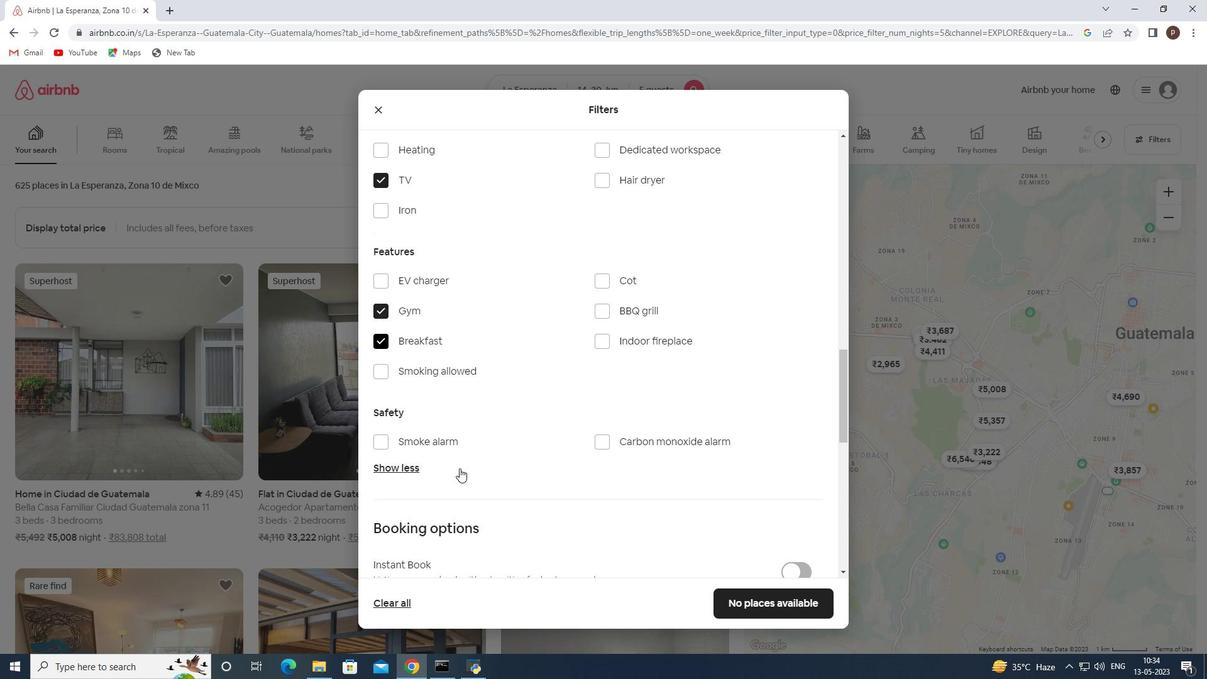 
Action: Mouse scrolled (459, 467) with delta (0, 0)
Screenshot: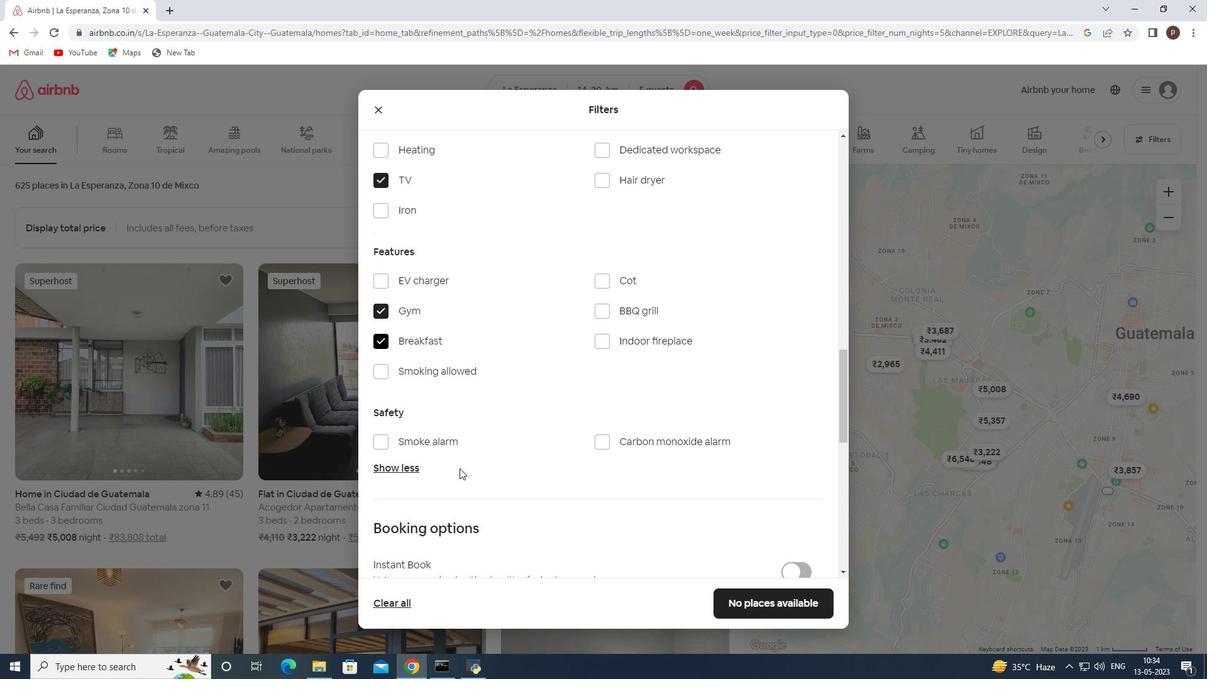 
Action: Mouse moved to (791, 371)
Screenshot: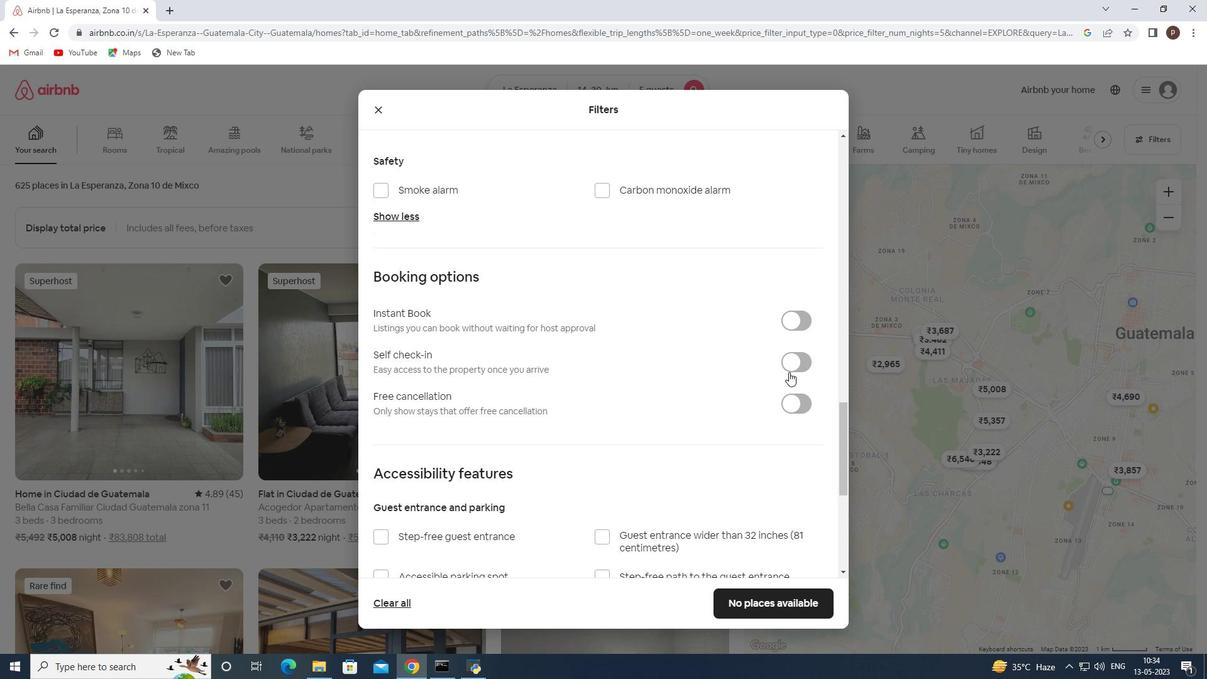 
Action: Mouse pressed left at (791, 371)
Screenshot: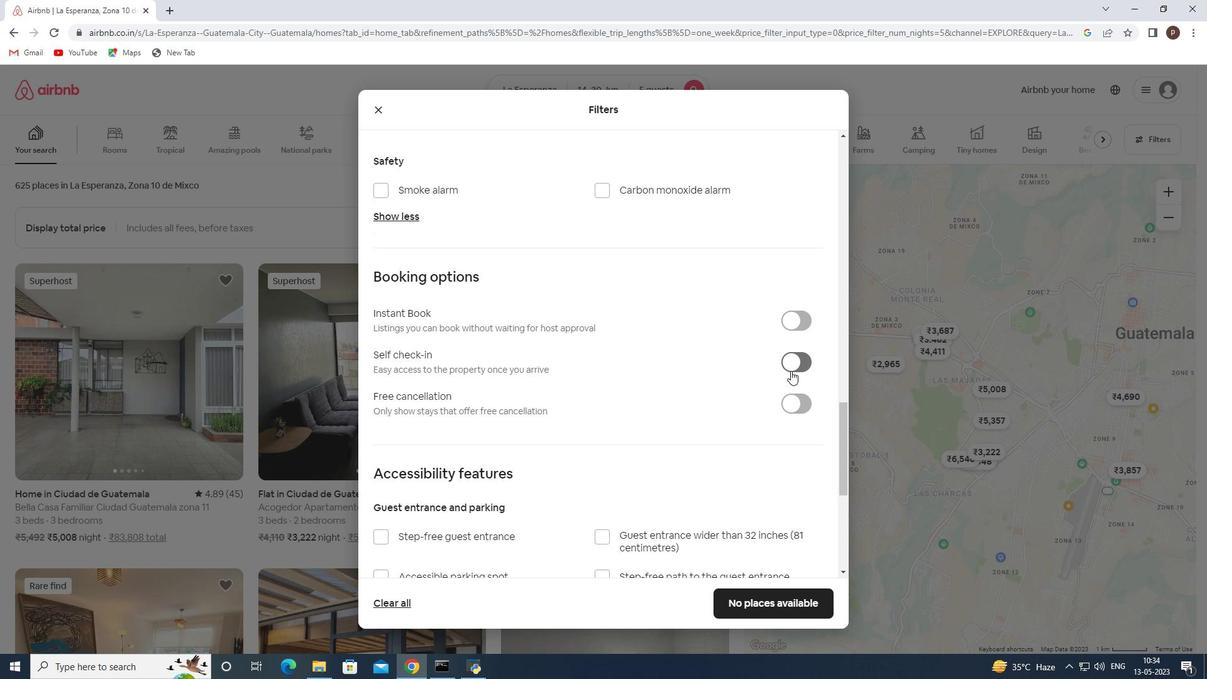 
Action: Mouse moved to (541, 422)
Screenshot: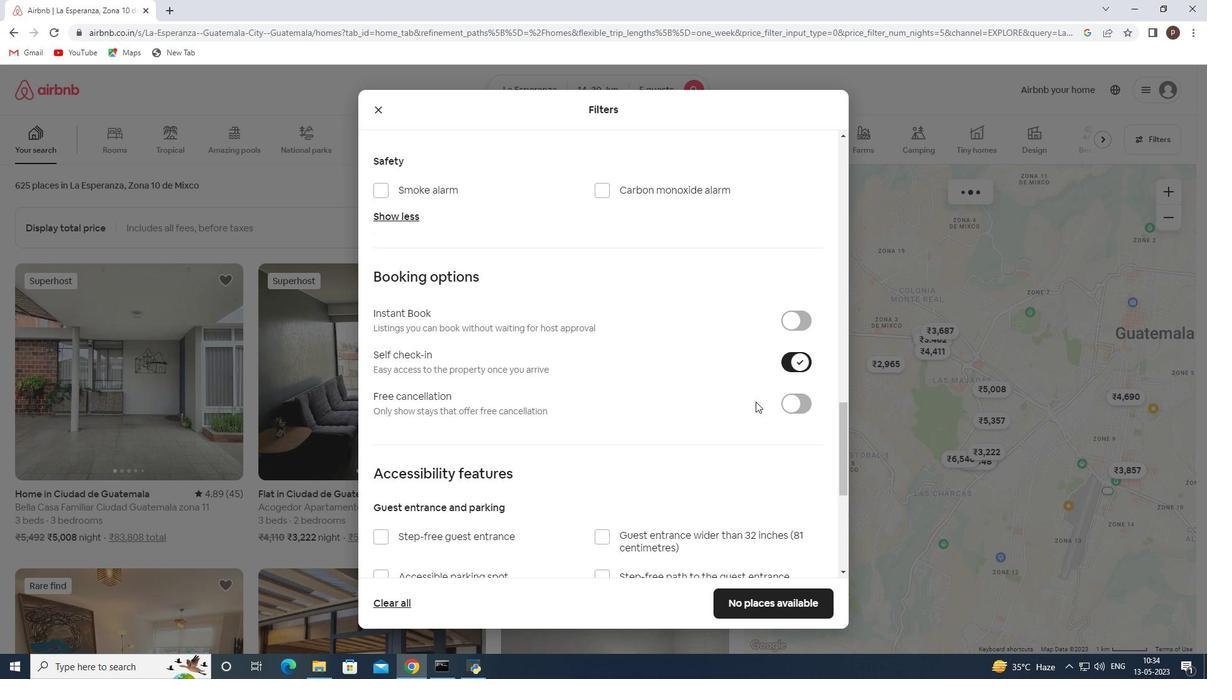 
Action: Mouse scrolled (541, 421) with delta (0, 0)
Screenshot: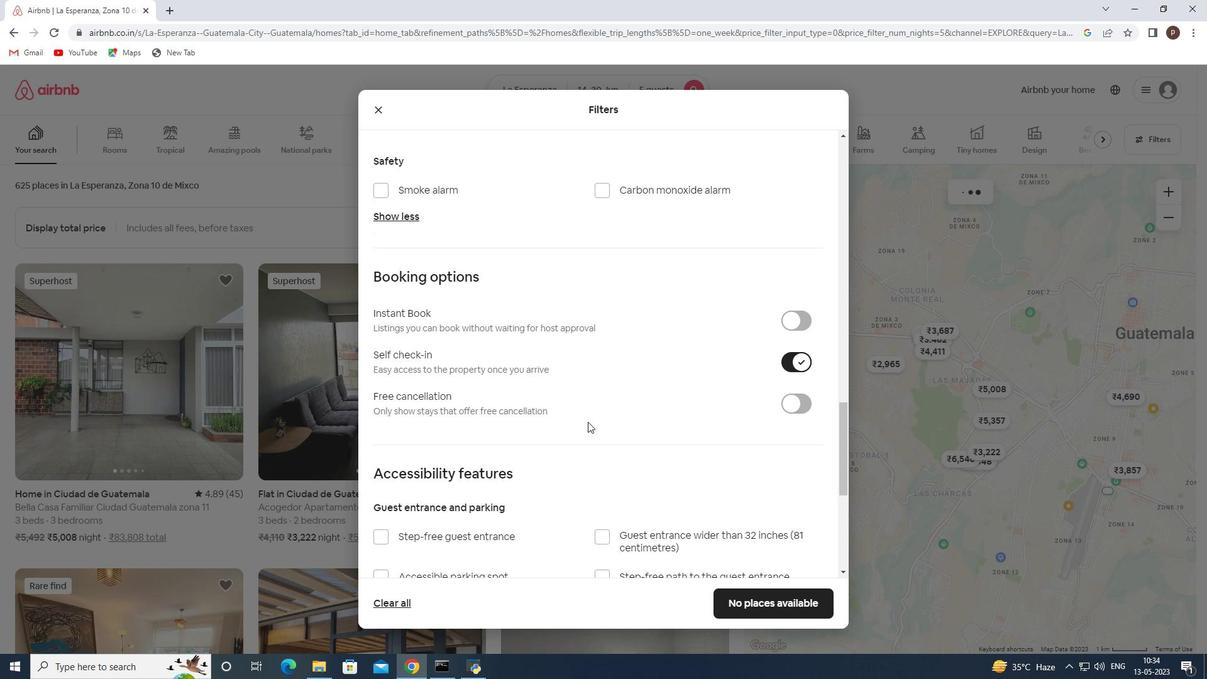 
Action: Mouse scrolled (541, 421) with delta (0, 0)
Screenshot: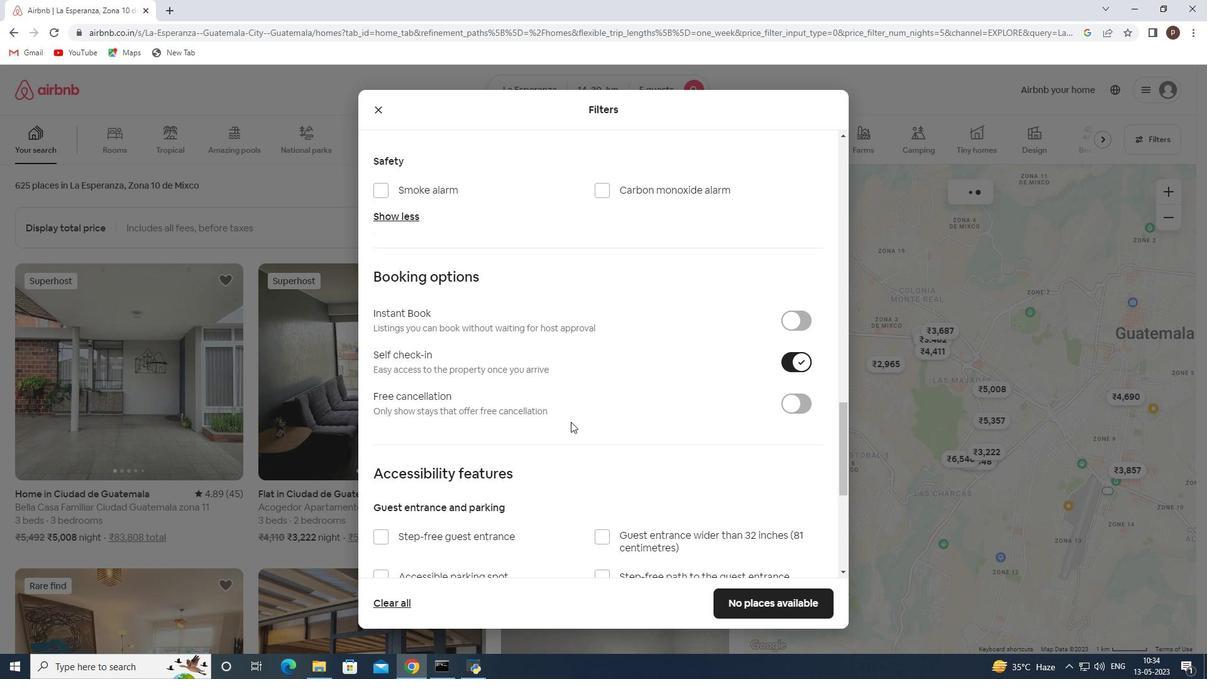 
Action: Mouse scrolled (541, 421) with delta (0, 0)
Screenshot: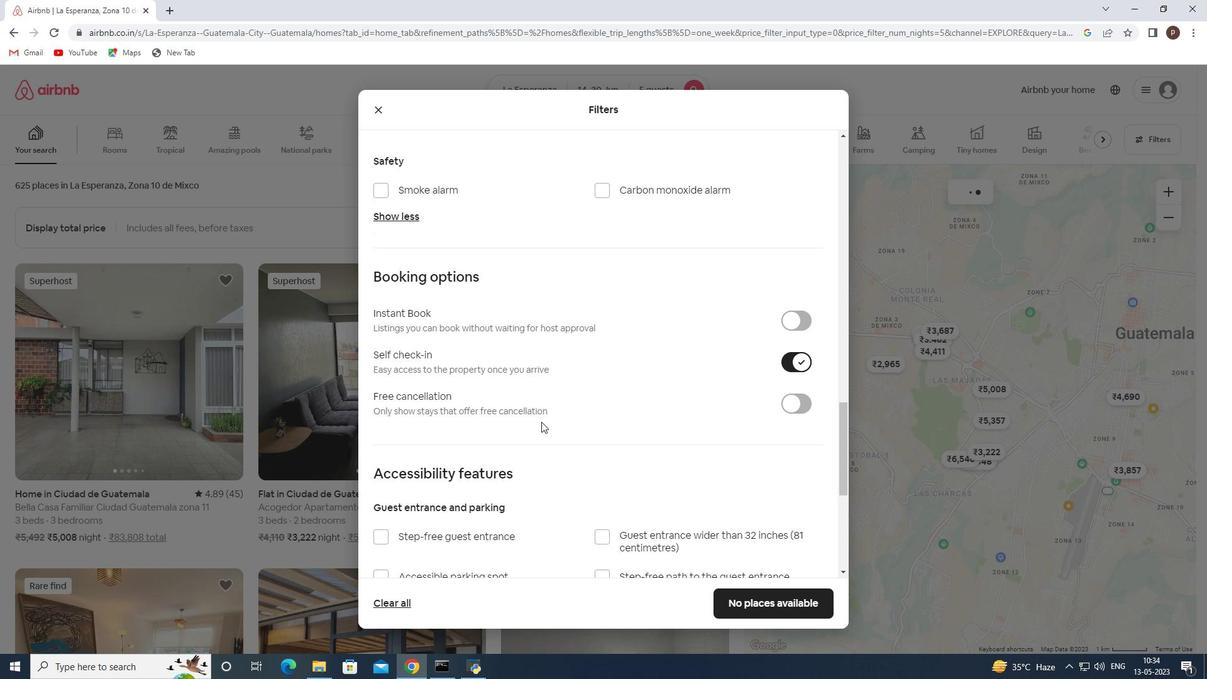 
Action: Mouse scrolled (541, 421) with delta (0, 0)
Screenshot: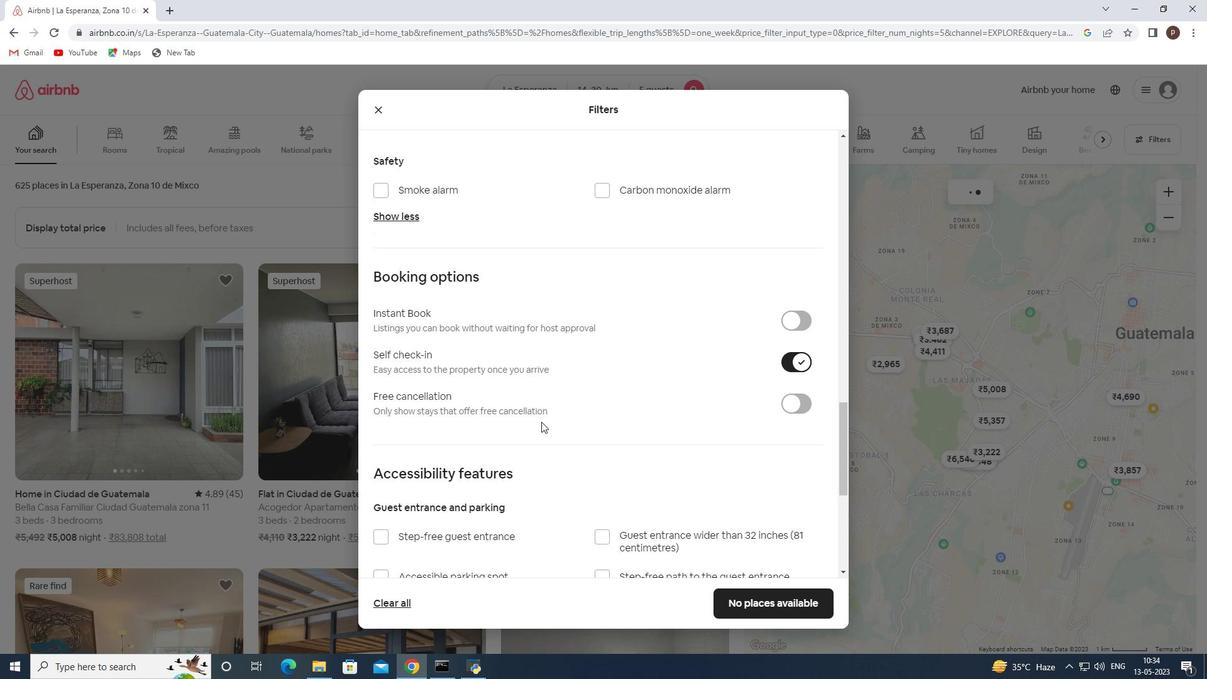 
Action: Mouse scrolled (541, 421) with delta (0, 0)
Screenshot: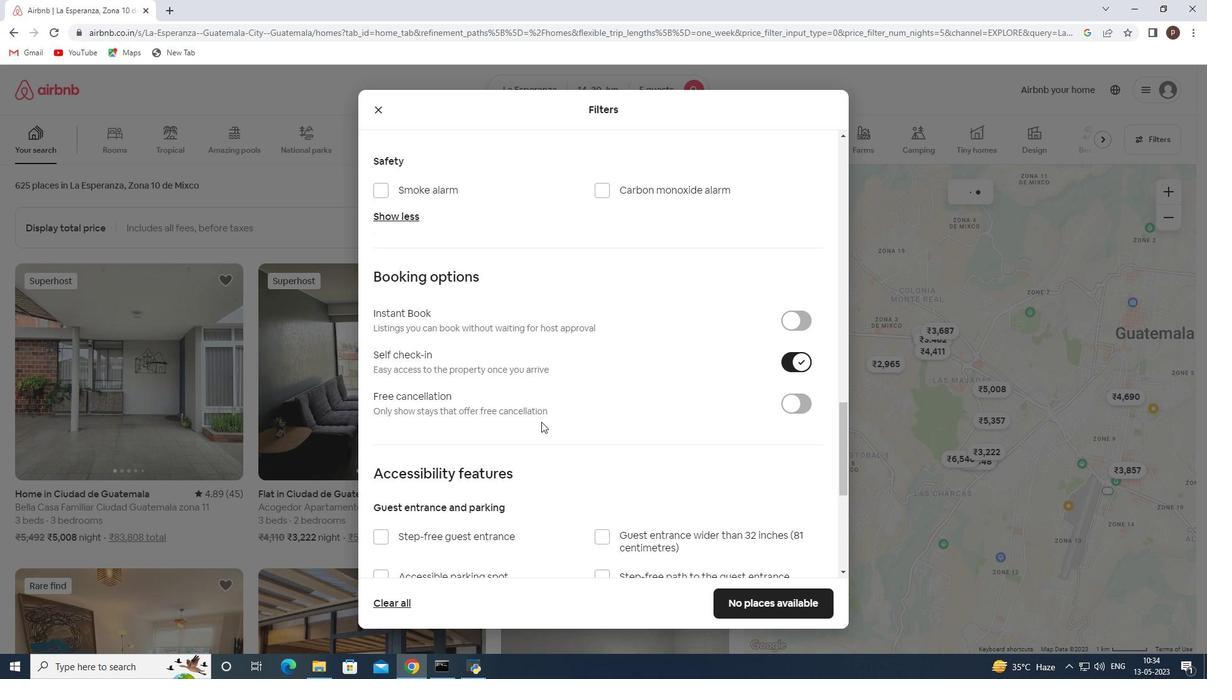 
Action: Mouse moved to (540, 422)
Screenshot: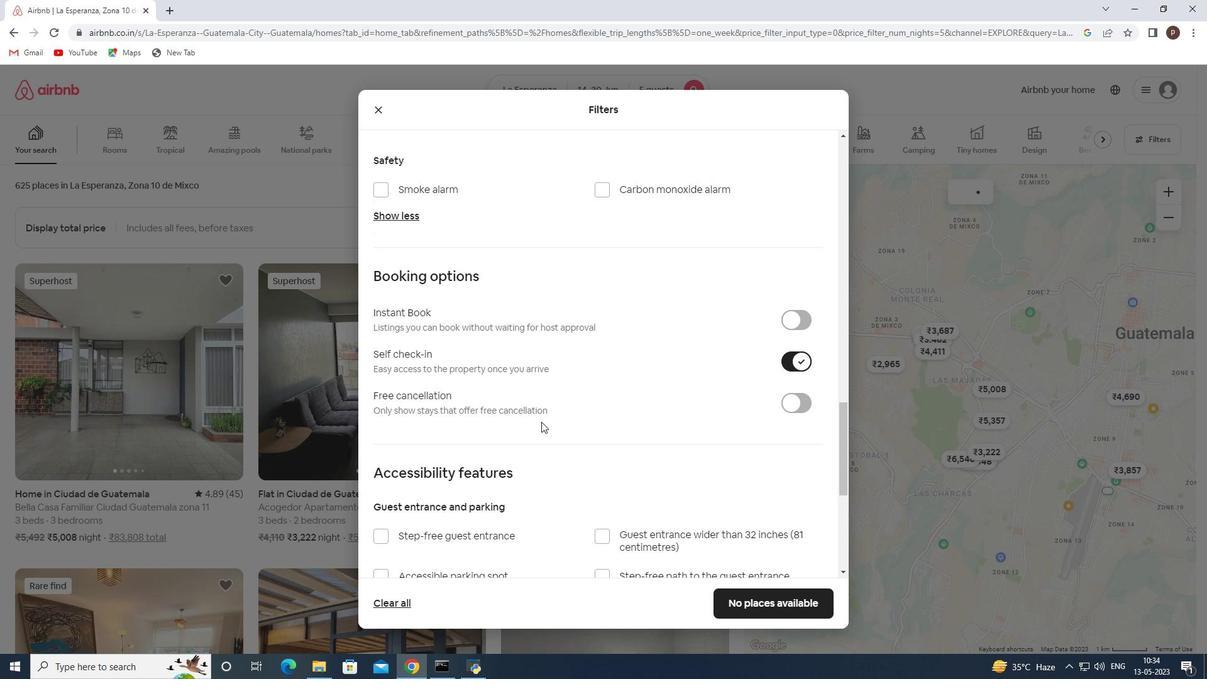 
Action: Mouse scrolled (540, 421) with delta (0, 0)
Screenshot: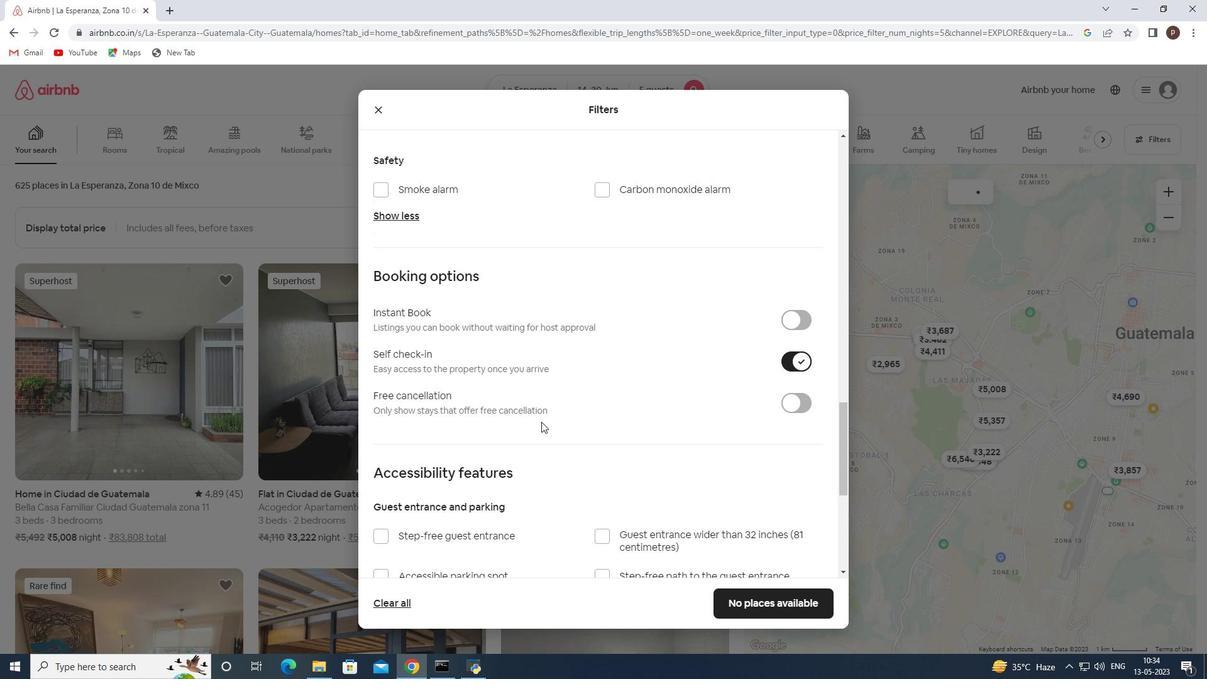 
Action: Mouse scrolled (540, 421) with delta (0, 0)
Screenshot: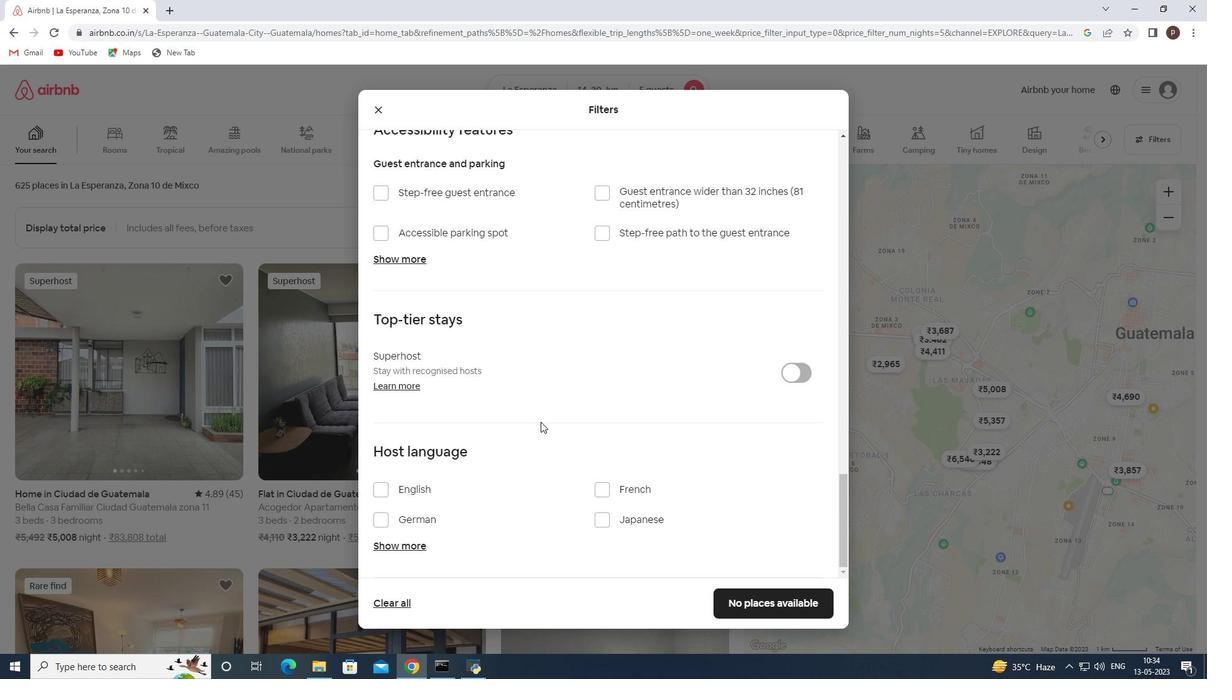 
Action: Mouse scrolled (540, 421) with delta (0, 0)
Screenshot: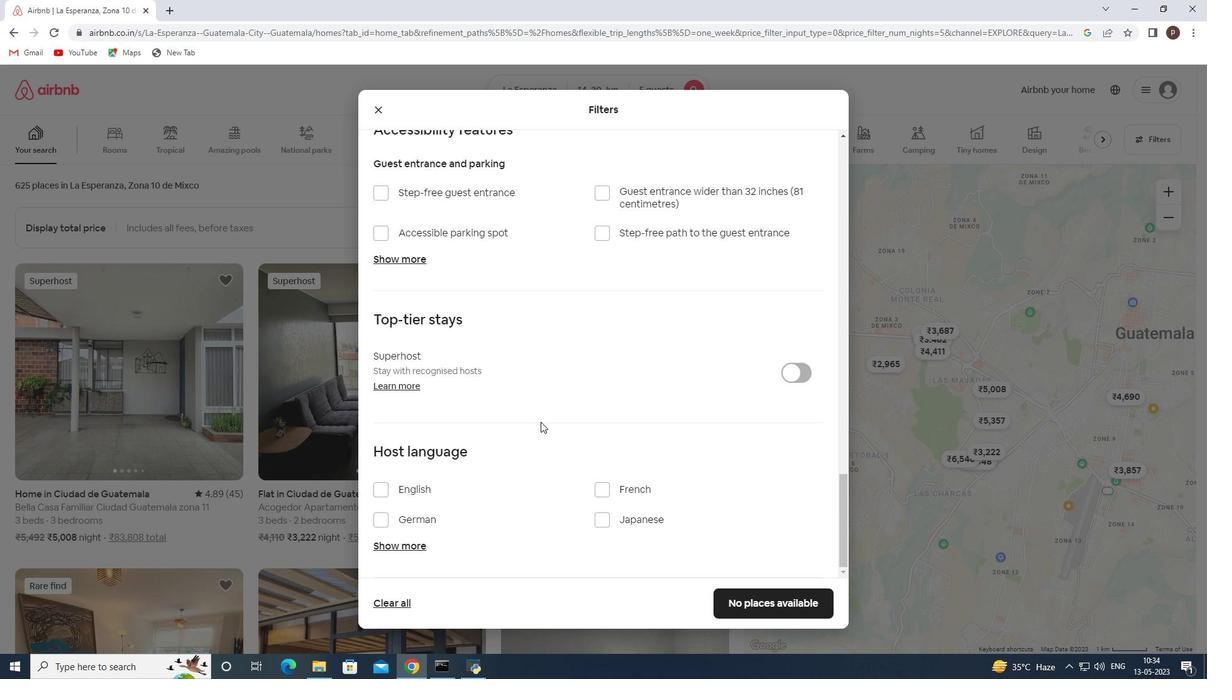 
Action: Mouse scrolled (540, 421) with delta (0, 0)
Screenshot: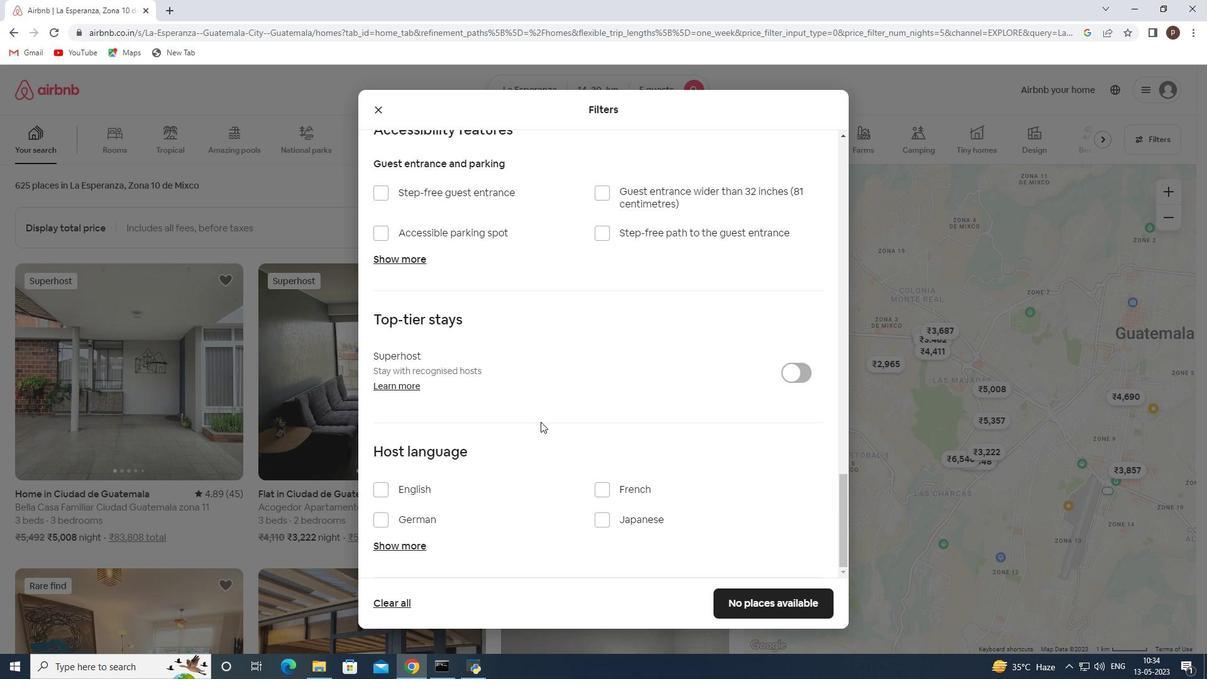
Action: Mouse scrolled (540, 421) with delta (0, 0)
Screenshot: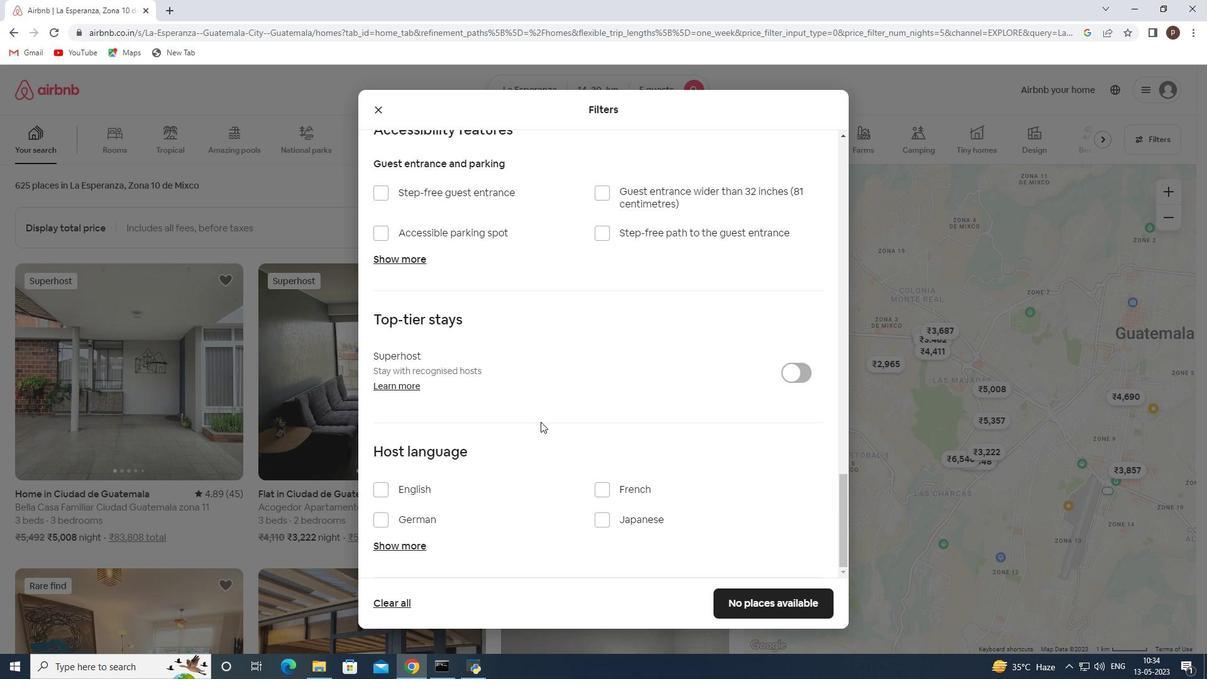 
Action: Mouse scrolled (540, 421) with delta (0, 0)
Screenshot: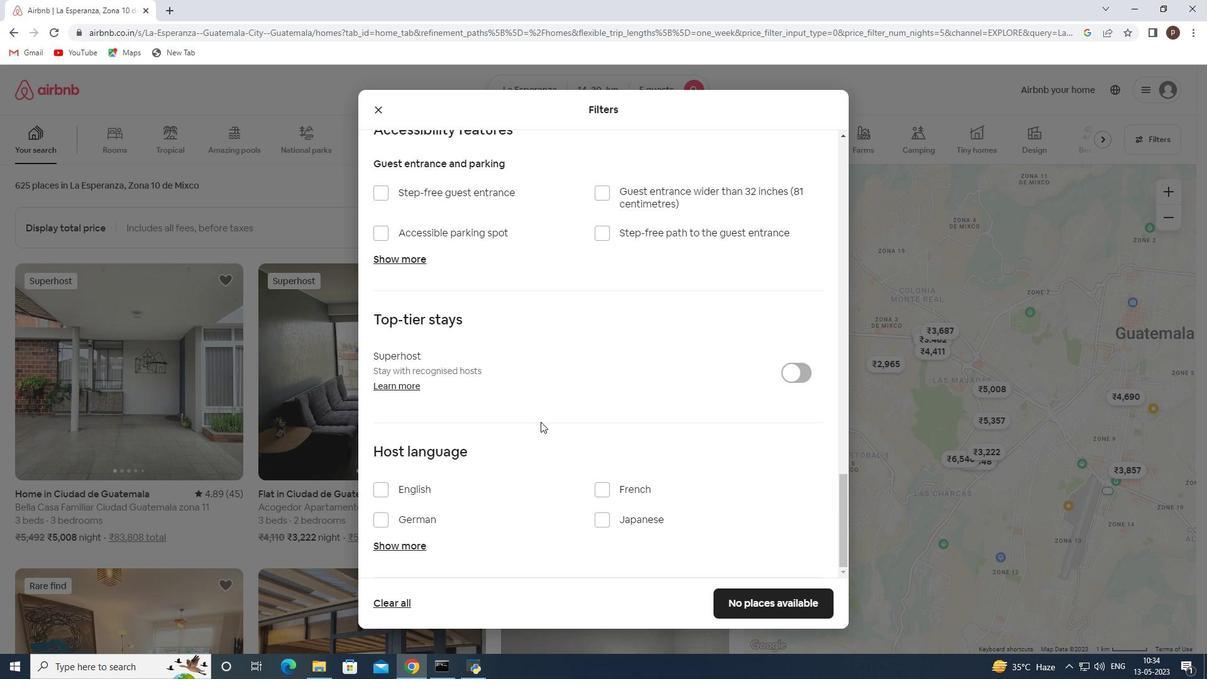 
Action: Mouse scrolled (540, 421) with delta (0, 0)
Screenshot: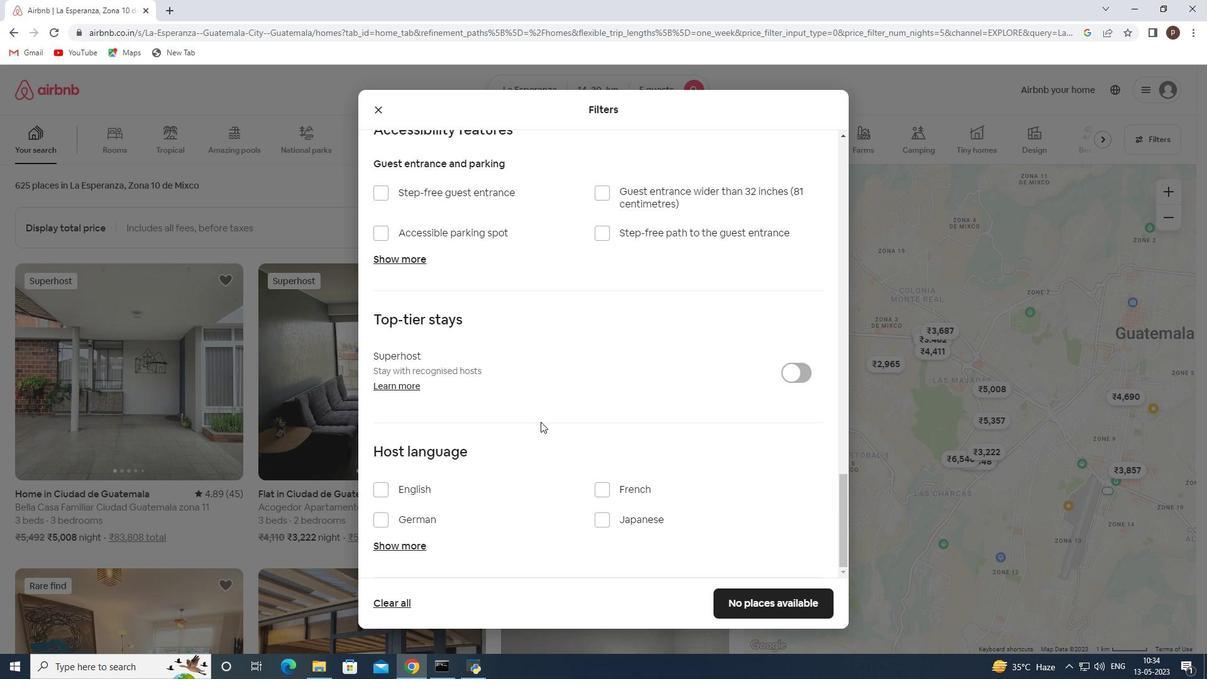 
Action: Mouse moved to (381, 488)
Screenshot: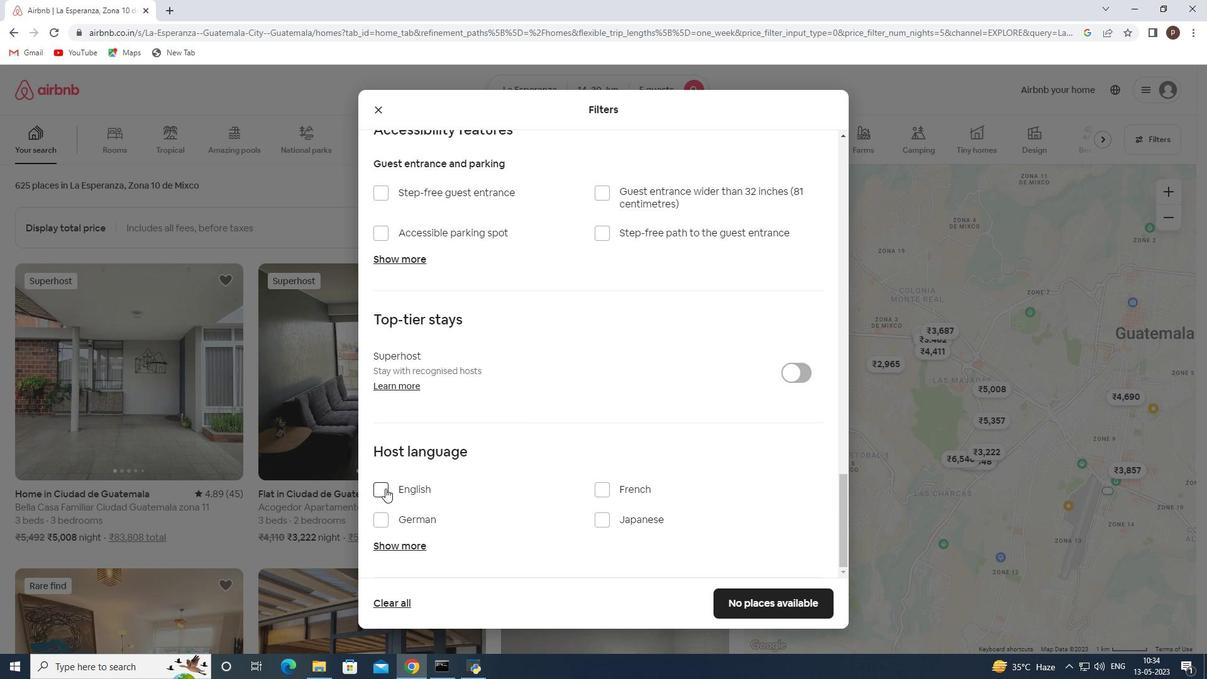 
Action: Mouse pressed left at (381, 488)
Screenshot: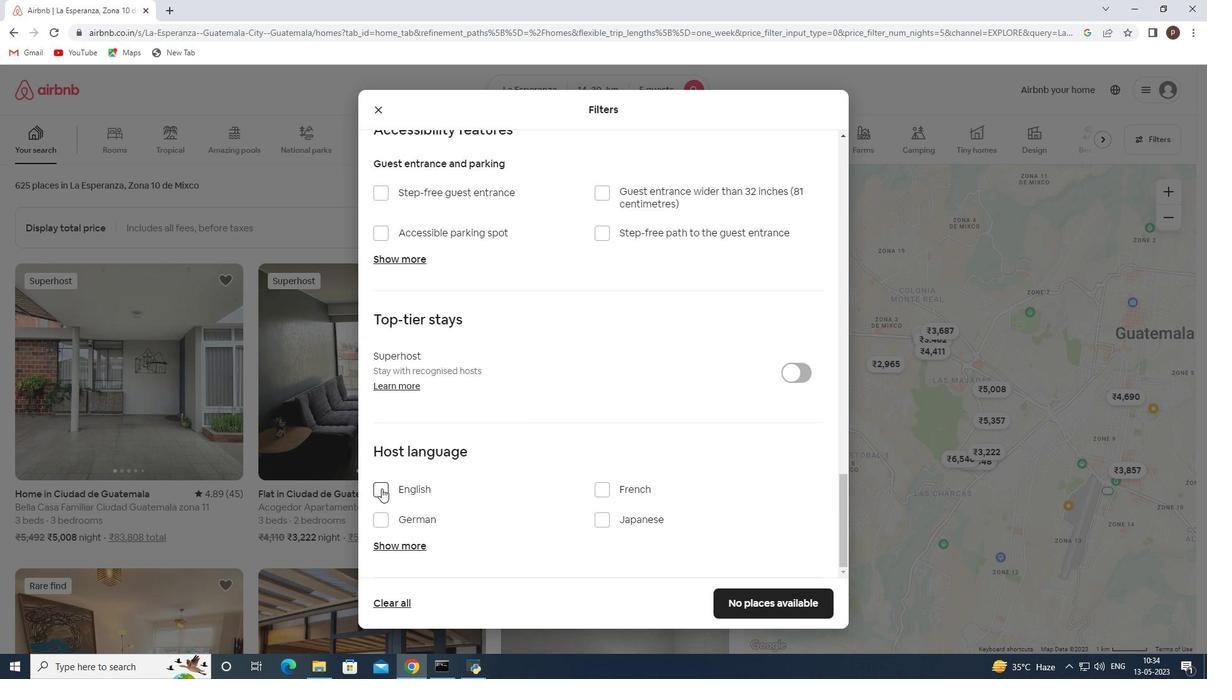 
Action: Mouse moved to (739, 597)
Screenshot: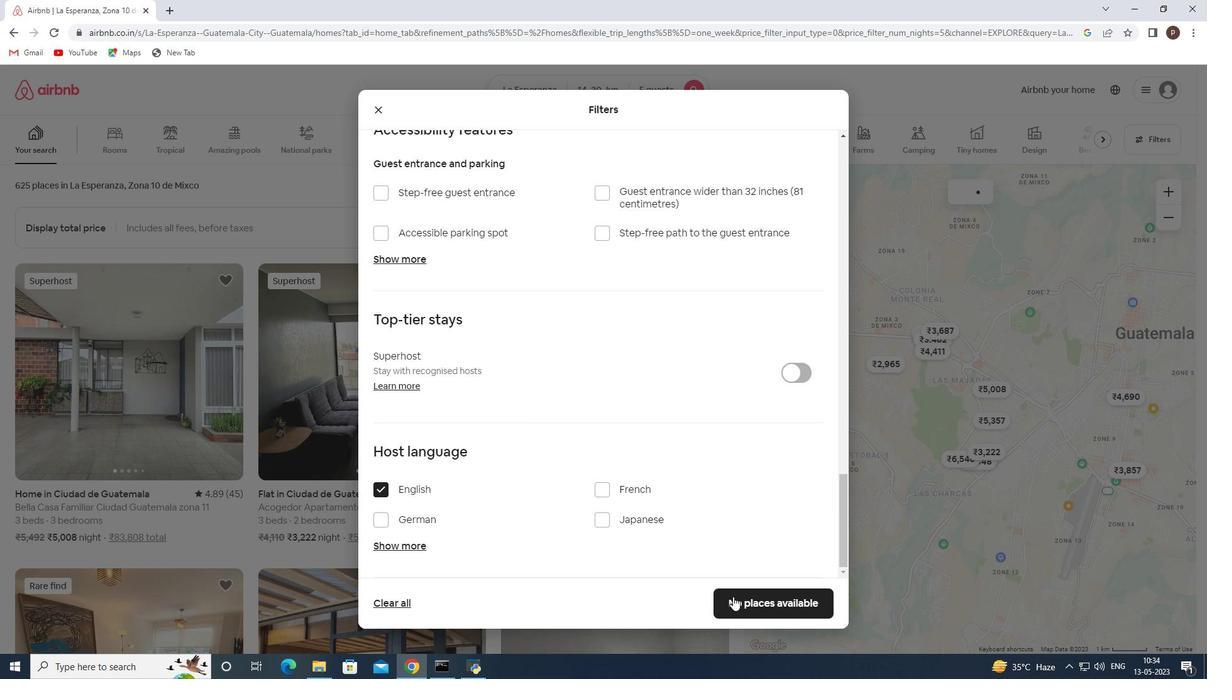 
Action: Mouse pressed left at (739, 597)
Screenshot: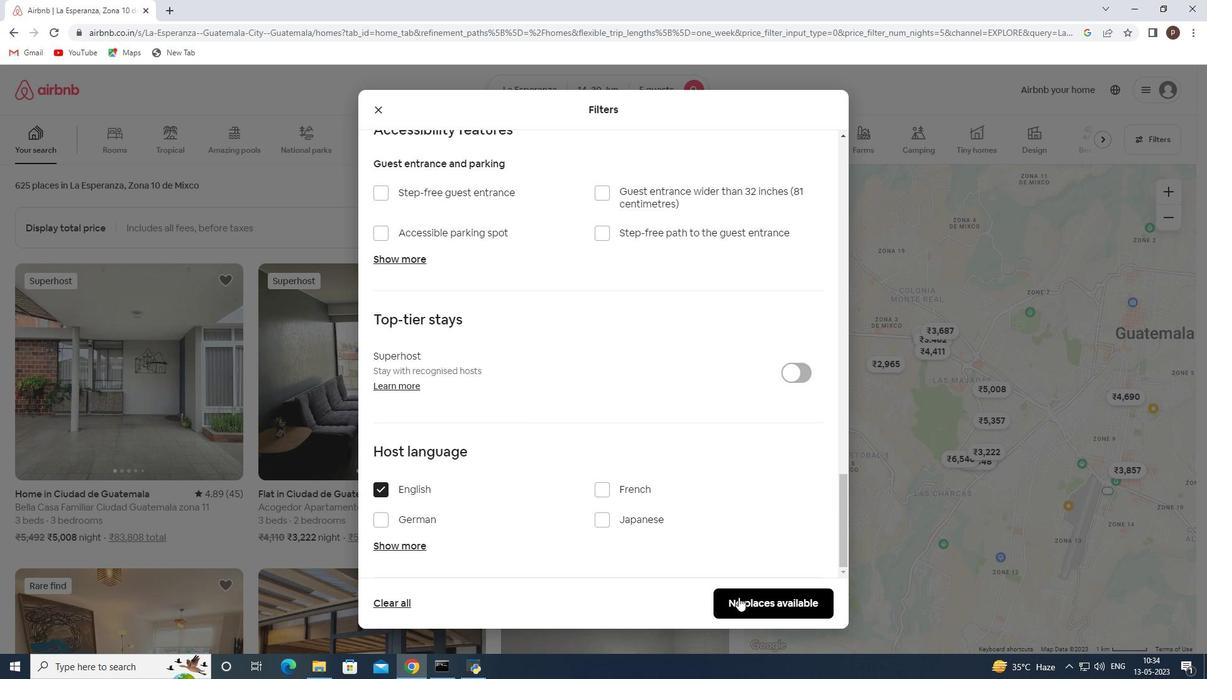 
